 Task: Check the average views per listing of central air conditioning in the last 1 year.
Action: Mouse moved to (1087, 249)
Screenshot: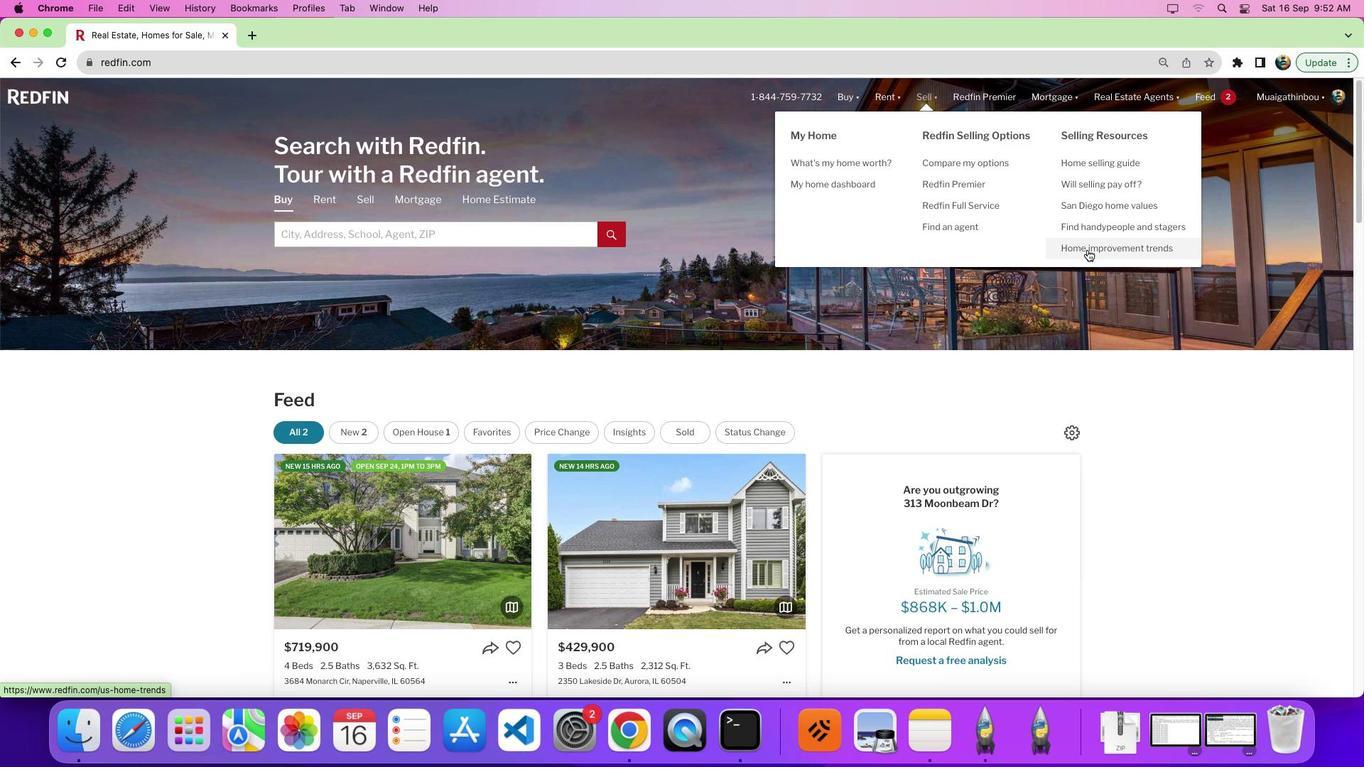 
Action: Mouse pressed left at (1087, 249)
Screenshot: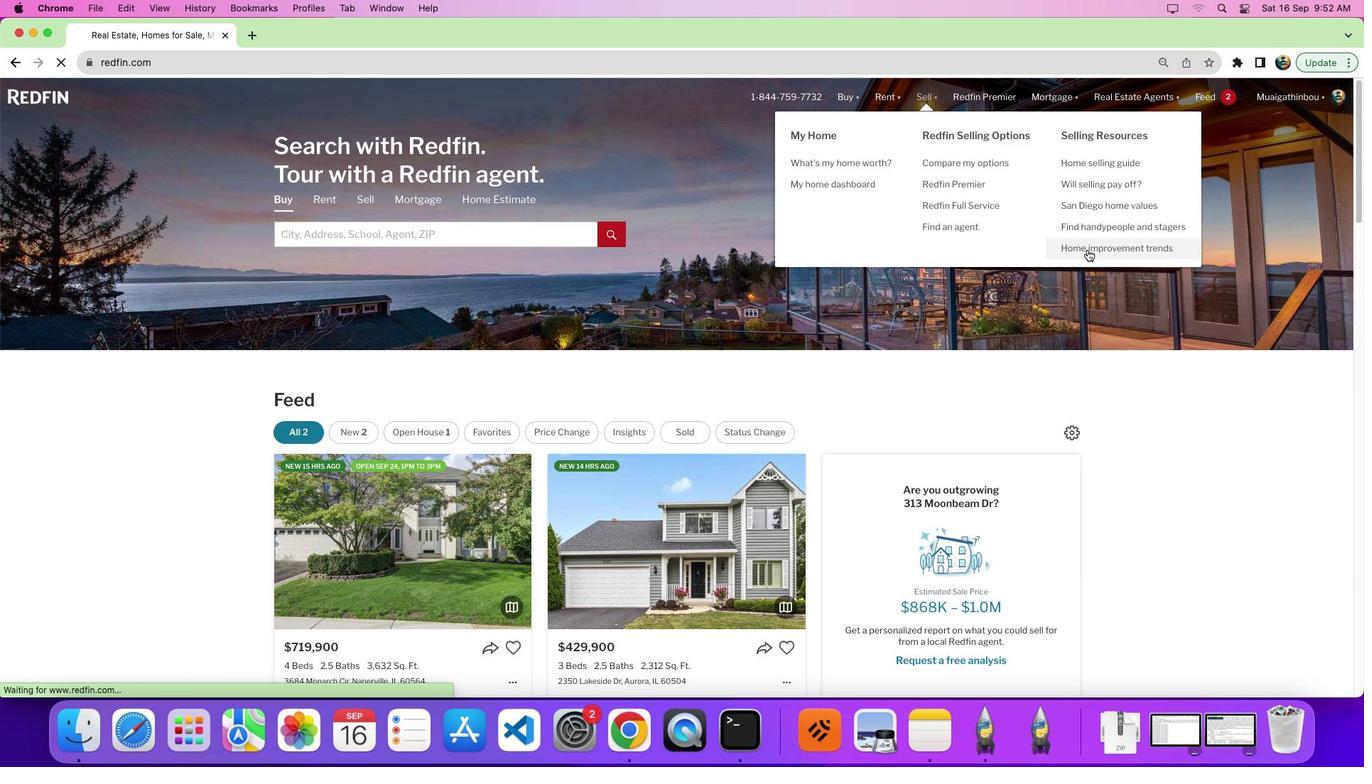 
Action: Mouse pressed left at (1087, 249)
Screenshot: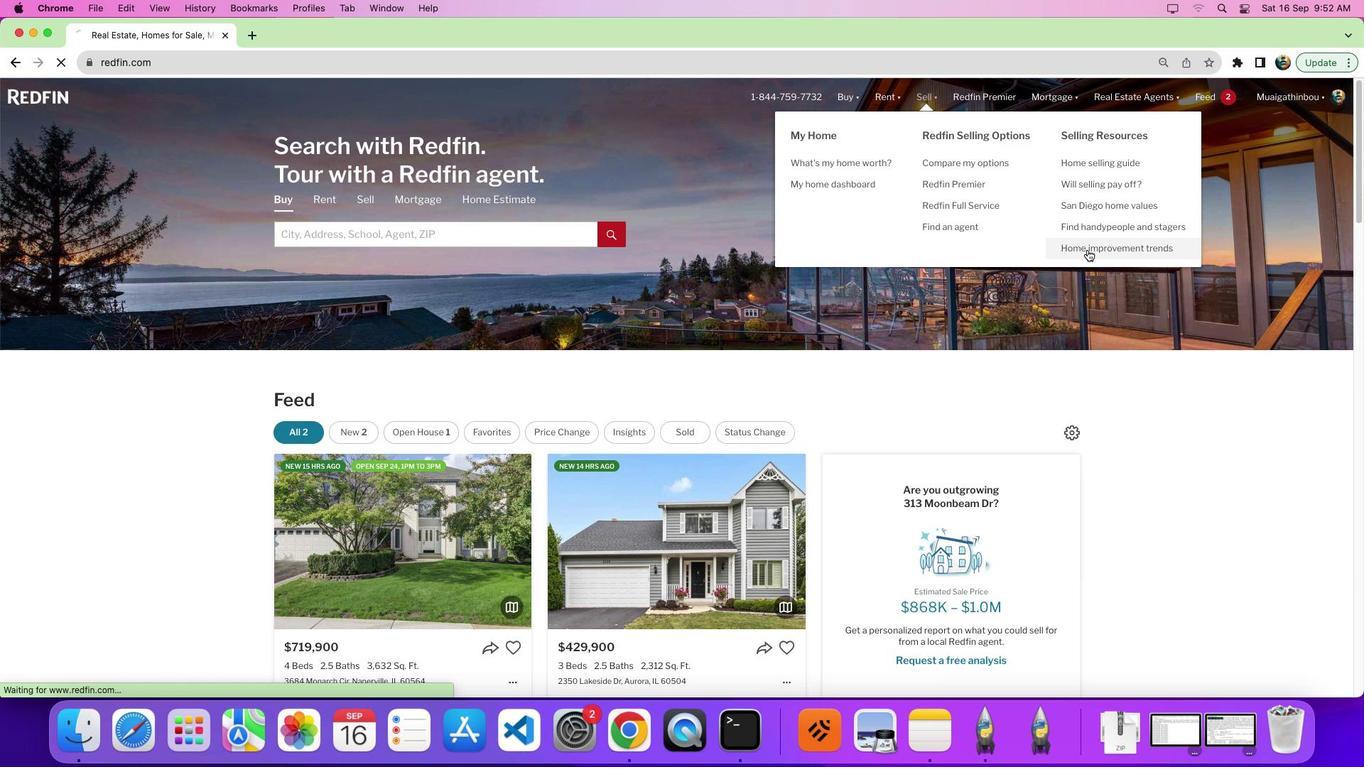 
Action: Mouse moved to (389, 272)
Screenshot: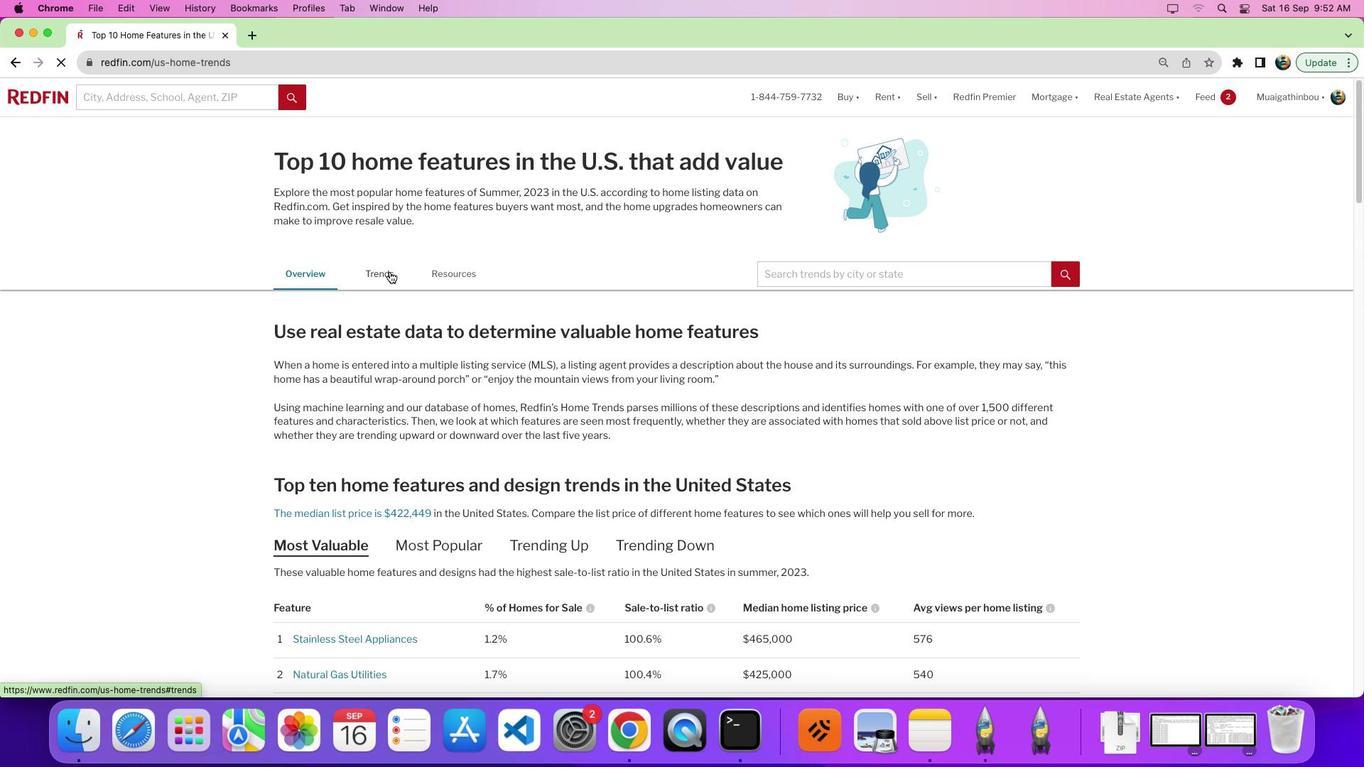 
Action: Mouse pressed left at (389, 272)
Screenshot: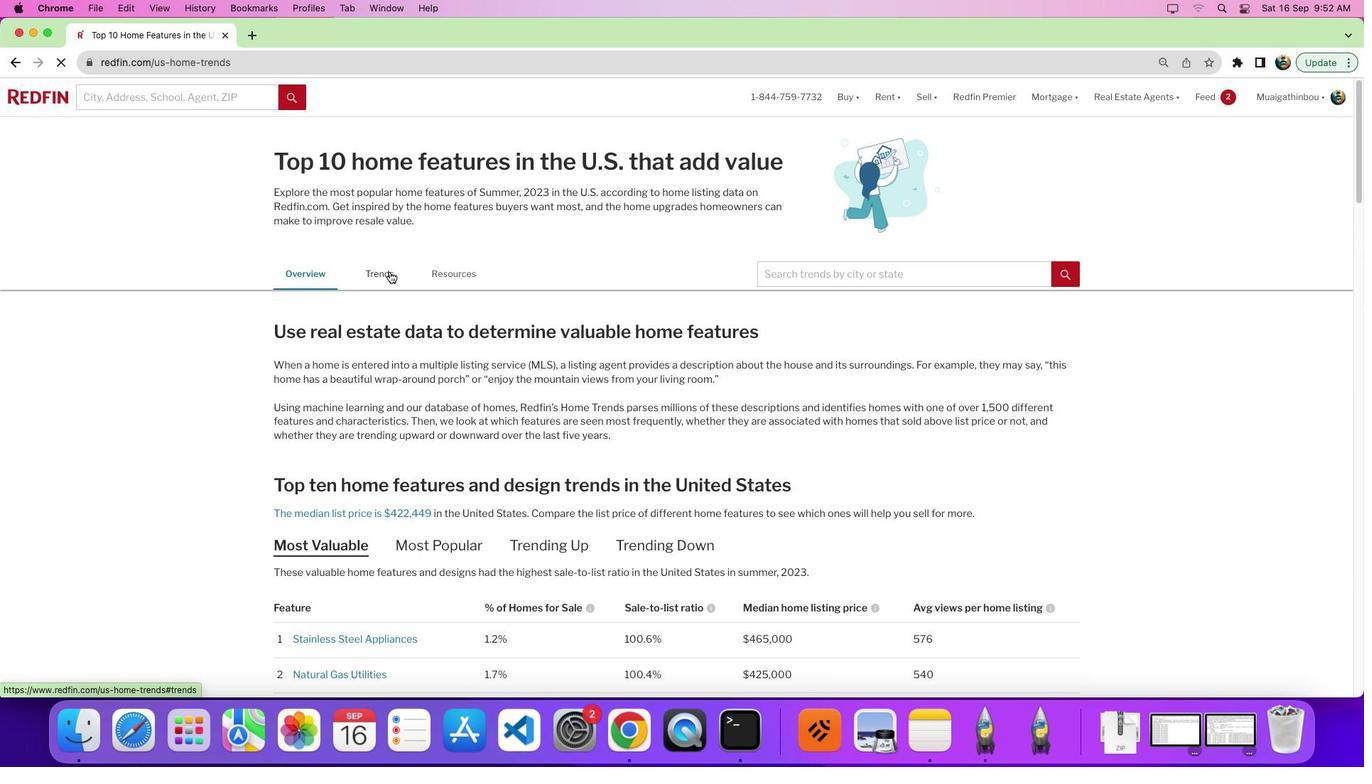 
Action: Mouse moved to (774, 381)
Screenshot: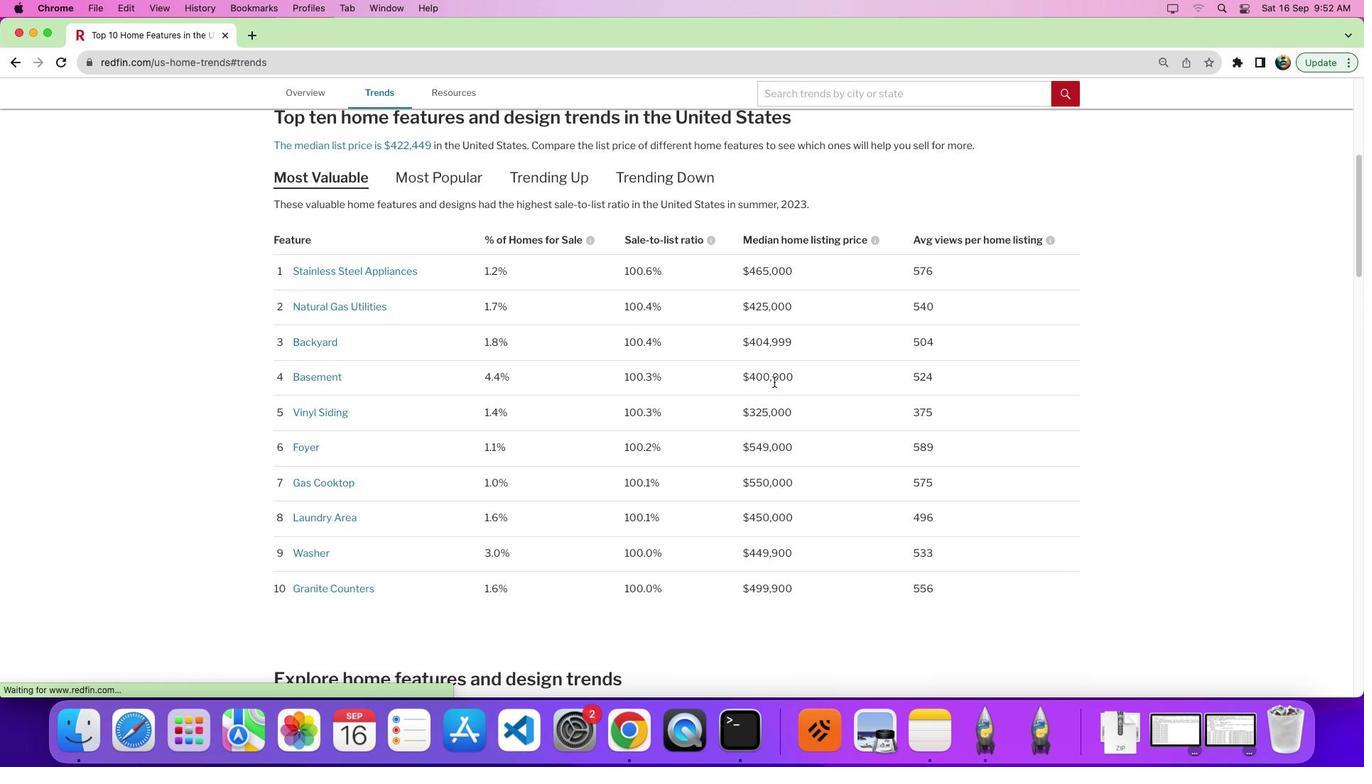 
Action: Mouse scrolled (774, 381) with delta (0, 0)
Screenshot: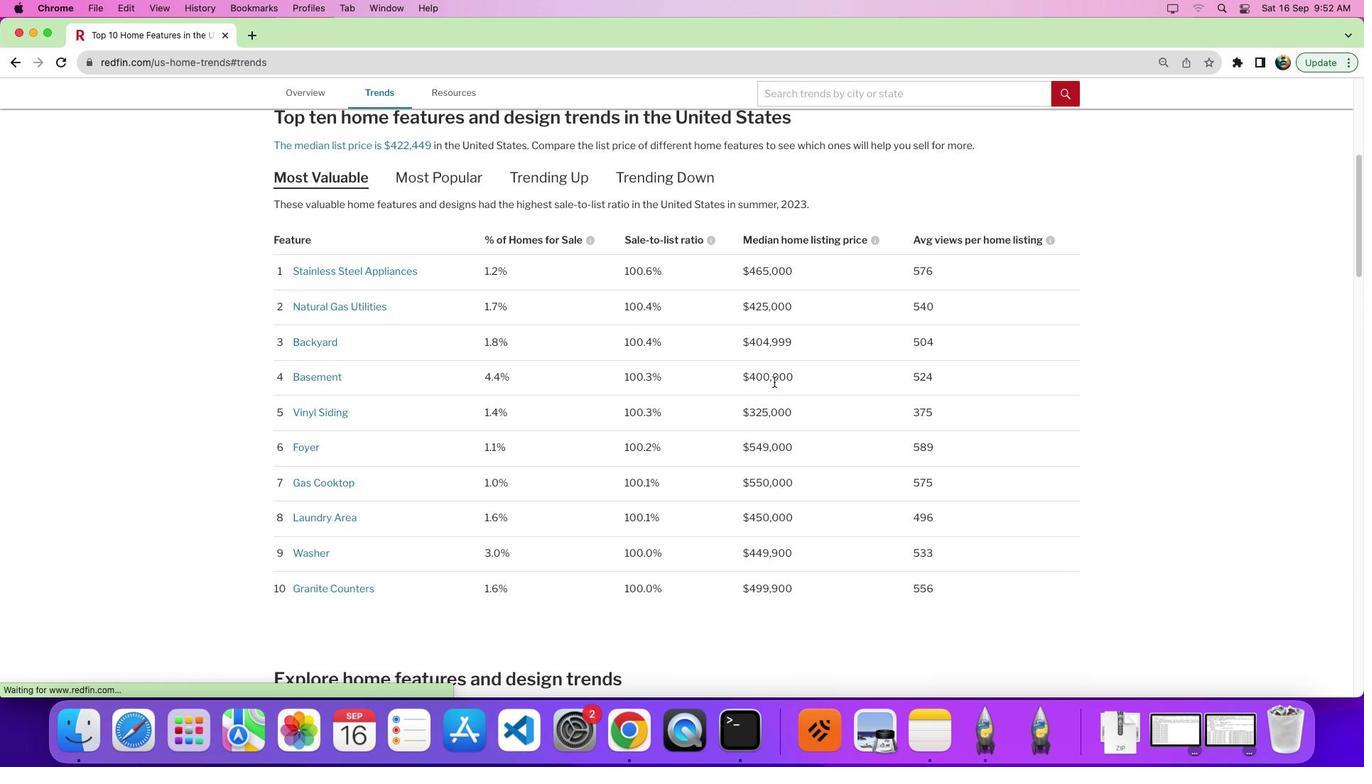 
Action: Mouse scrolled (774, 381) with delta (0, 0)
Screenshot: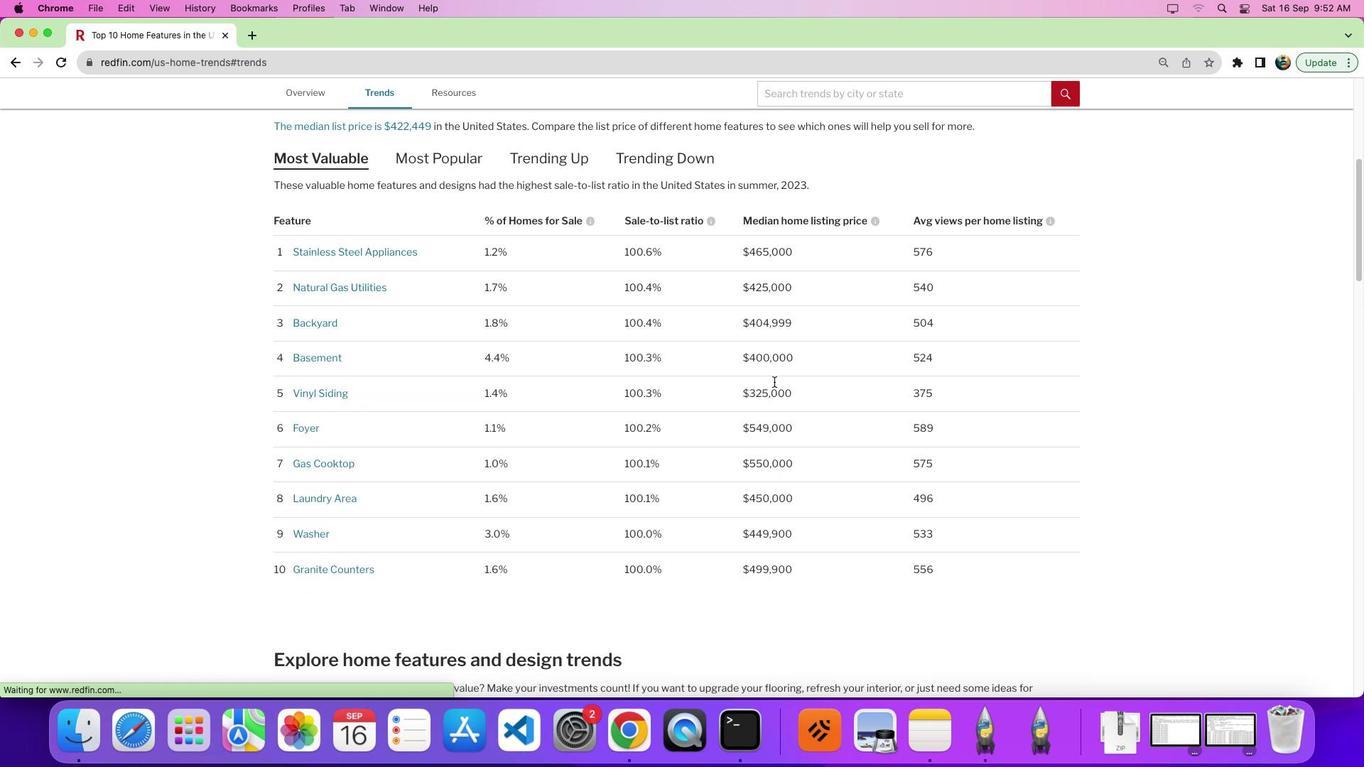 
Action: Mouse scrolled (774, 381) with delta (0, 0)
Screenshot: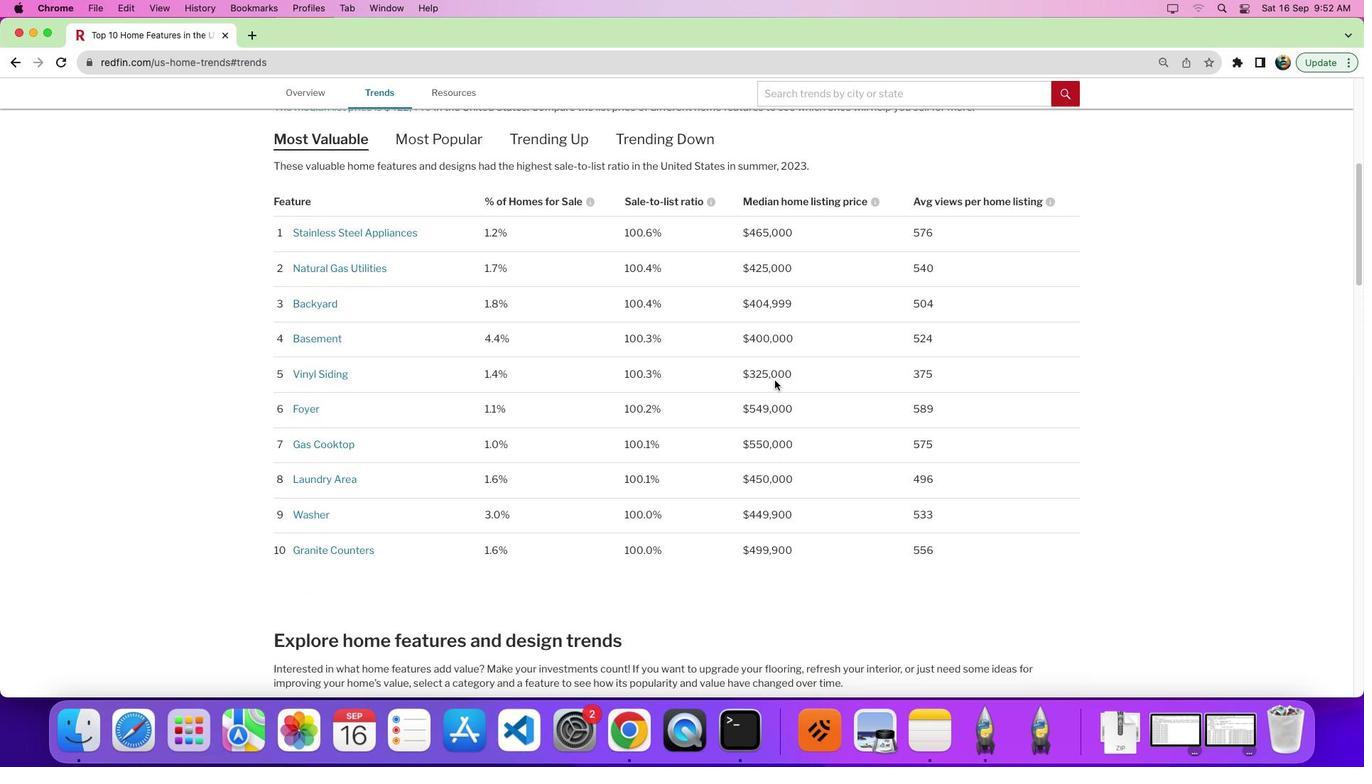 
Action: Mouse scrolled (774, 381) with delta (0, 0)
Screenshot: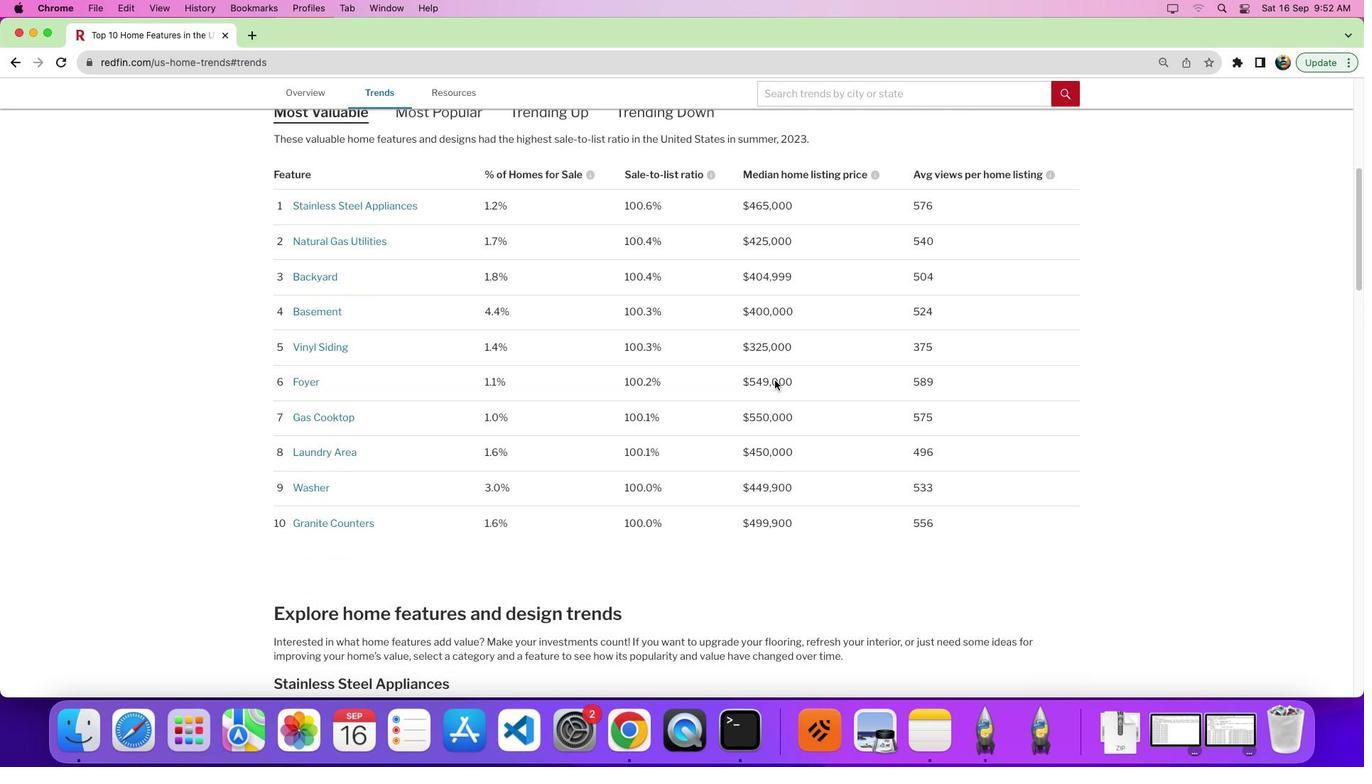 
Action: Mouse moved to (775, 380)
Screenshot: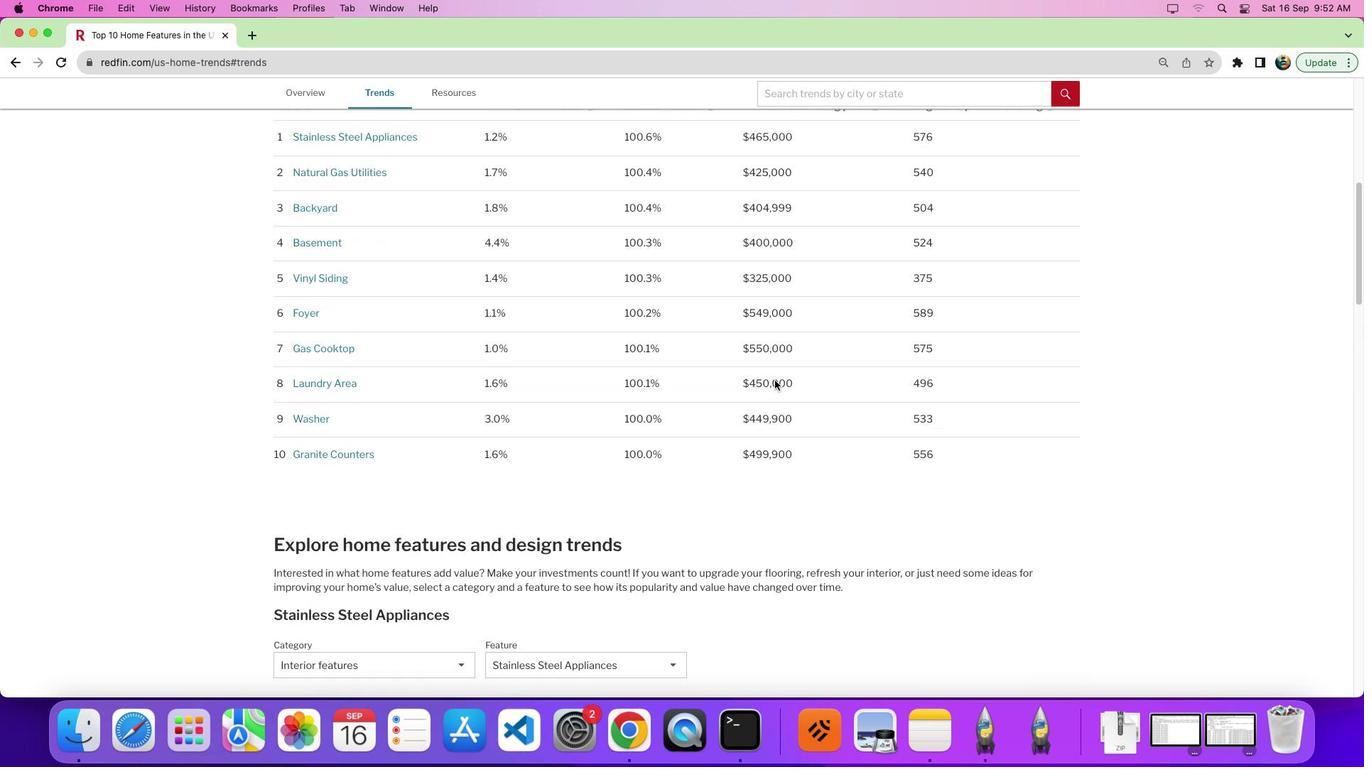 
Action: Mouse scrolled (775, 380) with delta (0, -2)
Screenshot: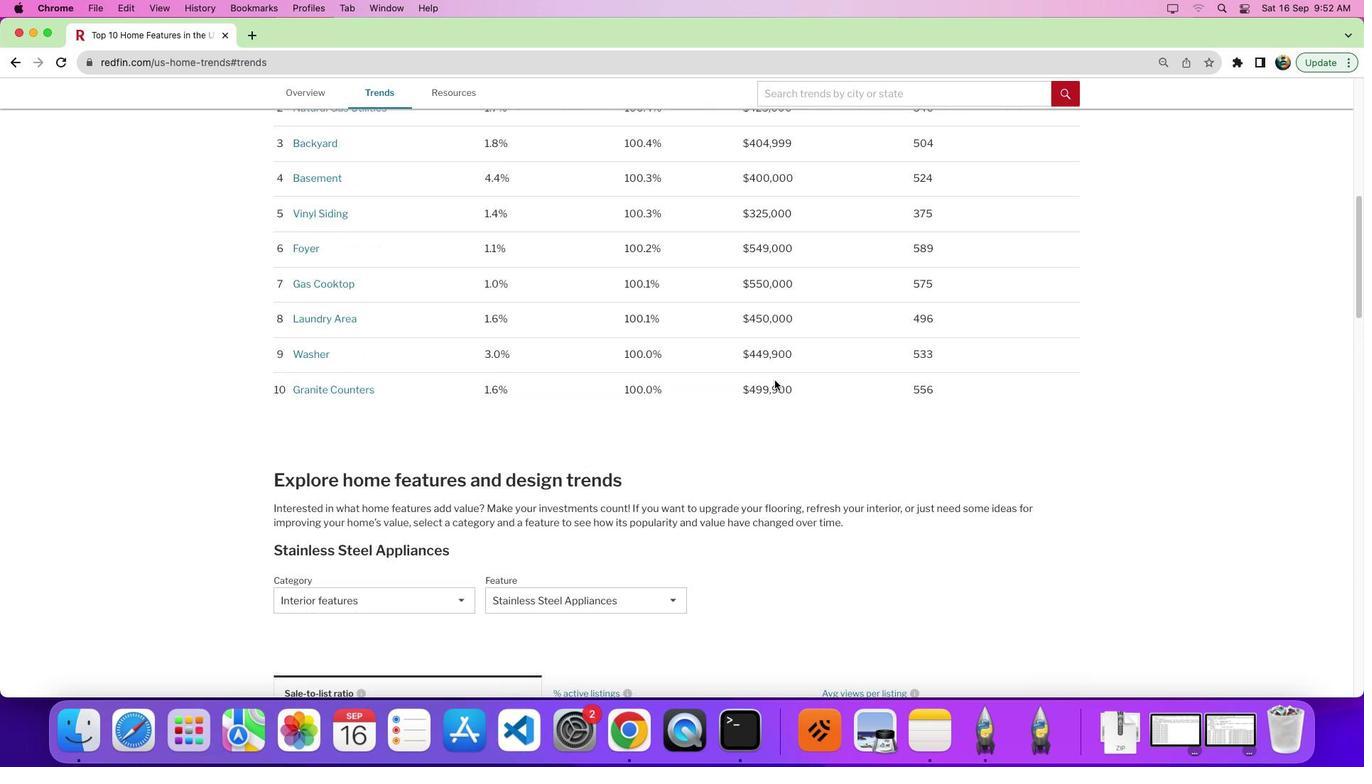 
Action: Mouse scrolled (775, 380) with delta (0, 0)
Screenshot: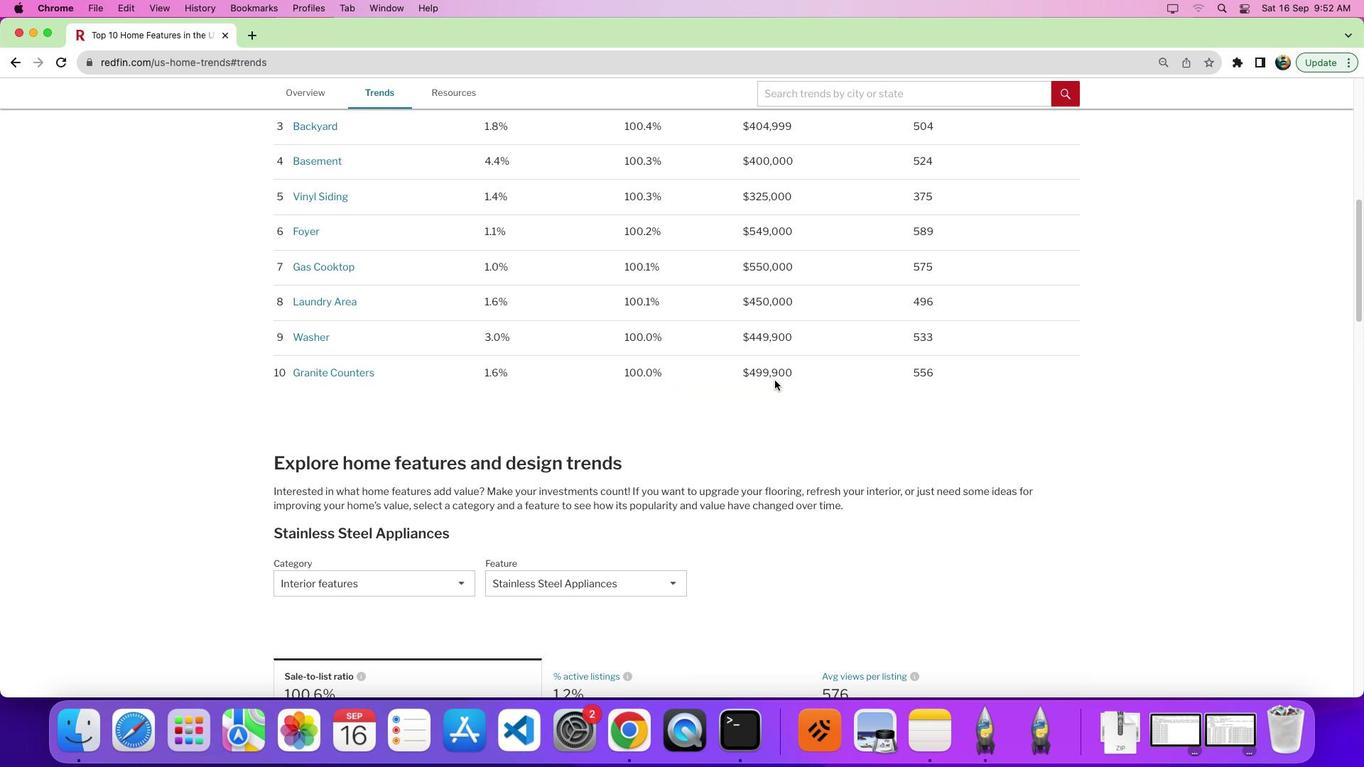 
Action: Mouse scrolled (775, 380) with delta (0, 0)
Screenshot: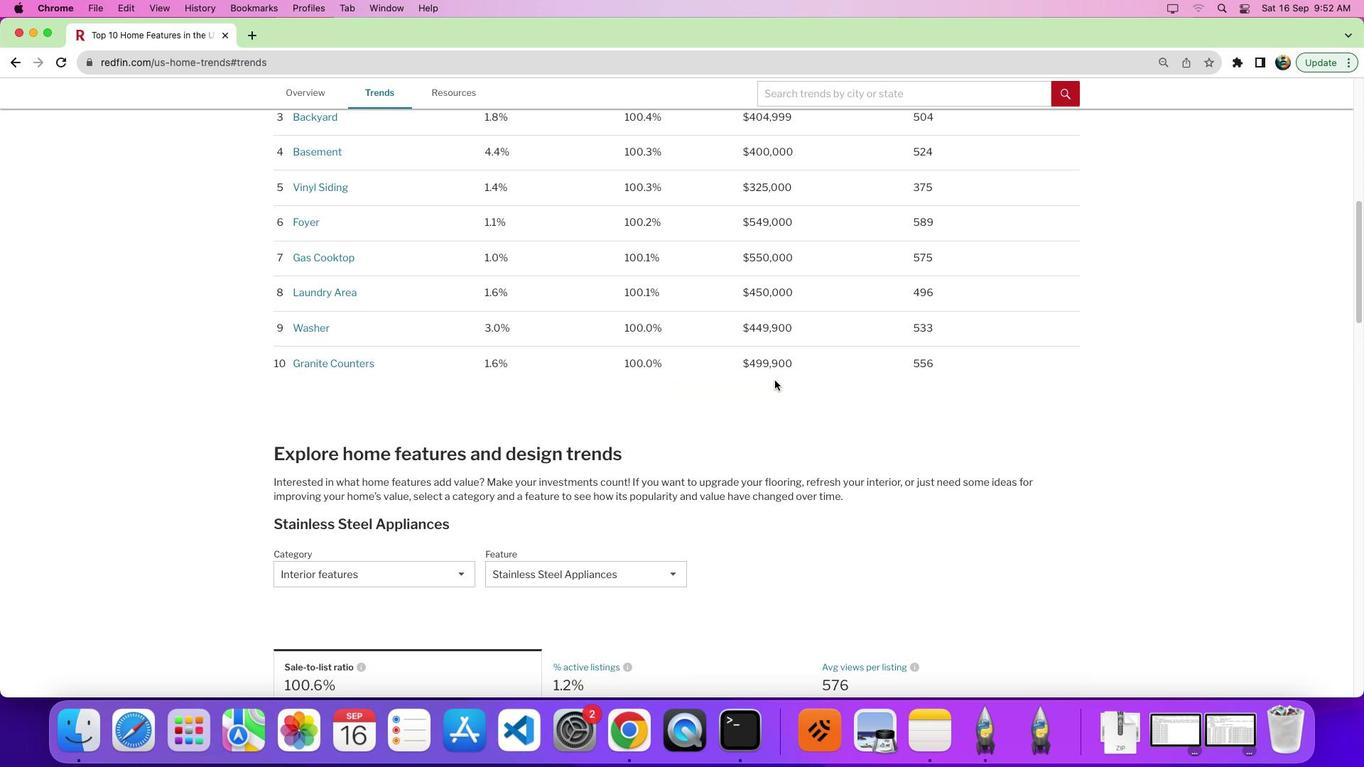 
Action: Mouse scrolled (775, 380) with delta (0, 0)
Screenshot: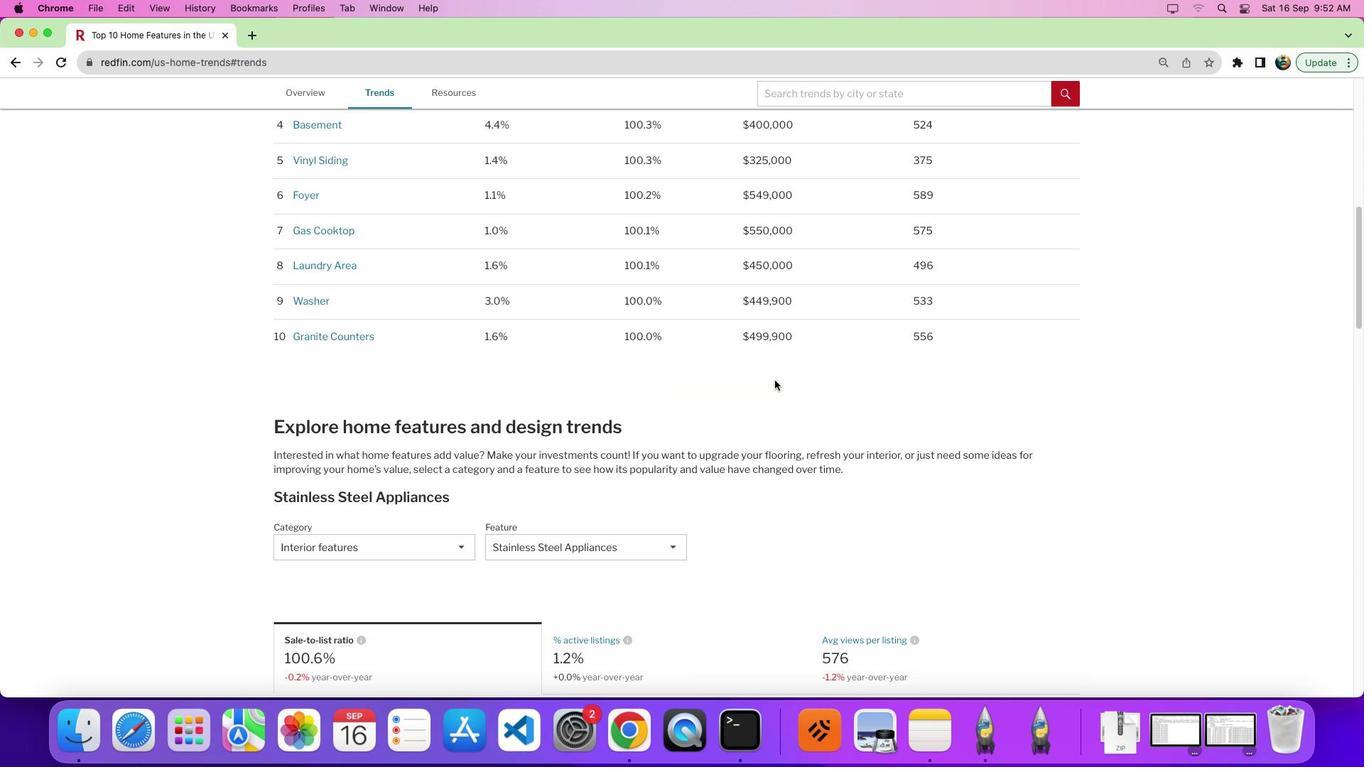 
Action: Mouse scrolled (775, 380) with delta (0, 0)
Screenshot: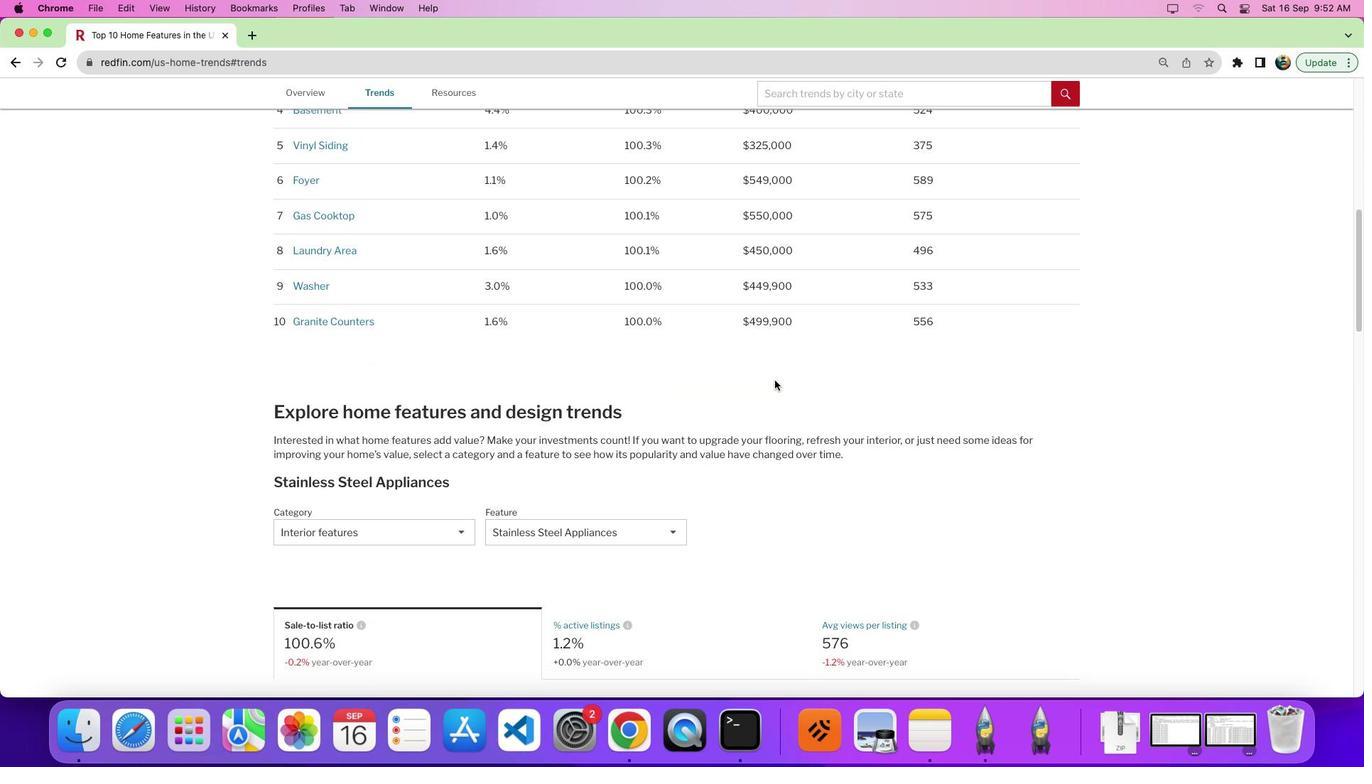 
Action: Mouse scrolled (775, 380) with delta (0, 0)
Screenshot: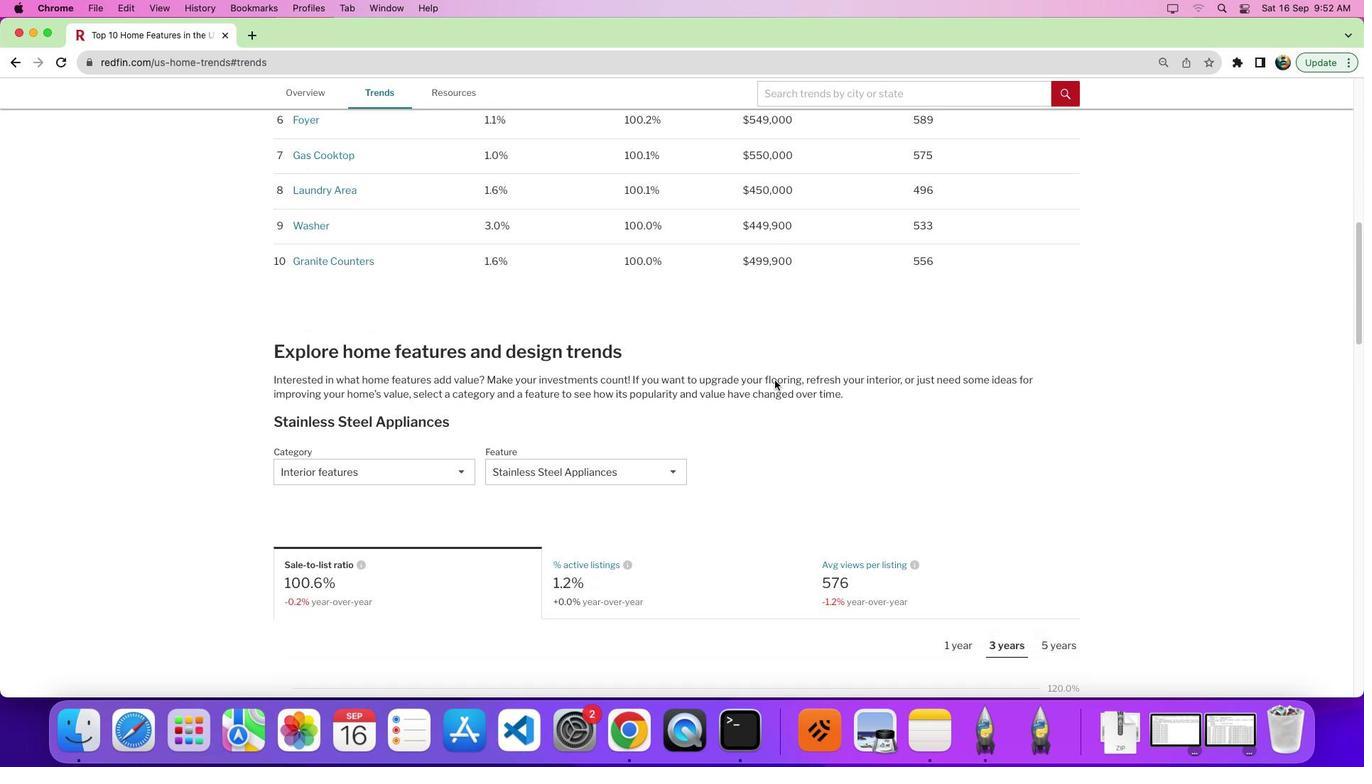 
Action: Mouse moved to (819, 468)
Screenshot: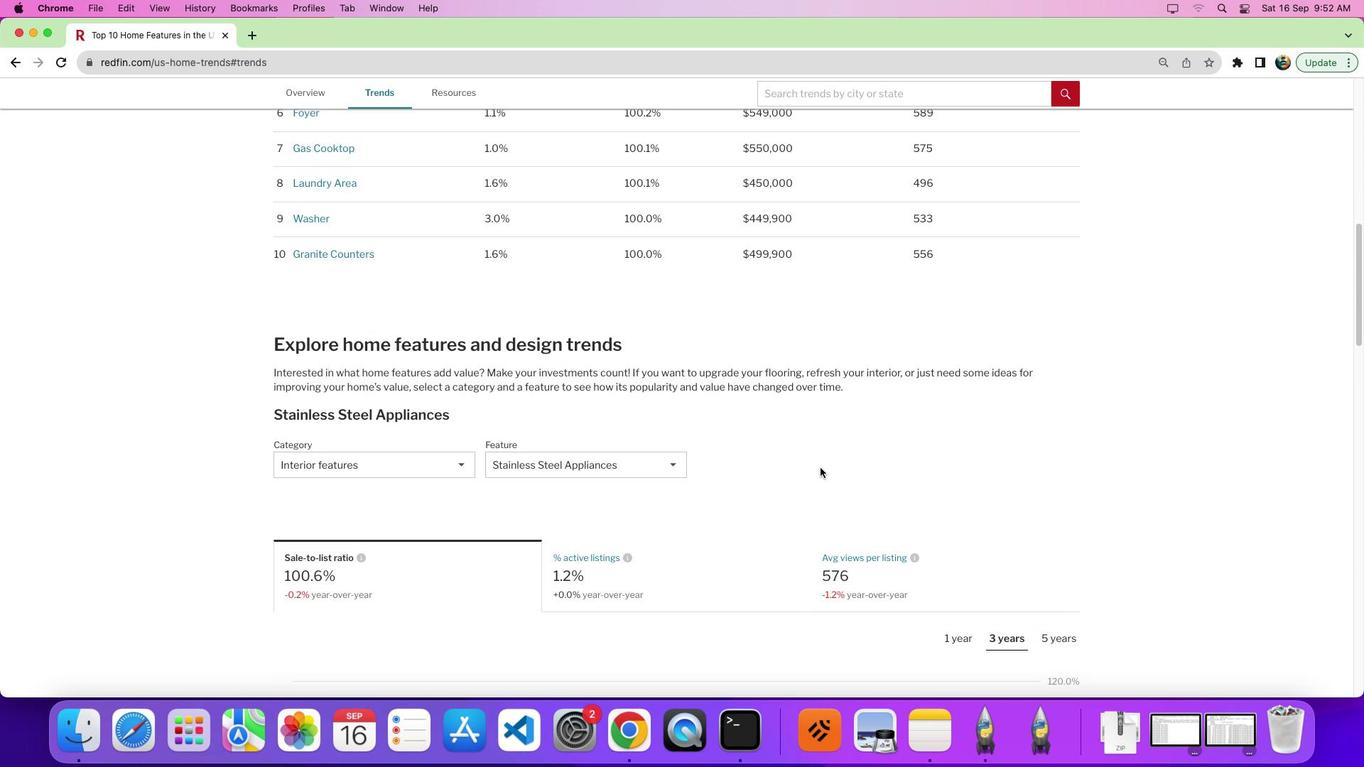 
Action: Mouse scrolled (819, 468) with delta (0, 0)
Screenshot: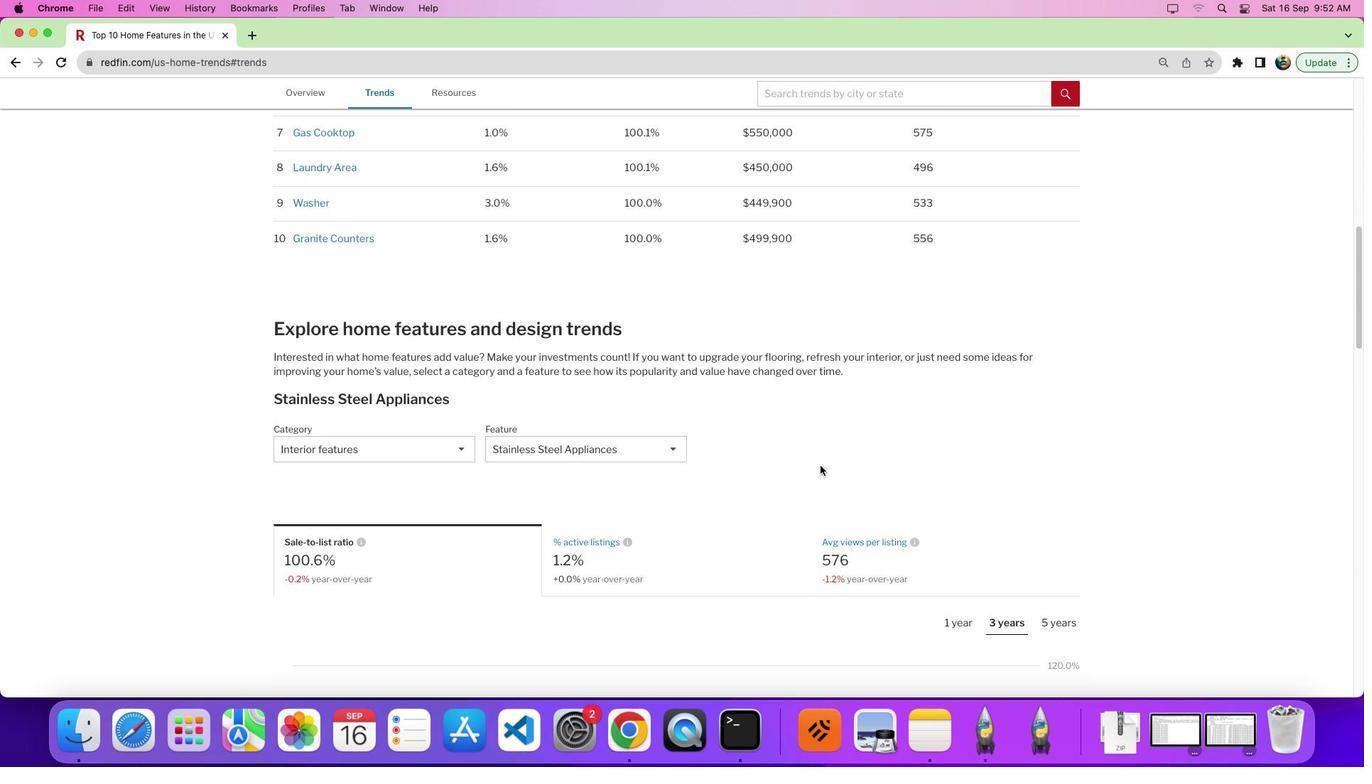 
Action: Mouse moved to (819, 468)
Screenshot: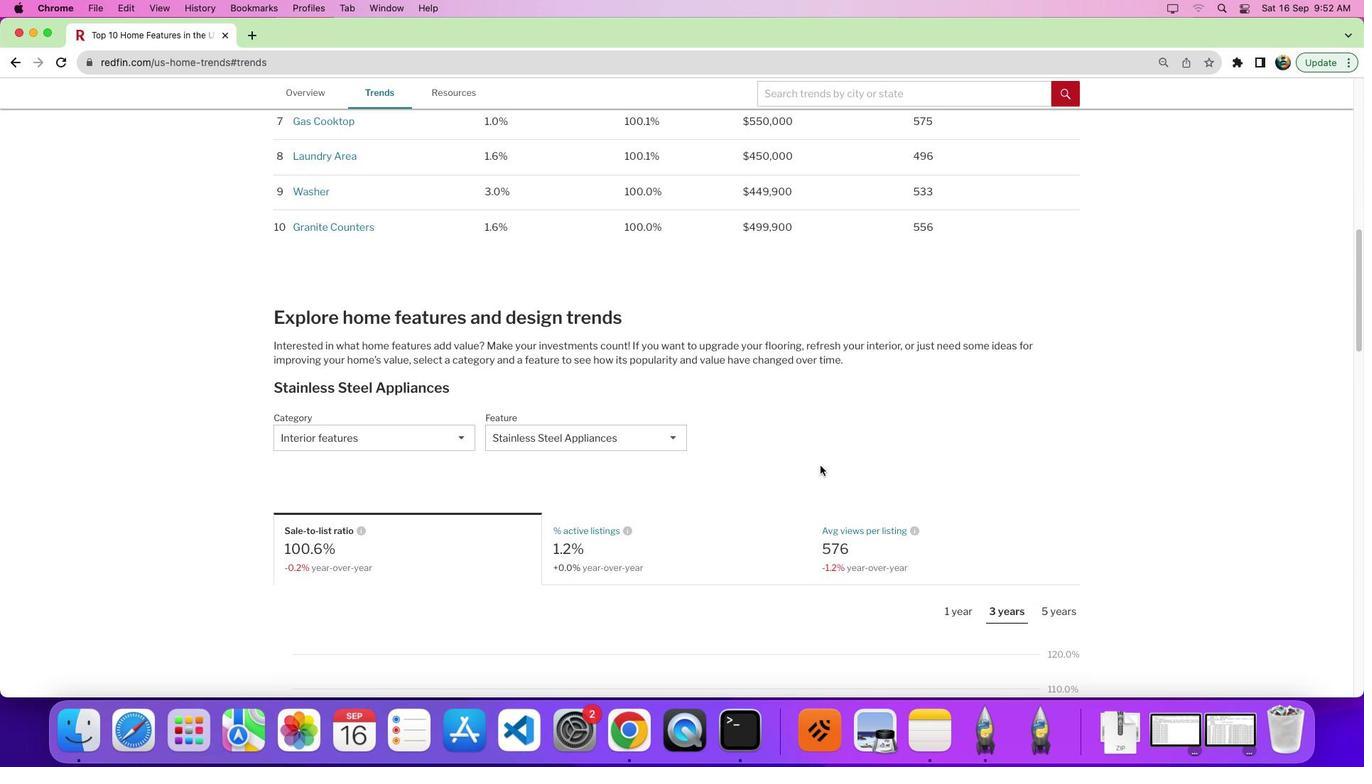 
Action: Mouse scrolled (819, 468) with delta (0, 0)
Screenshot: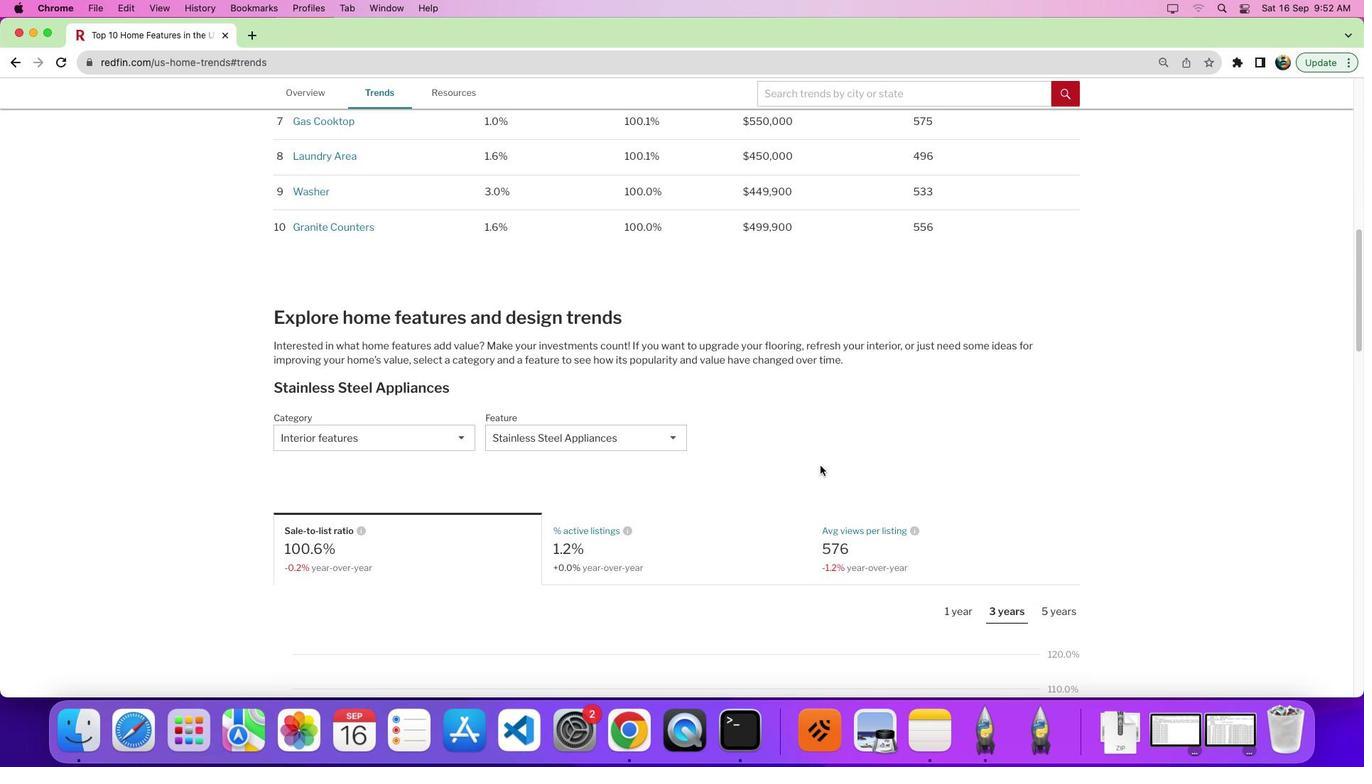
Action: Mouse moved to (819, 466)
Screenshot: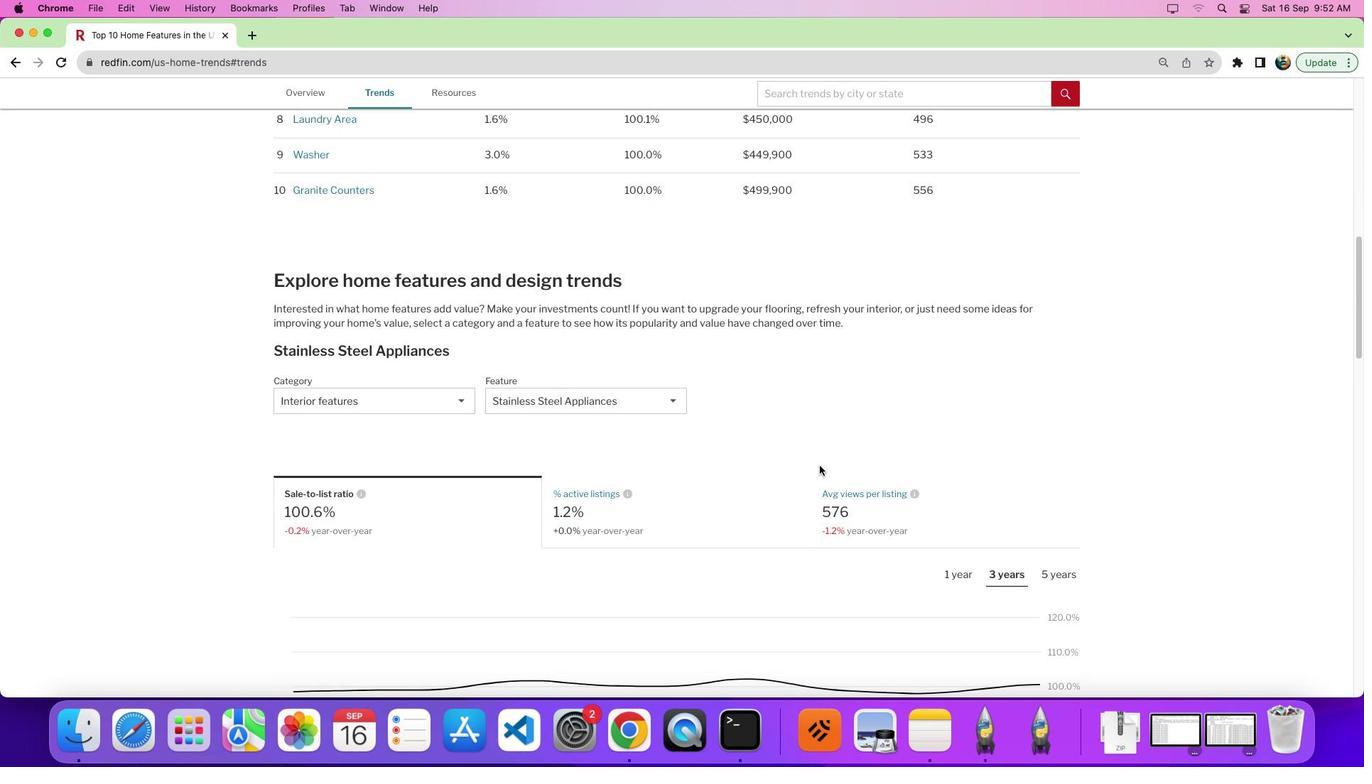 
Action: Mouse scrolled (819, 466) with delta (0, -1)
Screenshot: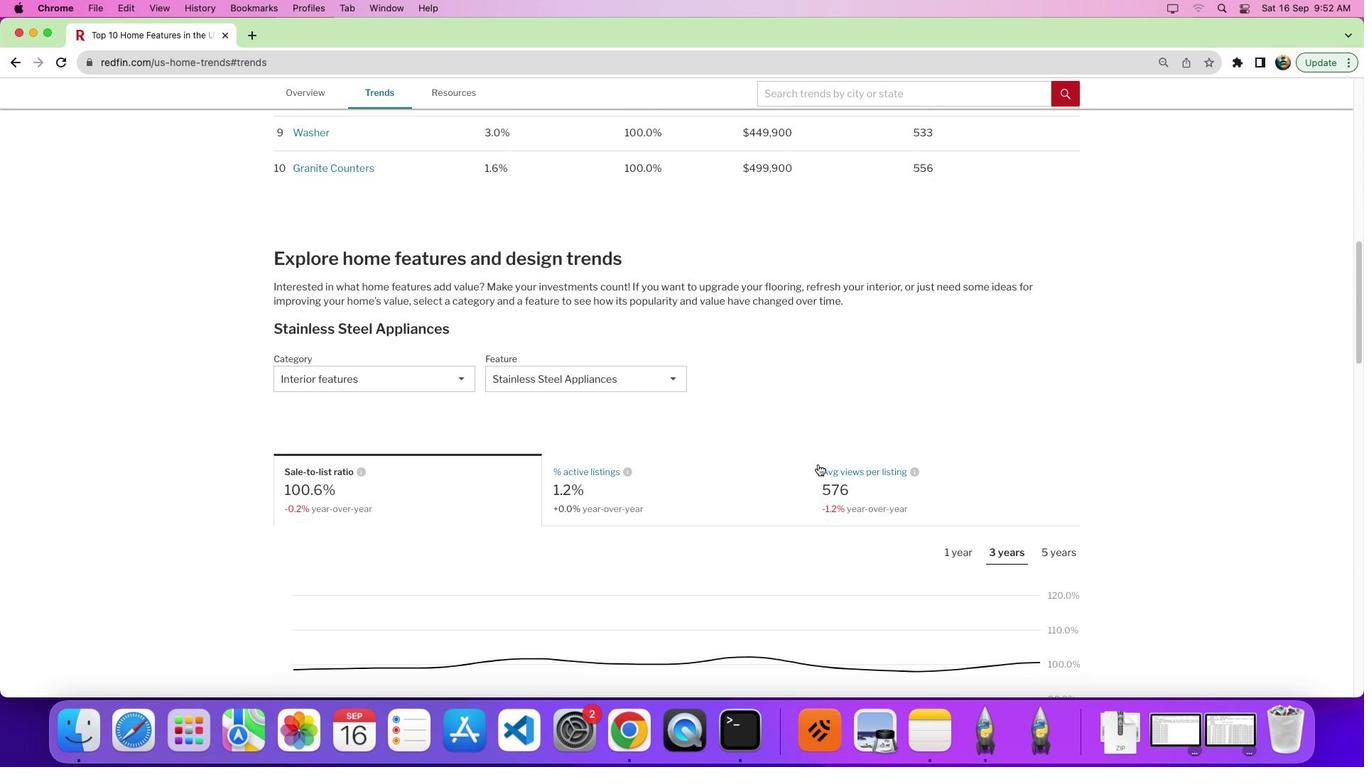 
Action: Mouse moved to (628, 347)
Screenshot: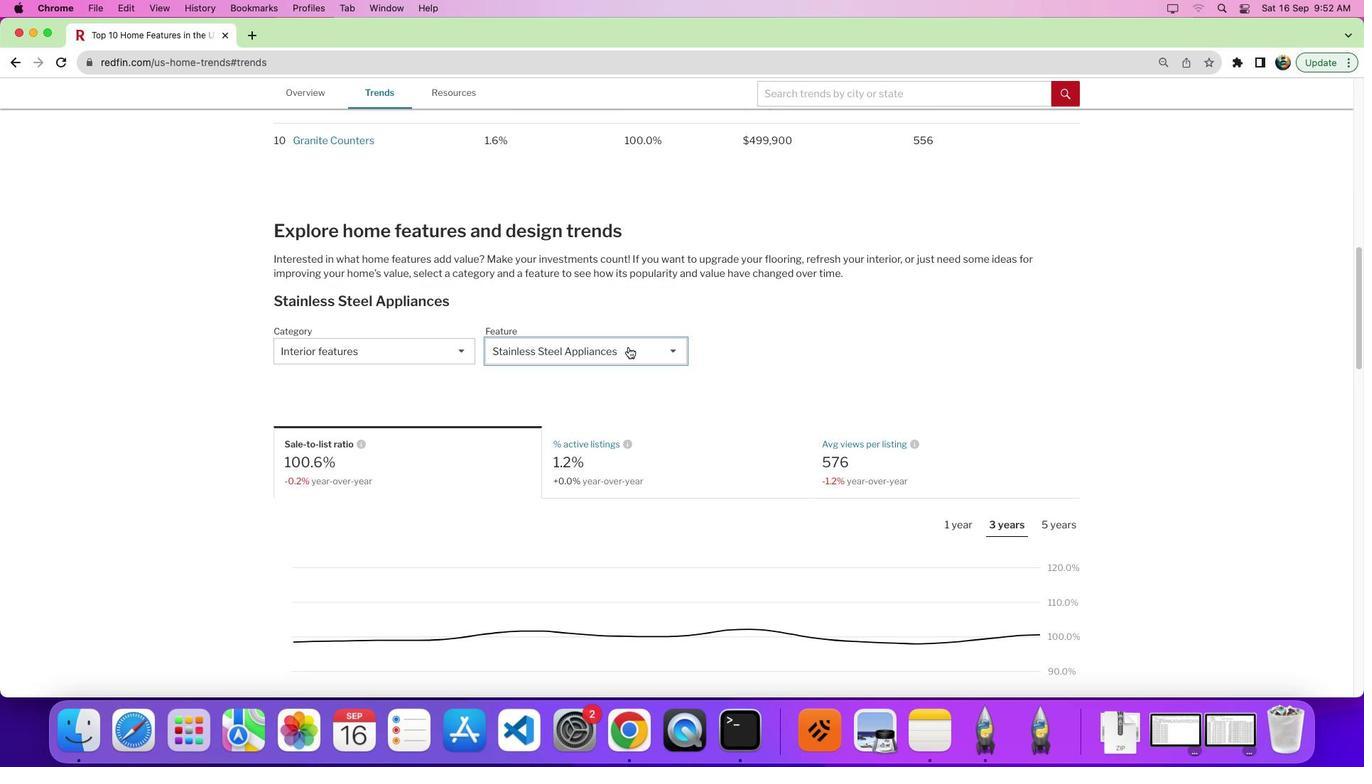 
Action: Mouse pressed left at (628, 347)
Screenshot: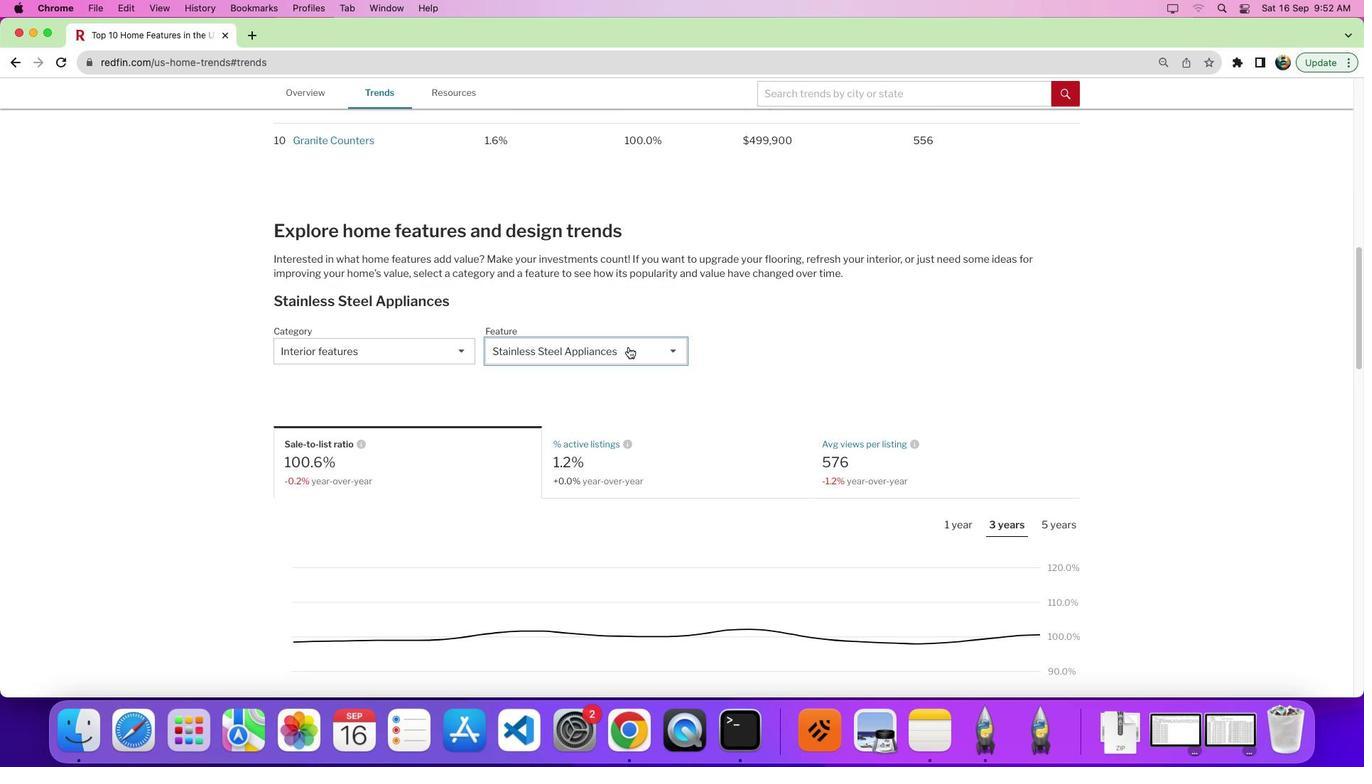 
Action: Mouse moved to (626, 405)
Screenshot: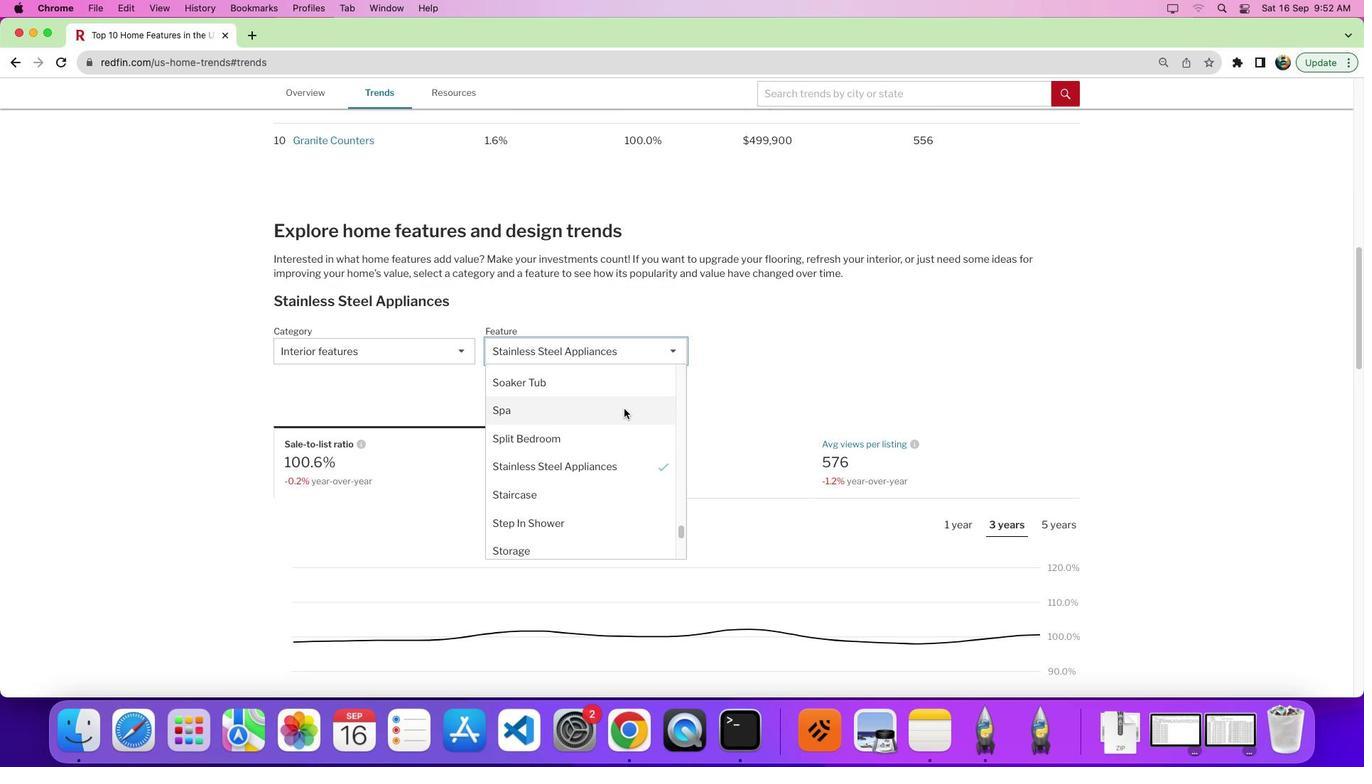 
Action: Mouse scrolled (626, 405) with delta (0, 0)
Screenshot: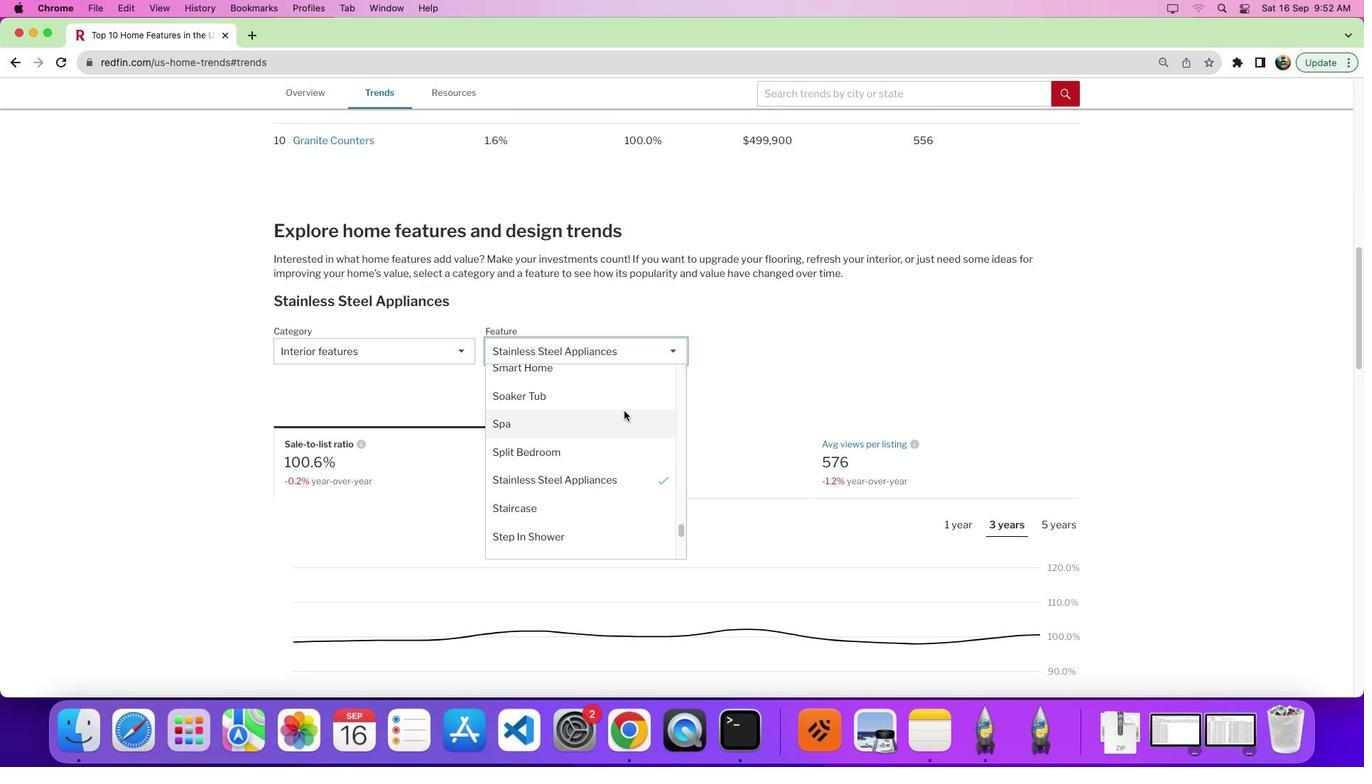
Action: Mouse moved to (624, 408)
Screenshot: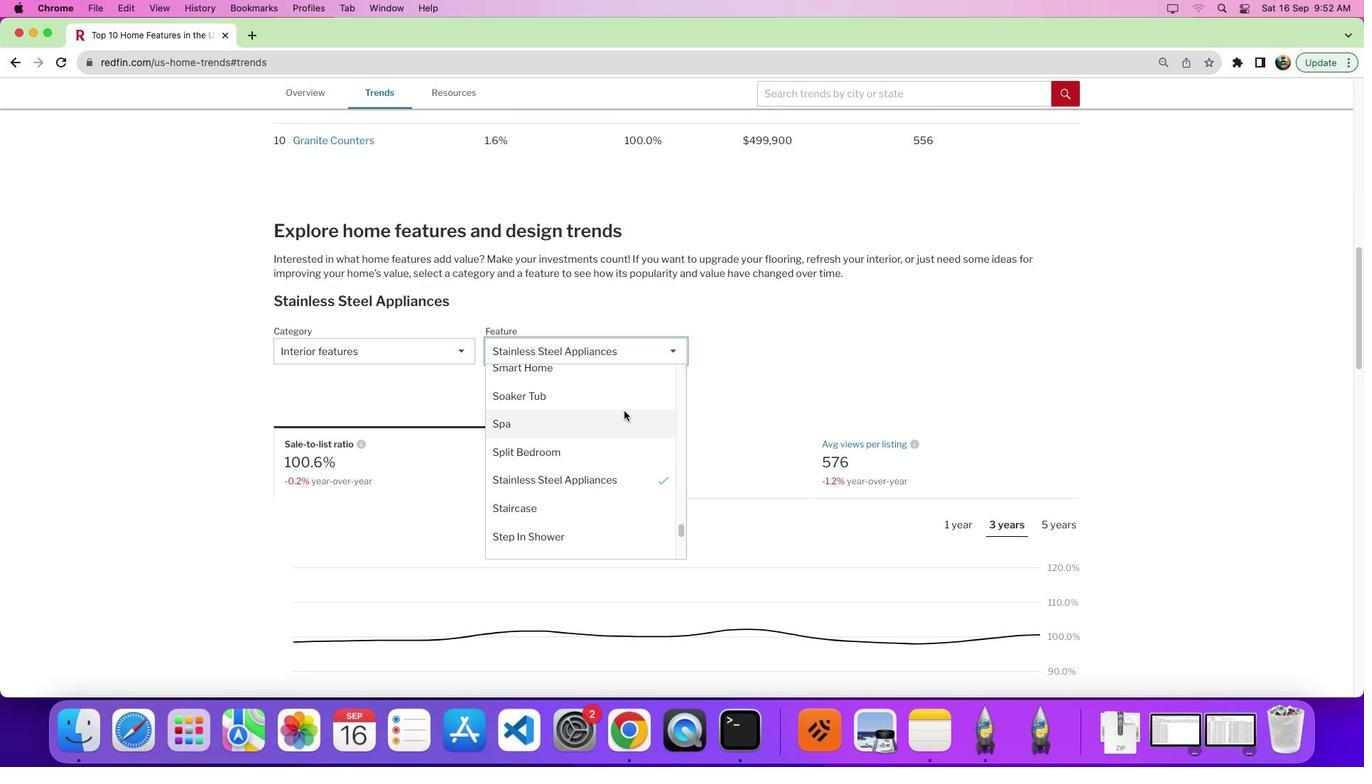 
Action: Mouse scrolled (624, 408) with delta (0, 0)
Screenshot: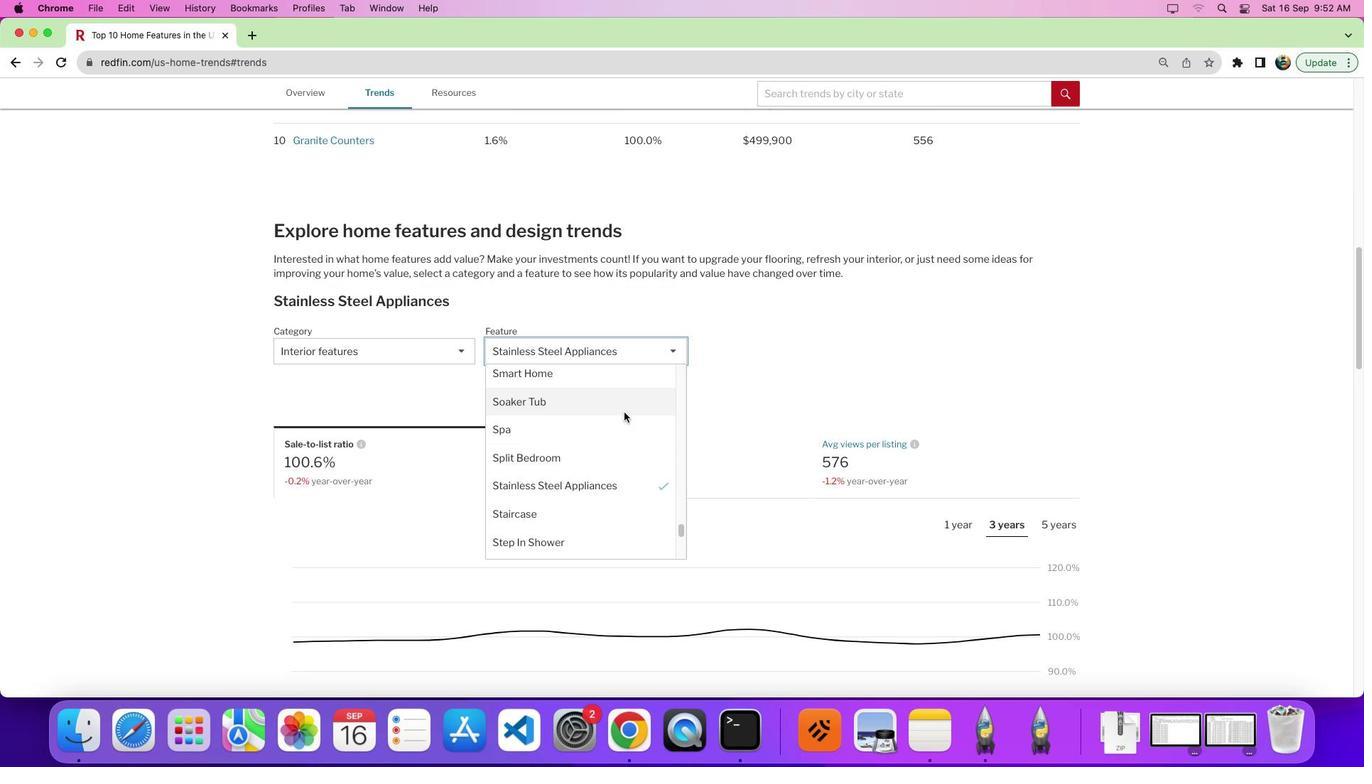 
Action: Mouse moved to (623, 413)
Screenshot: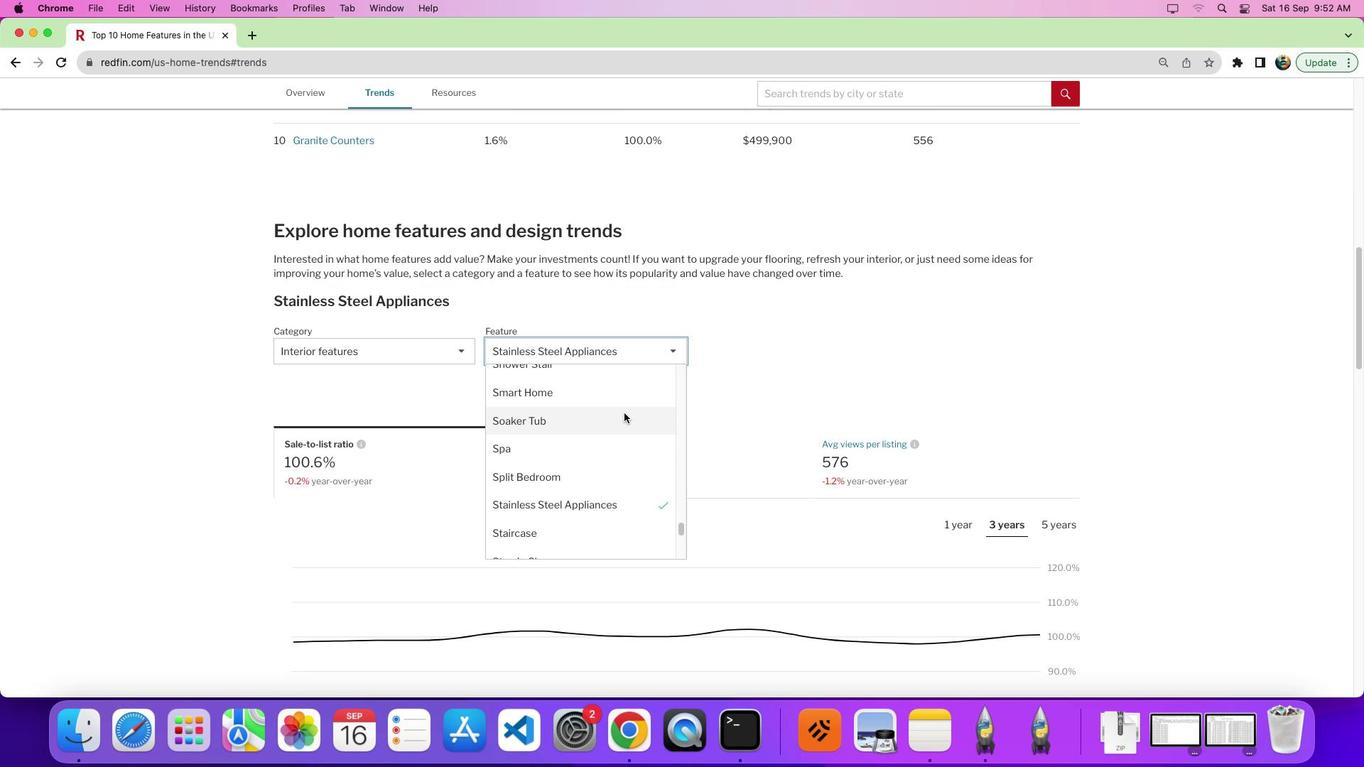 
Action: Mouse scrolled (623, 413) with delta (0, 0)
Screenshot: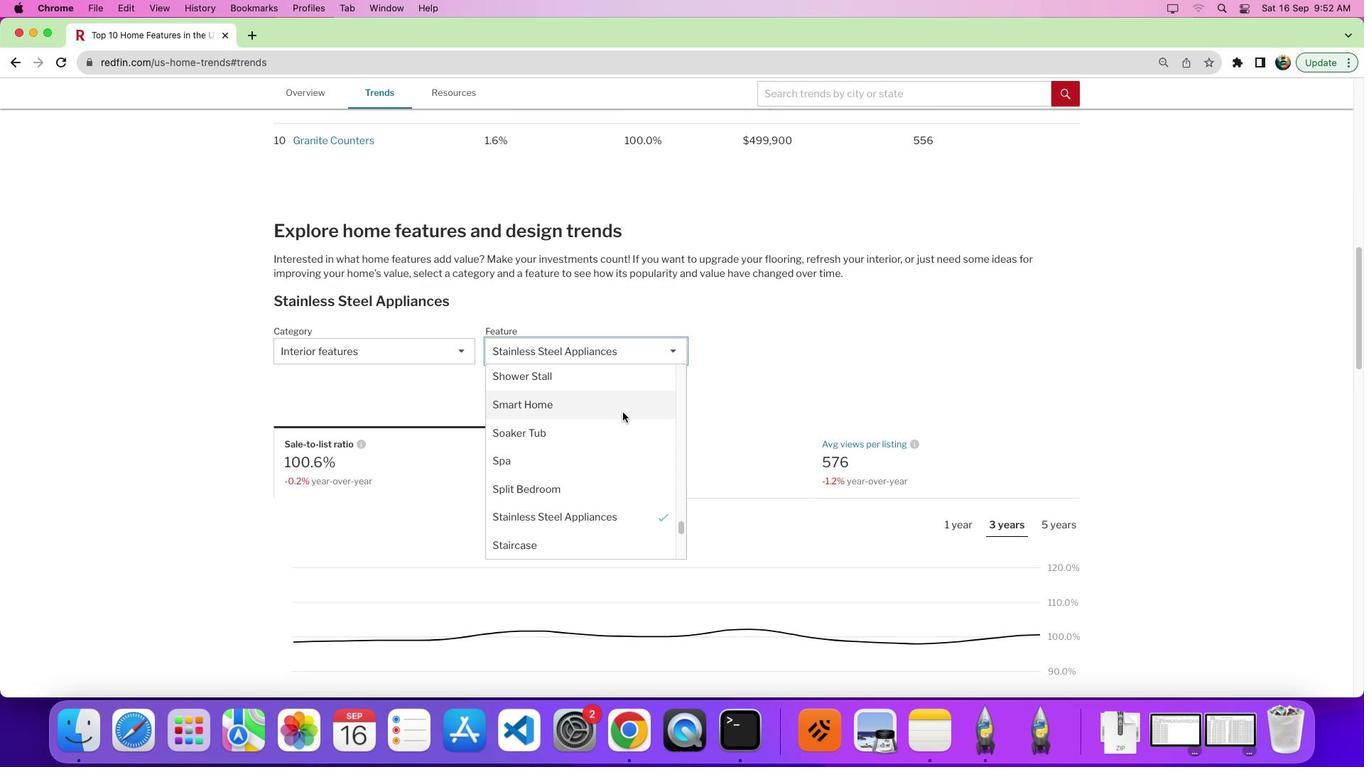 
Action: Mouse scrolled (623, 413) with delta (0, 0)
Screenshot: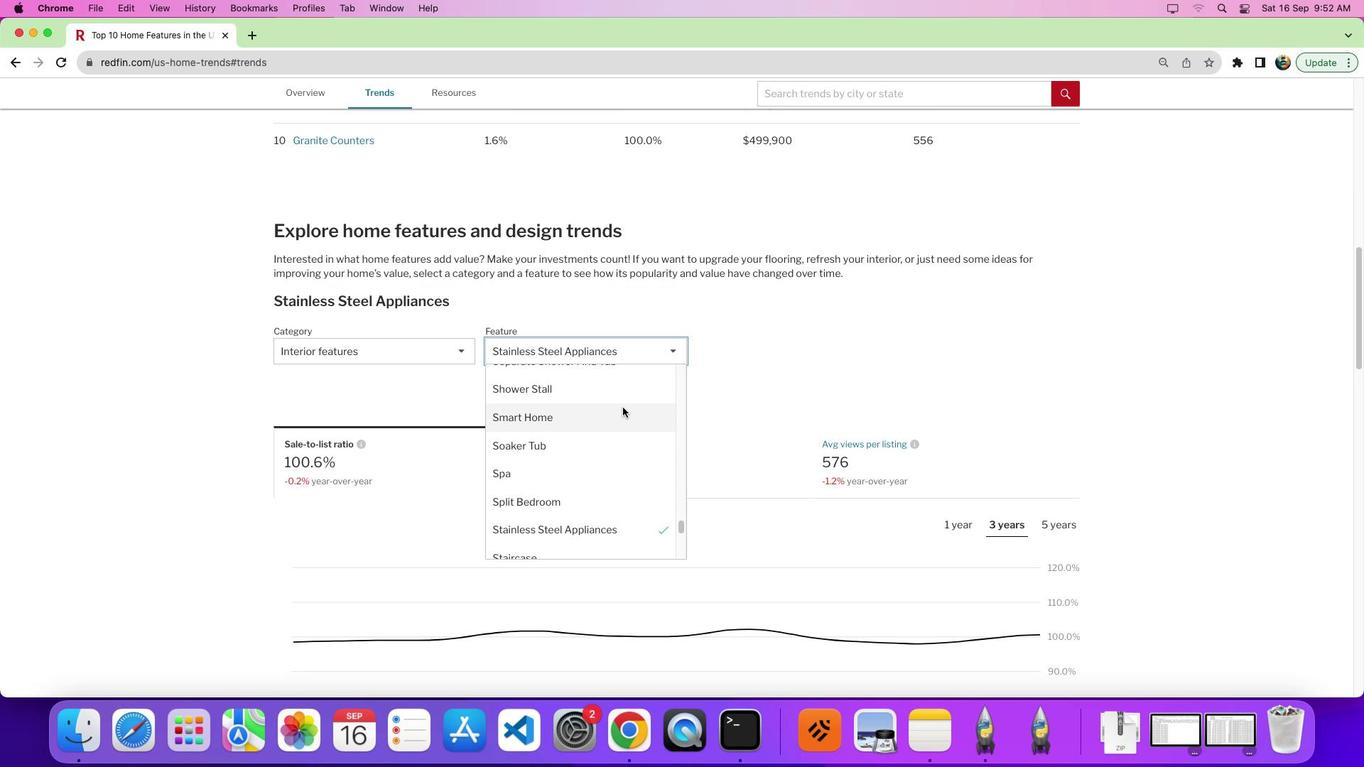 
Action: Mouse moved to (621, 401)
Screenshot: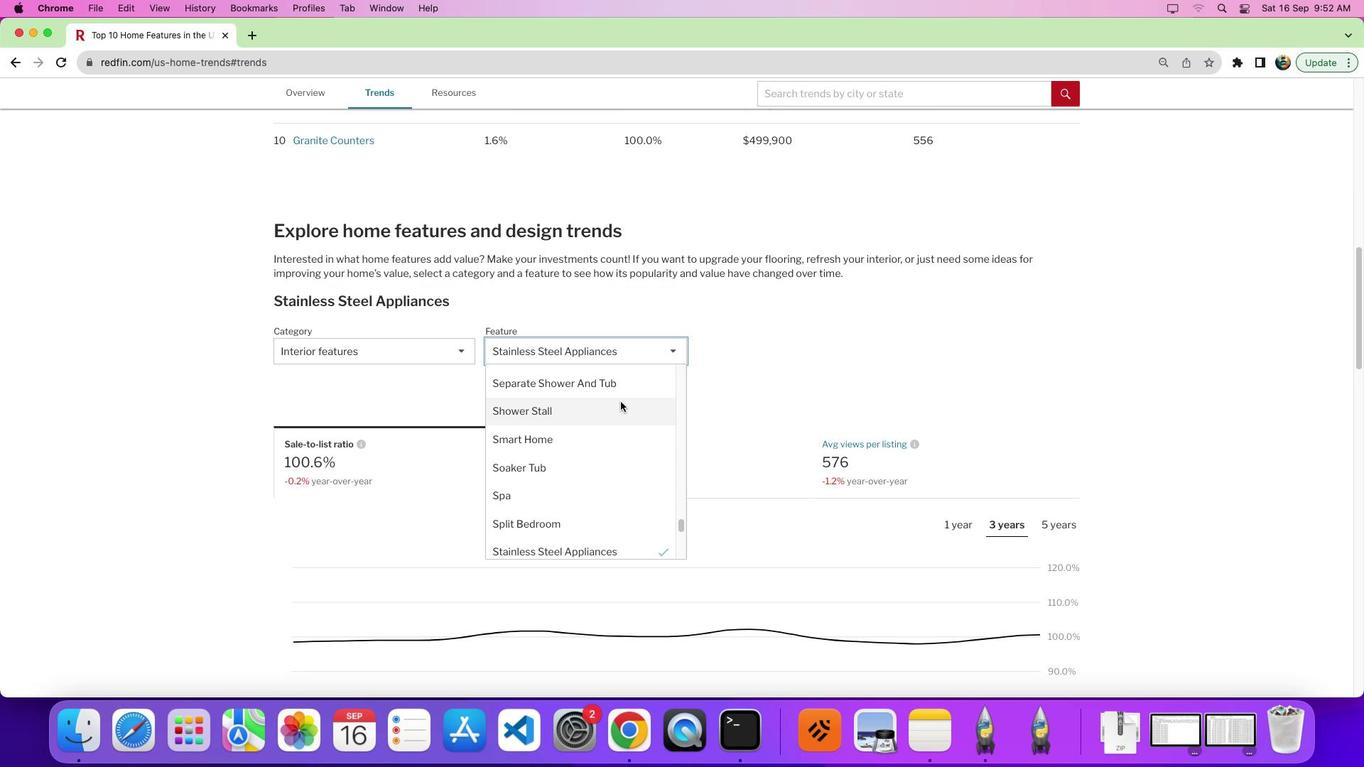 
Action: Mouse scrolled (621, 401) with delta (0, 0)
Screenshot: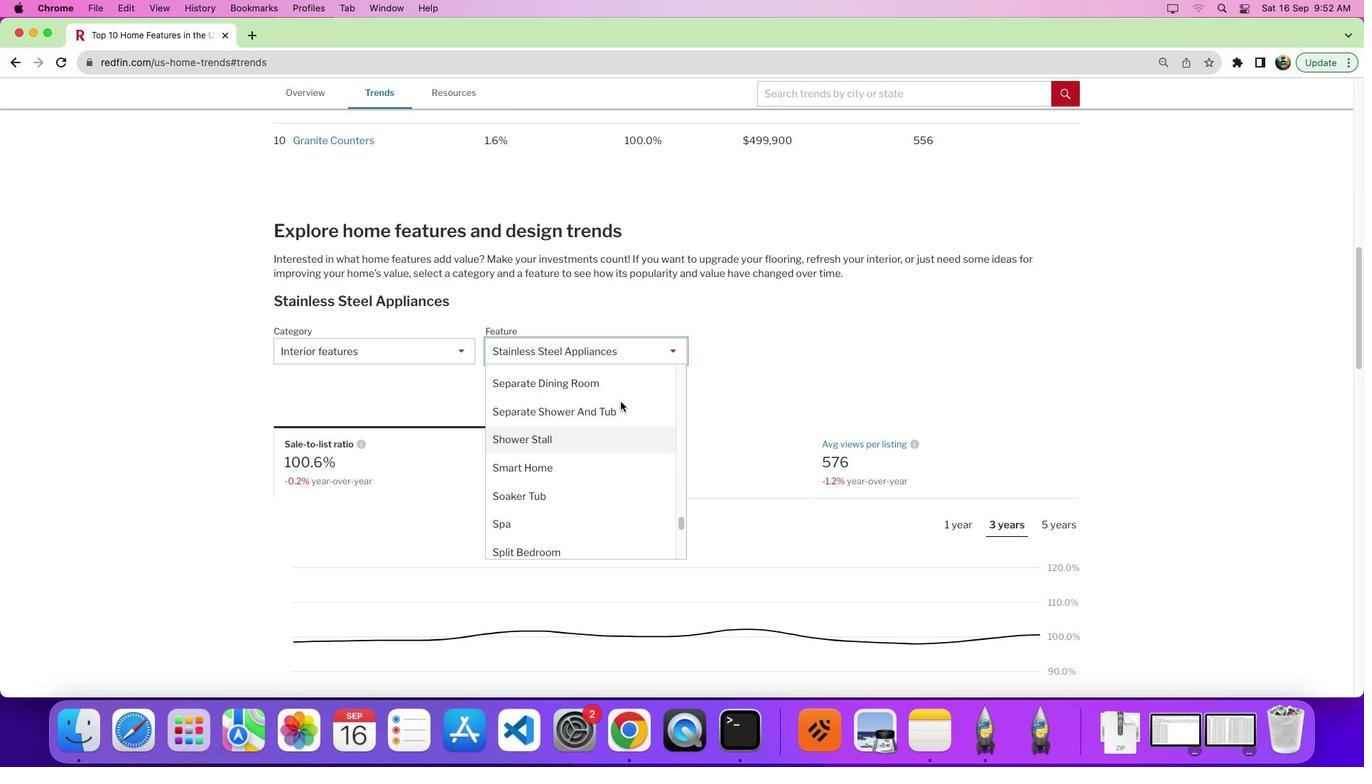 
Action: Mouse scrolled (621, 401) with delta (0, 0)
Screenshot: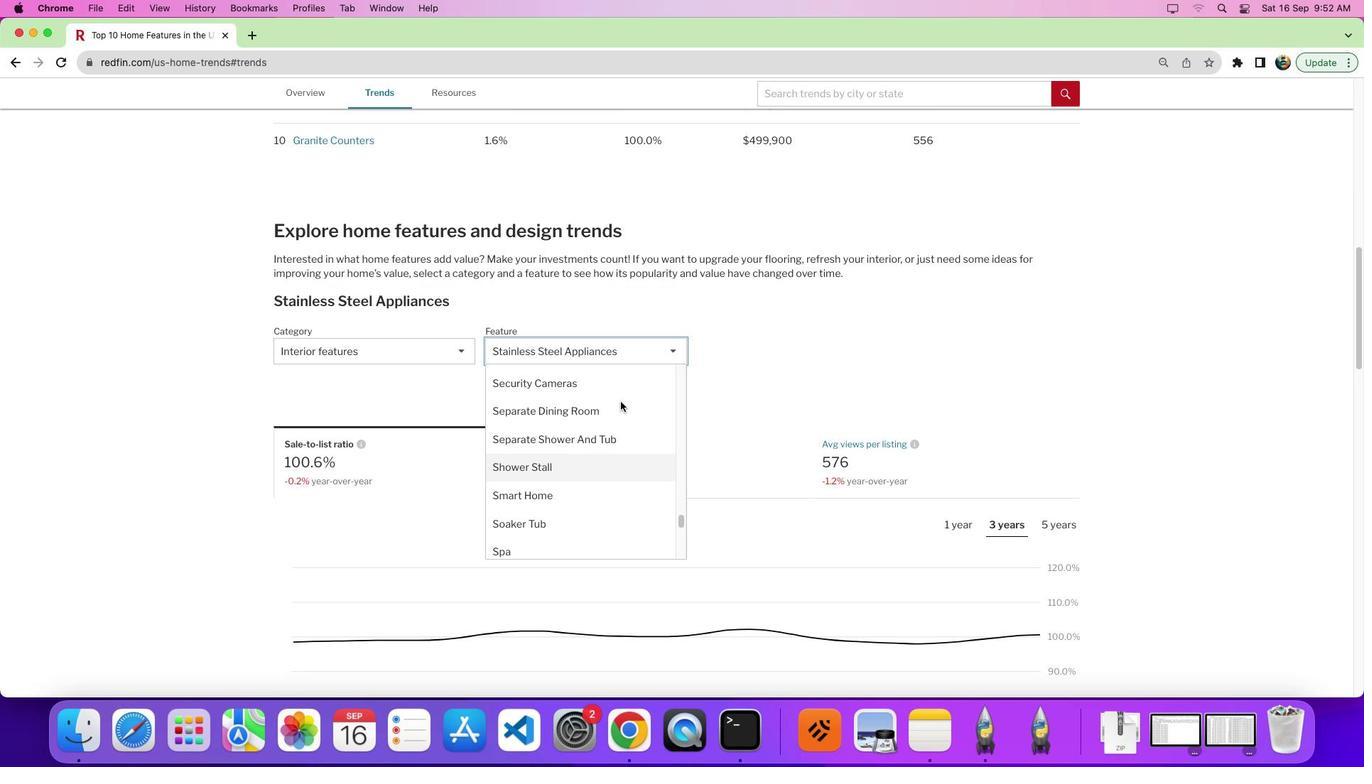 
Action: Mouse scrolled (621, 401) with delta (0, 4)
Screenshot: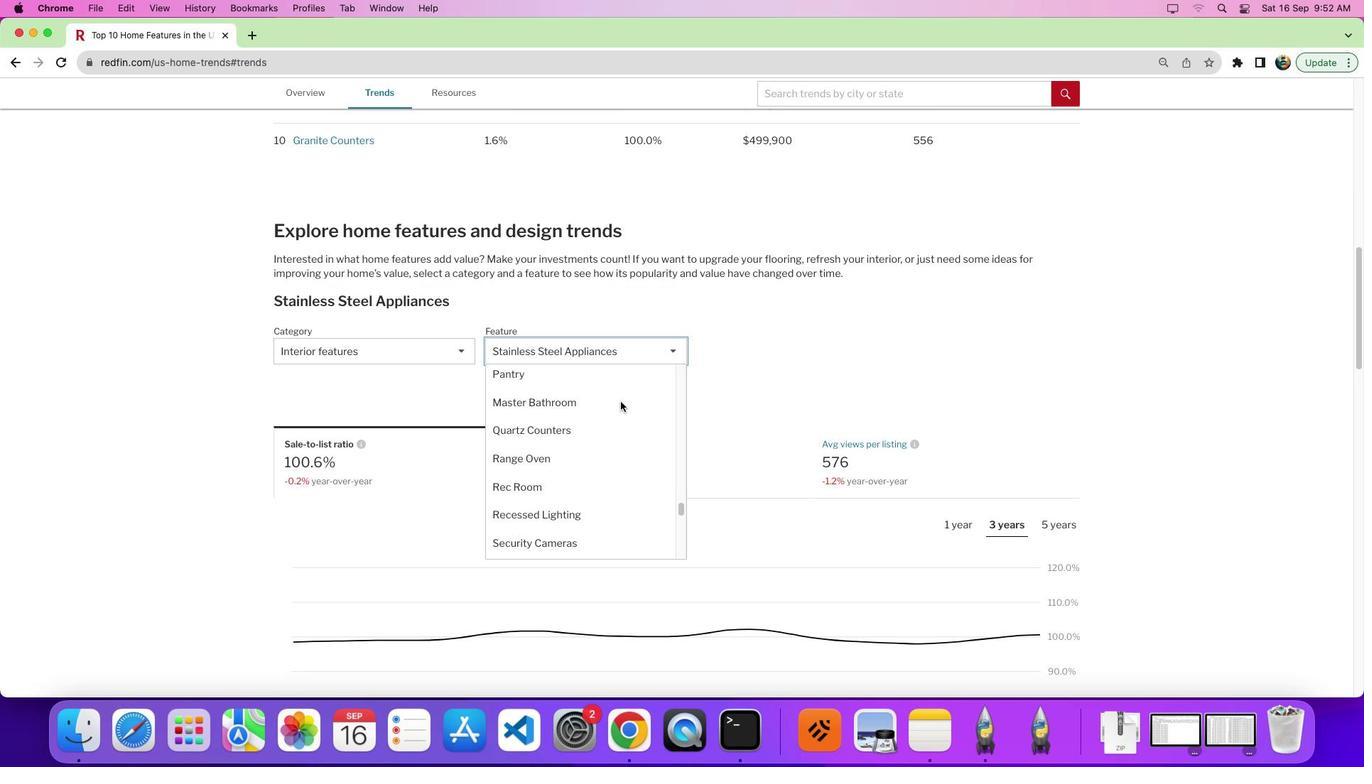 
Action: Mouse moved to (621, 400)
Screenshot: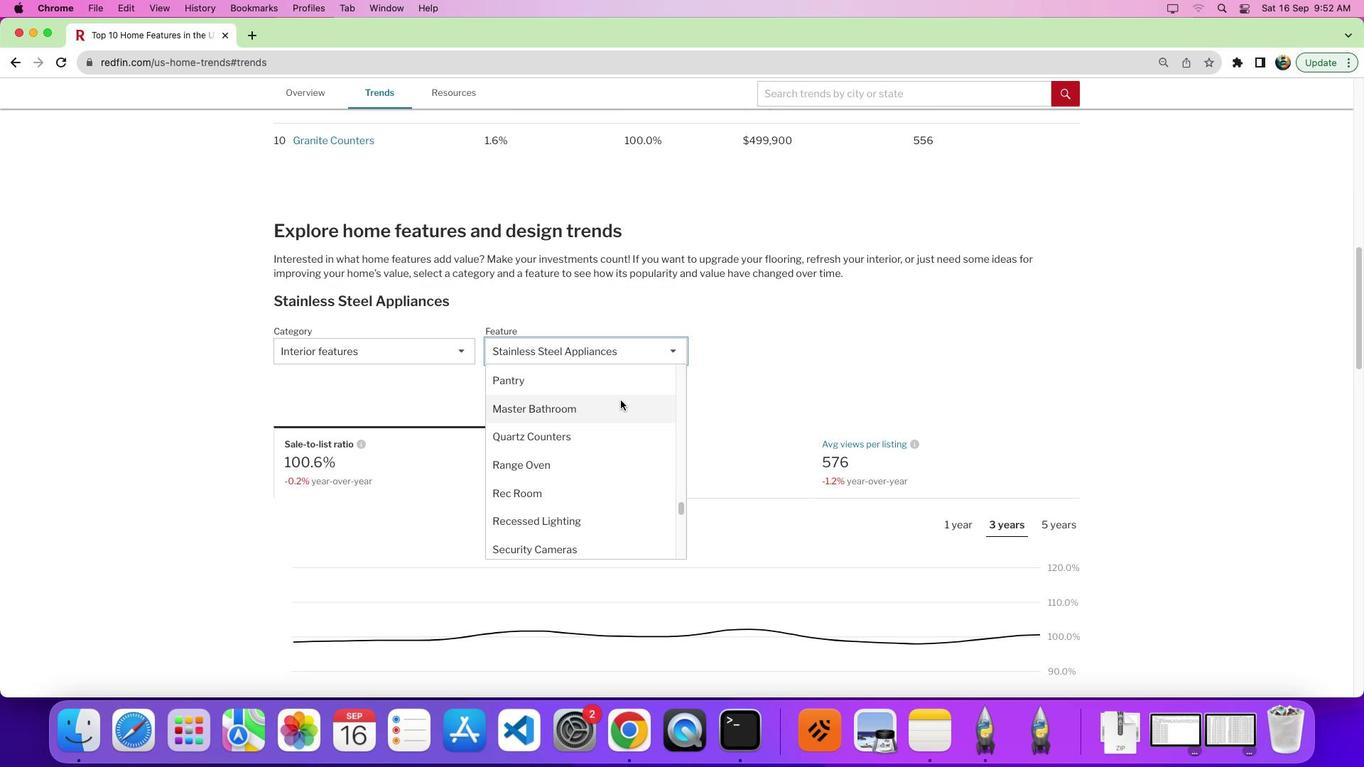 
Action: Mouse scrolled (621, 400) with delta (0, 0)
Screenshot: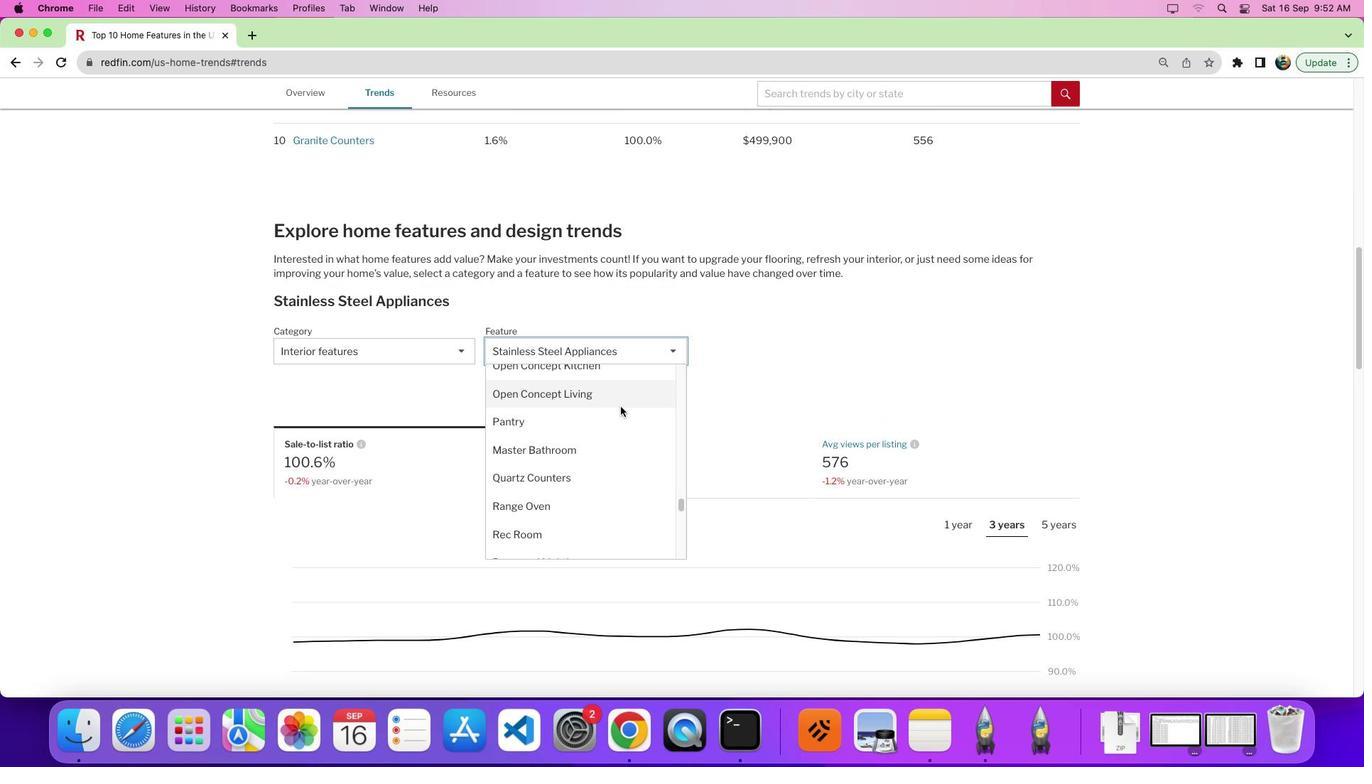 
Action: Mouse scrolled (621, 400) with delta (0, 0)
Screenshot: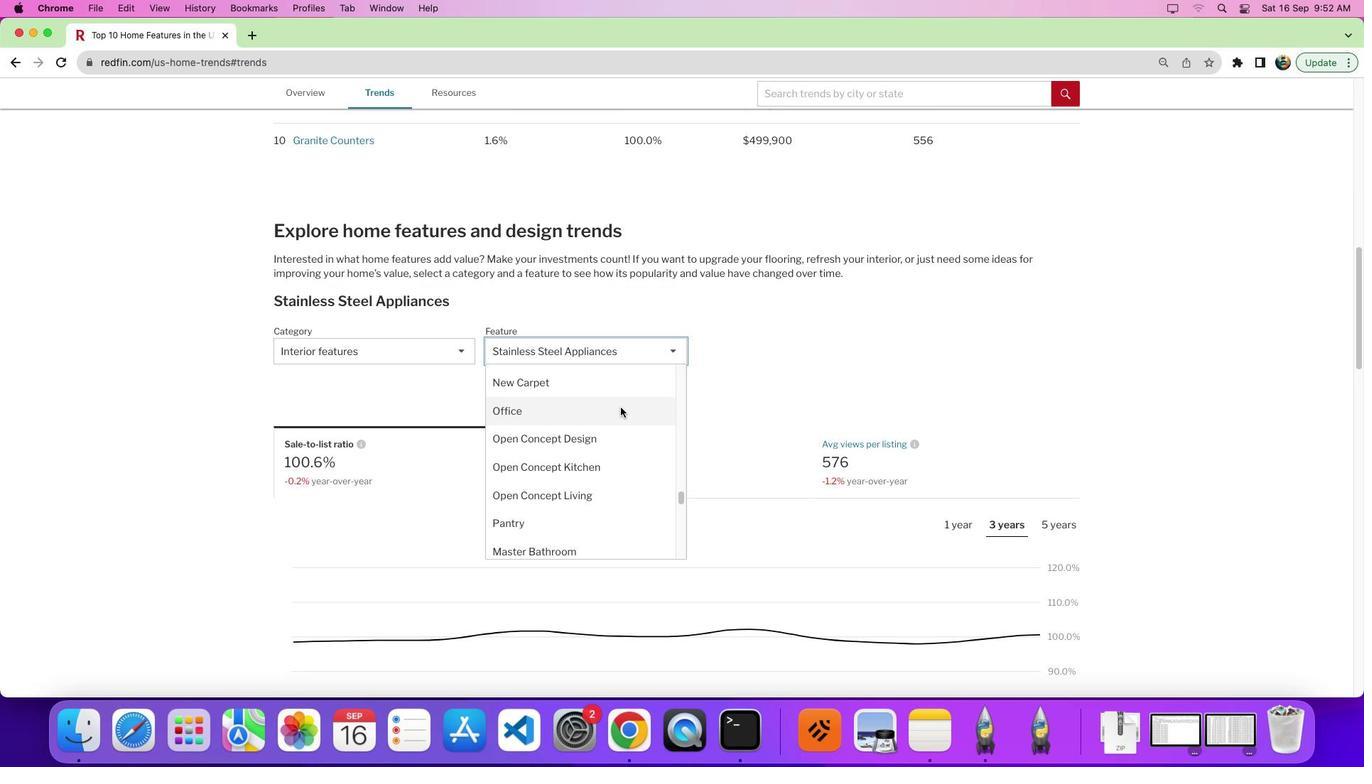 
Action: Mouse scrolled (621, 400) with delta (0, 4)
Screenshot: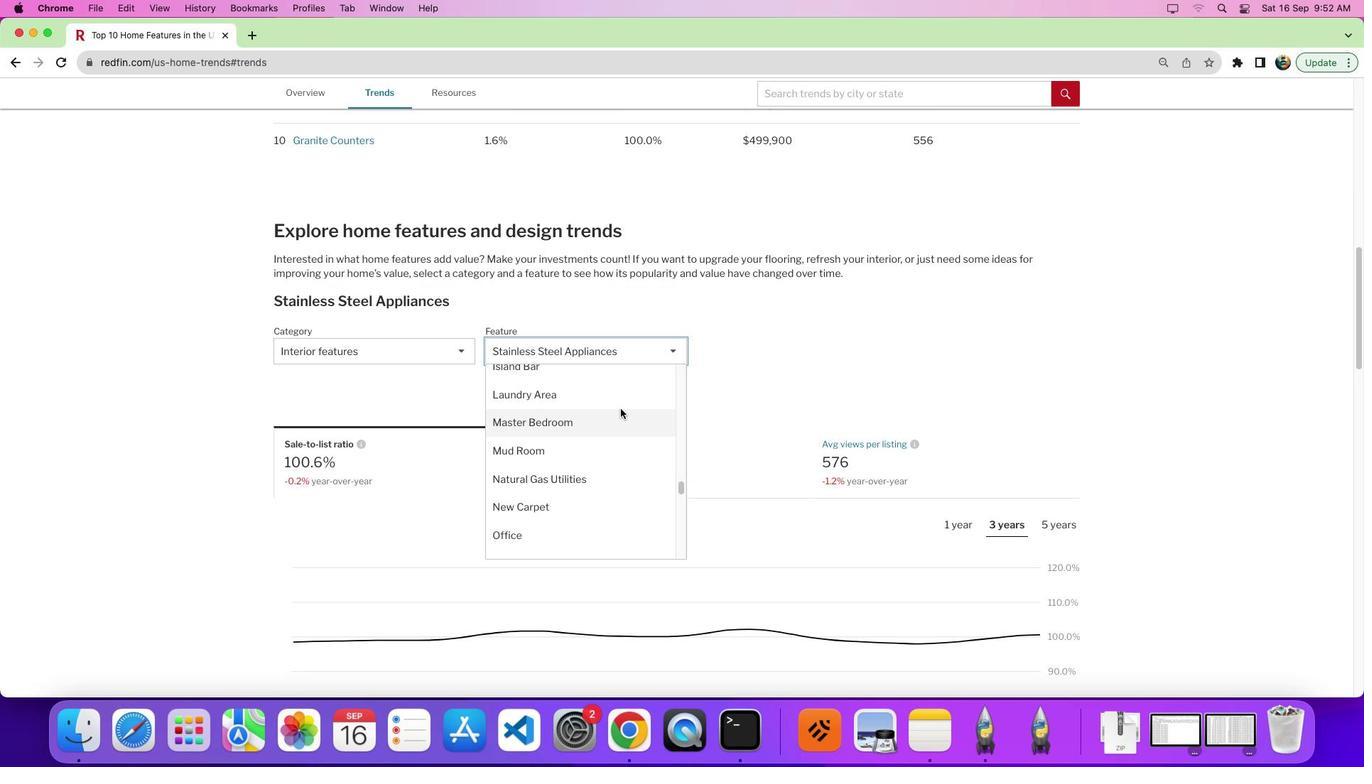 
Action: Mouse moved to (621, 410)
Screenshot: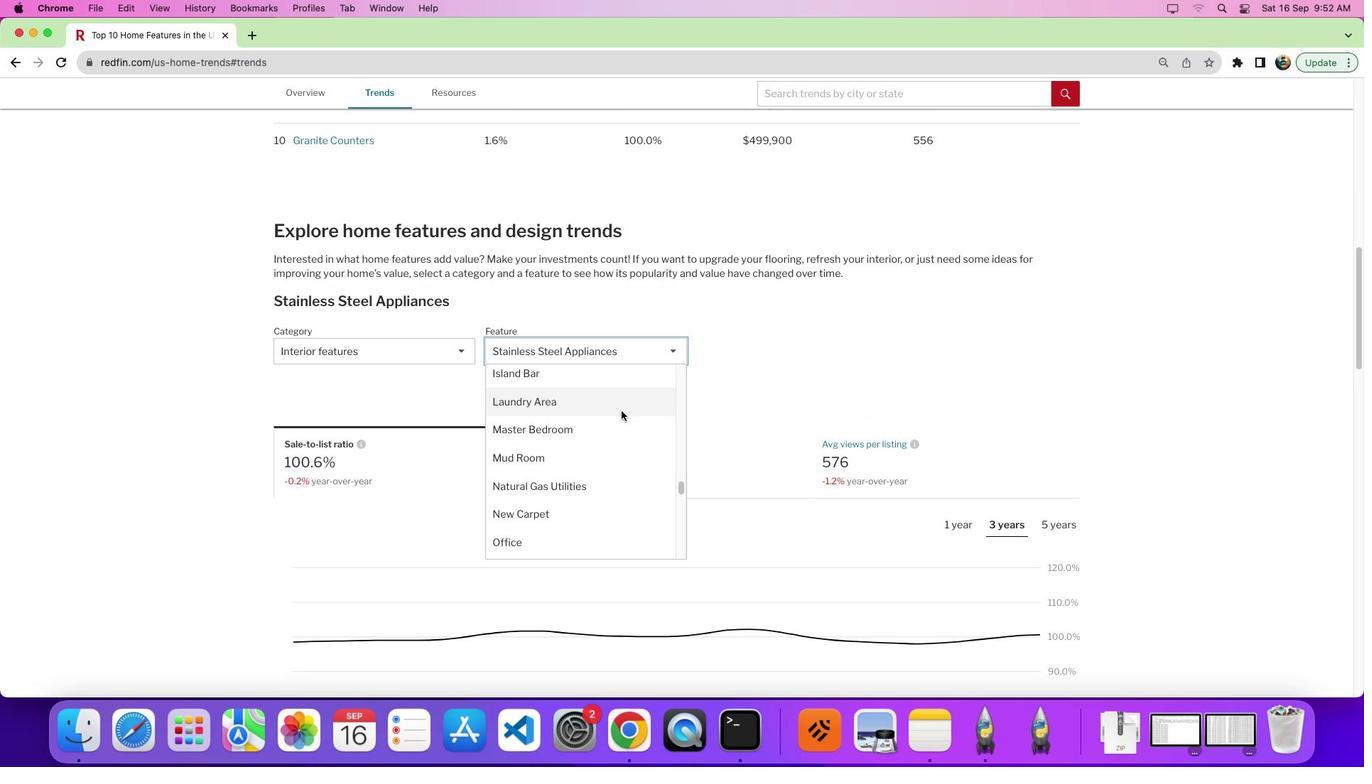 
Action: Mouse scrolled (621, 410) with delta (0, 0)
Screenshot: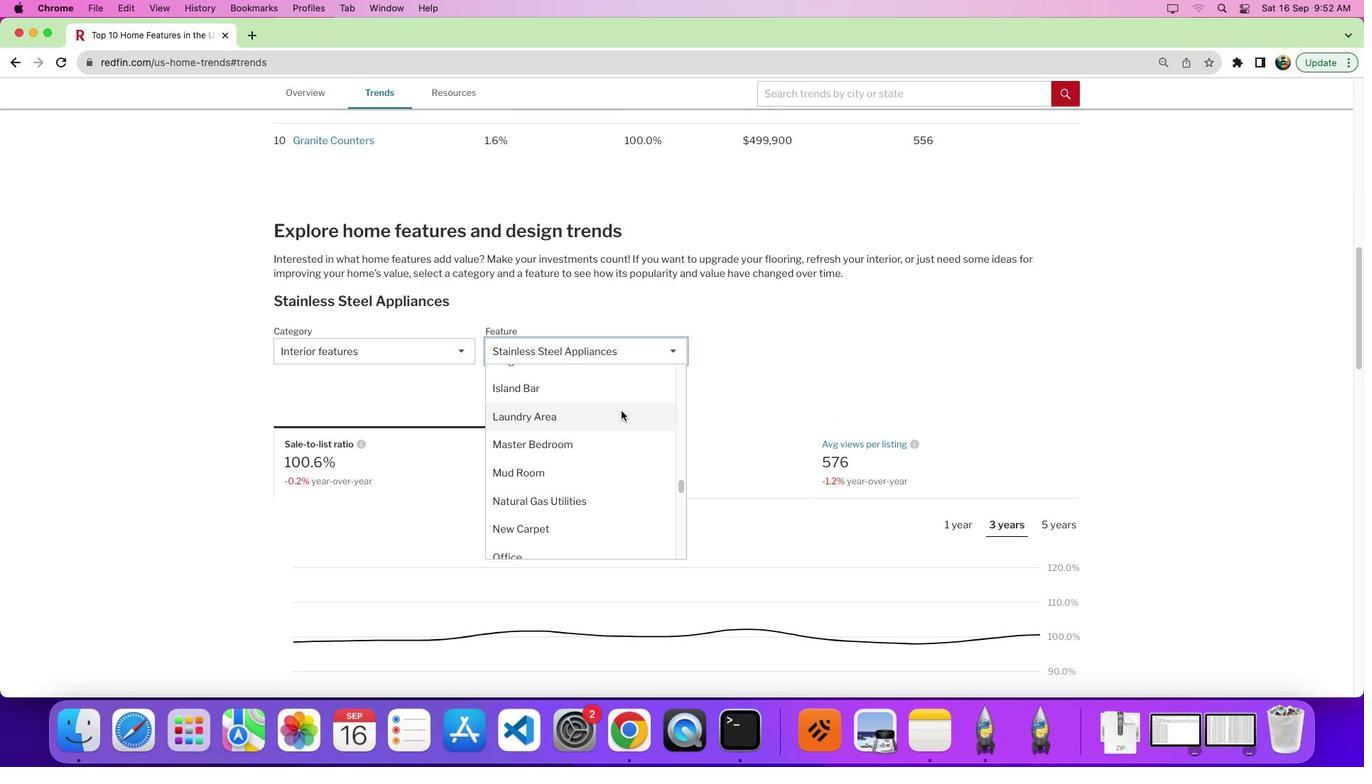 
Action: Mouse scrolled (621, 410) with delta (0, 0)
Screenshot: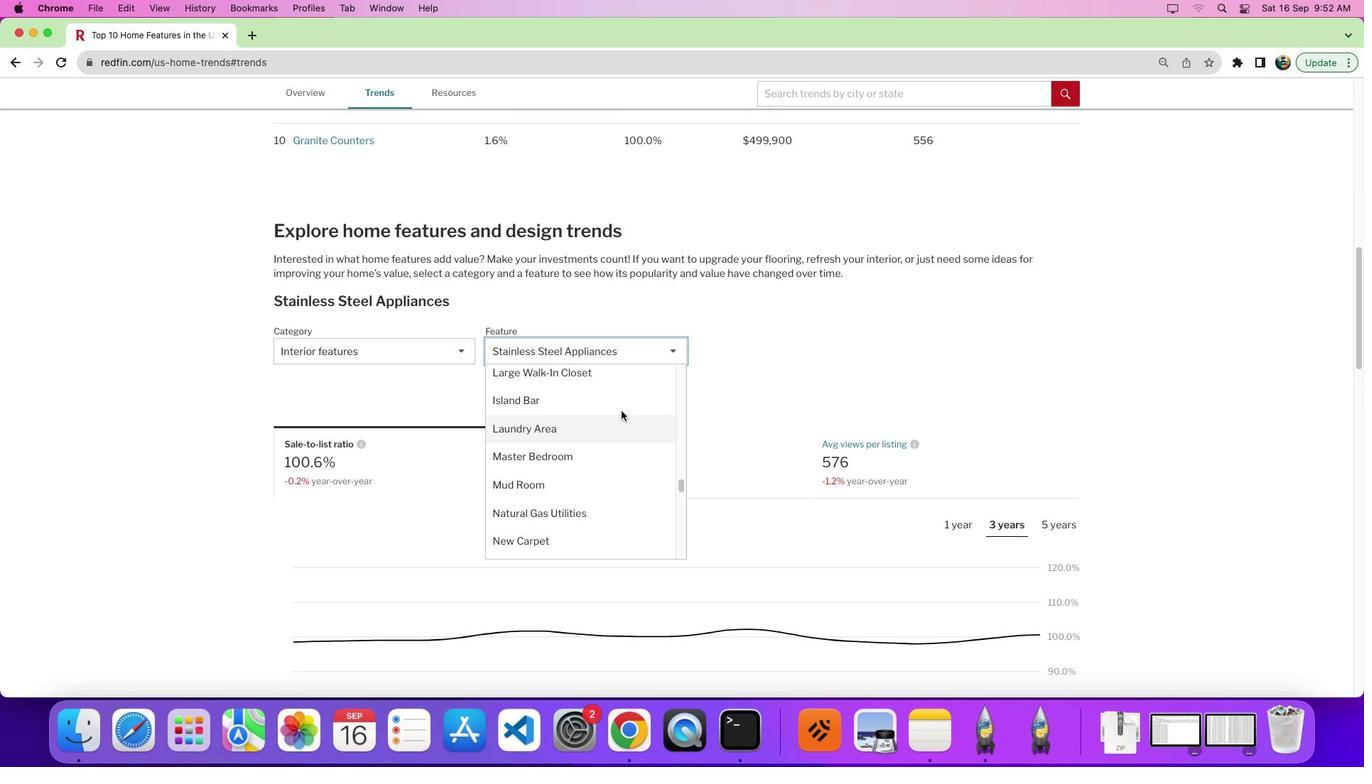 
Action: Mouse moved to (621, 411)
Screenshot: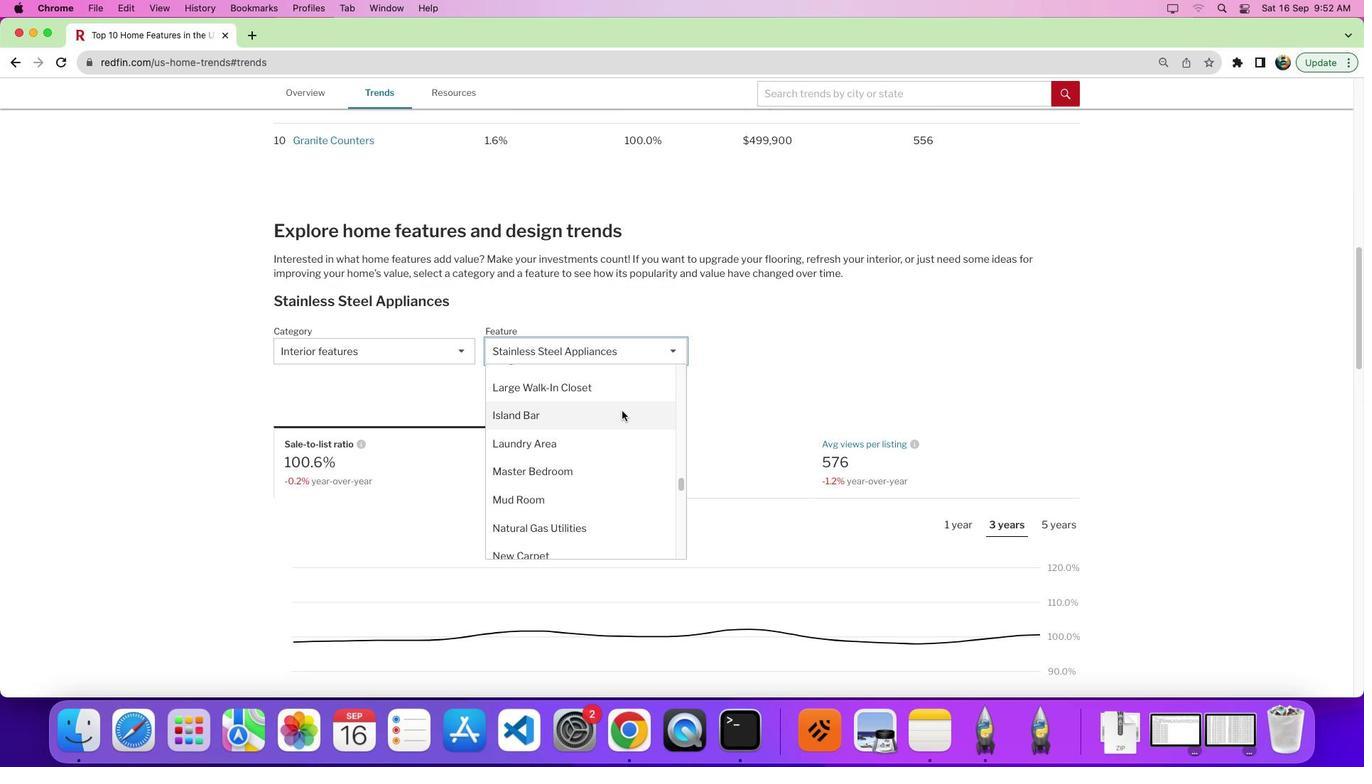 
Action: Mouse scrolled (621, 411) with delta (0, 0)
Screenshot: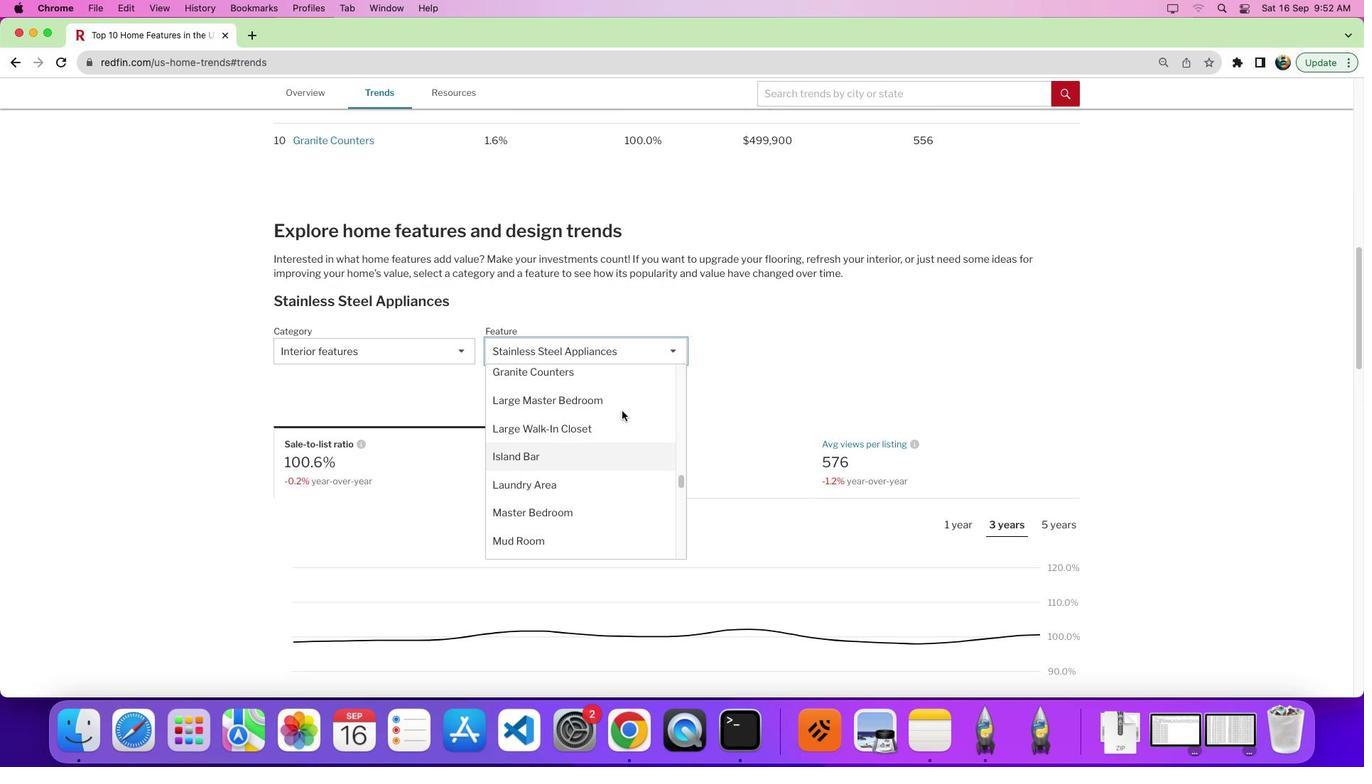 
Action: Mouse scrolled (621, 411) with delta (0, 0)
Screenshot: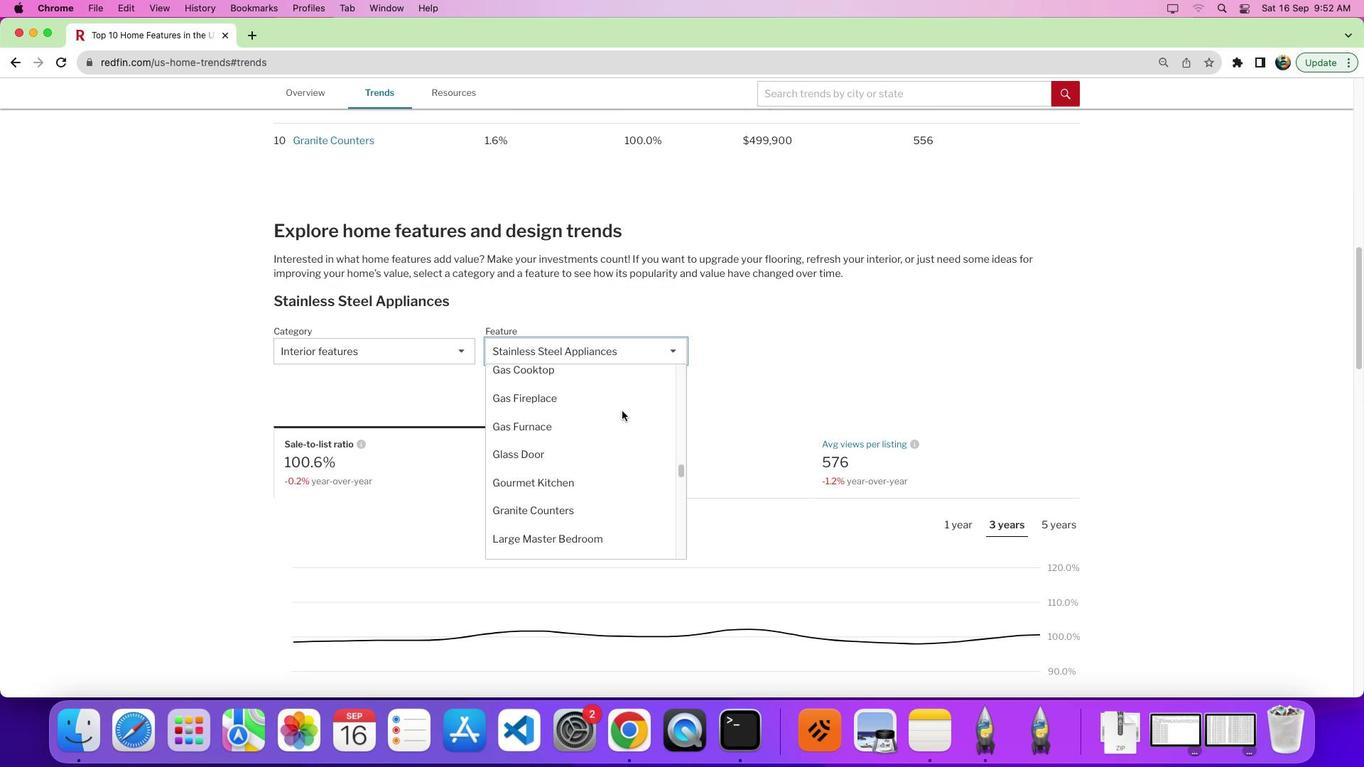 
Action: Mouse scrolled (621, 411) with delta (0, 4)
Screenshot: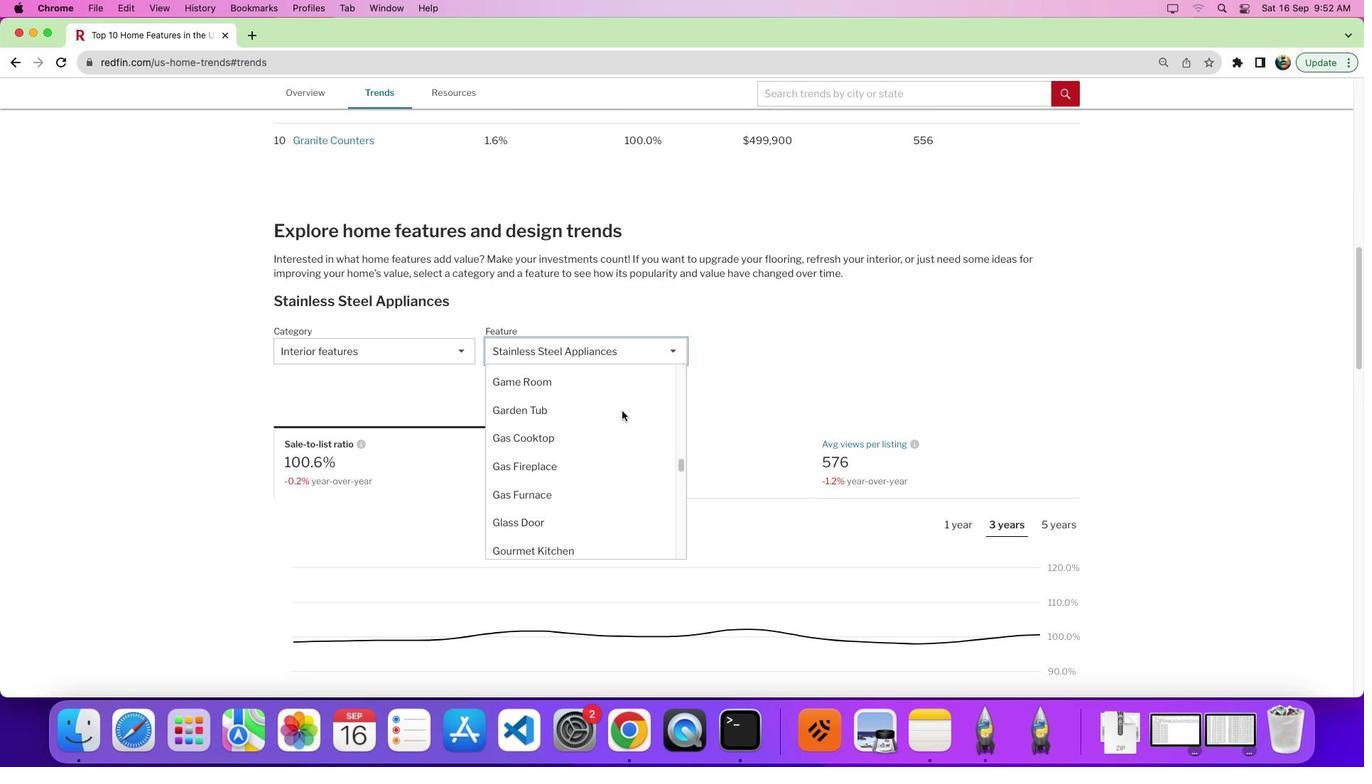 
Action: Mouse moved to (623, 414)
Screenshot: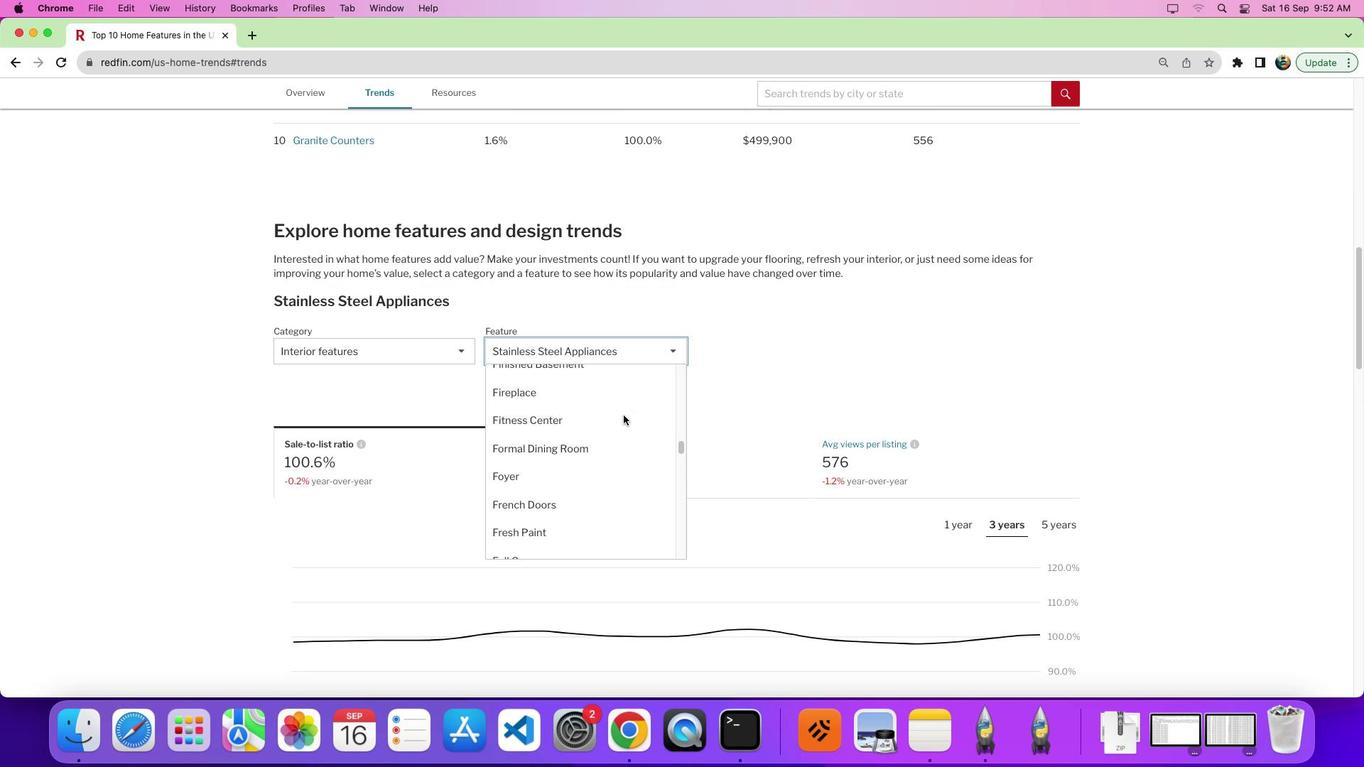 
Action: Mouse scrolled (623, 414) with delta (0, 0)
Screenshot: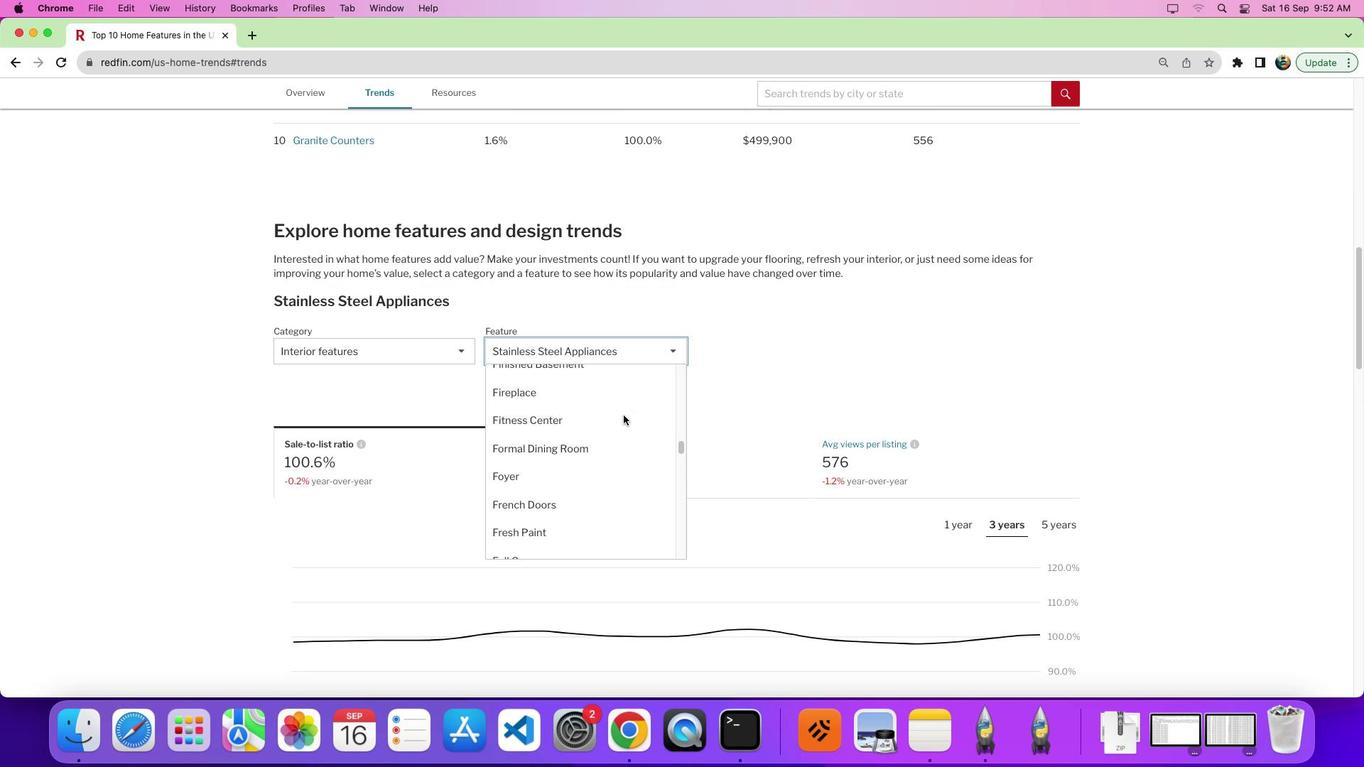 
Action: Mouse moved to (623, 414)
Screenshot: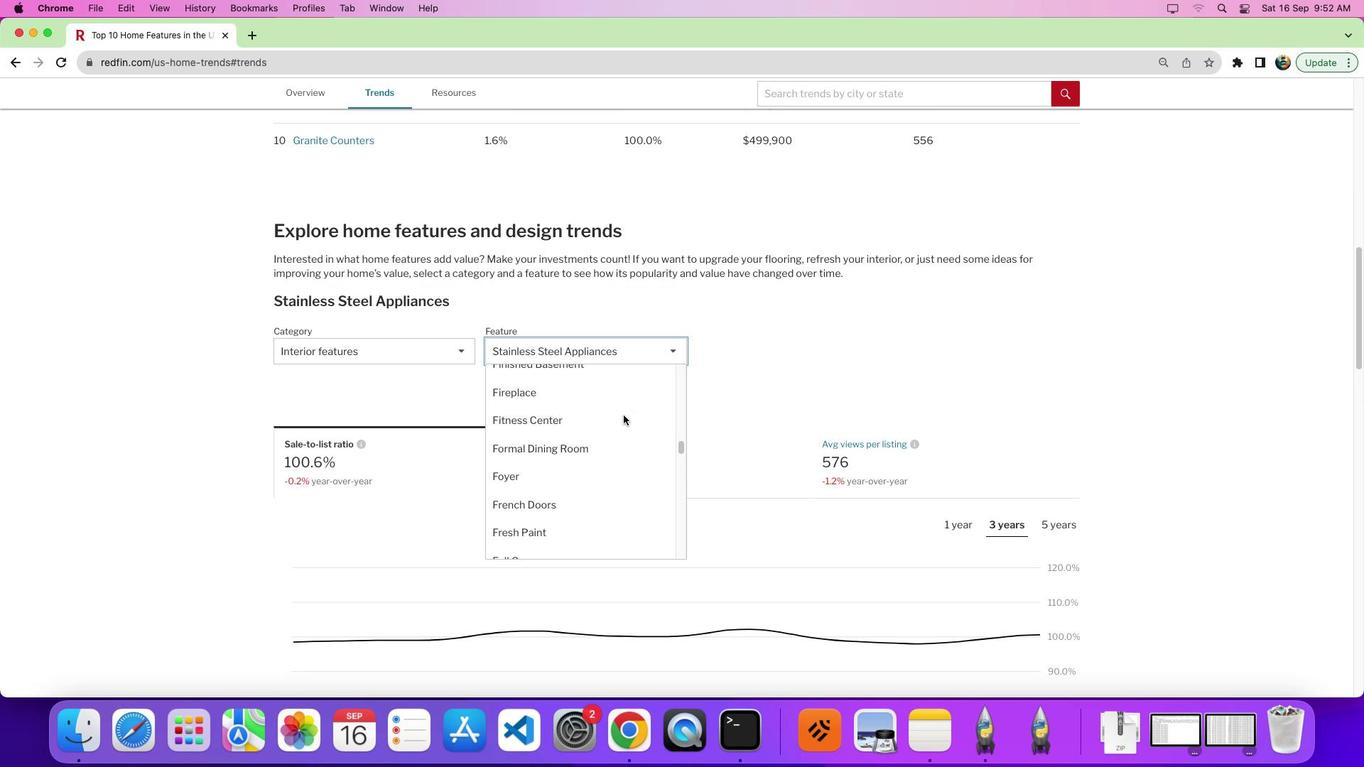 
Action: Mouse scrolled (623, 414) with delta (0, 0)
Screenshot: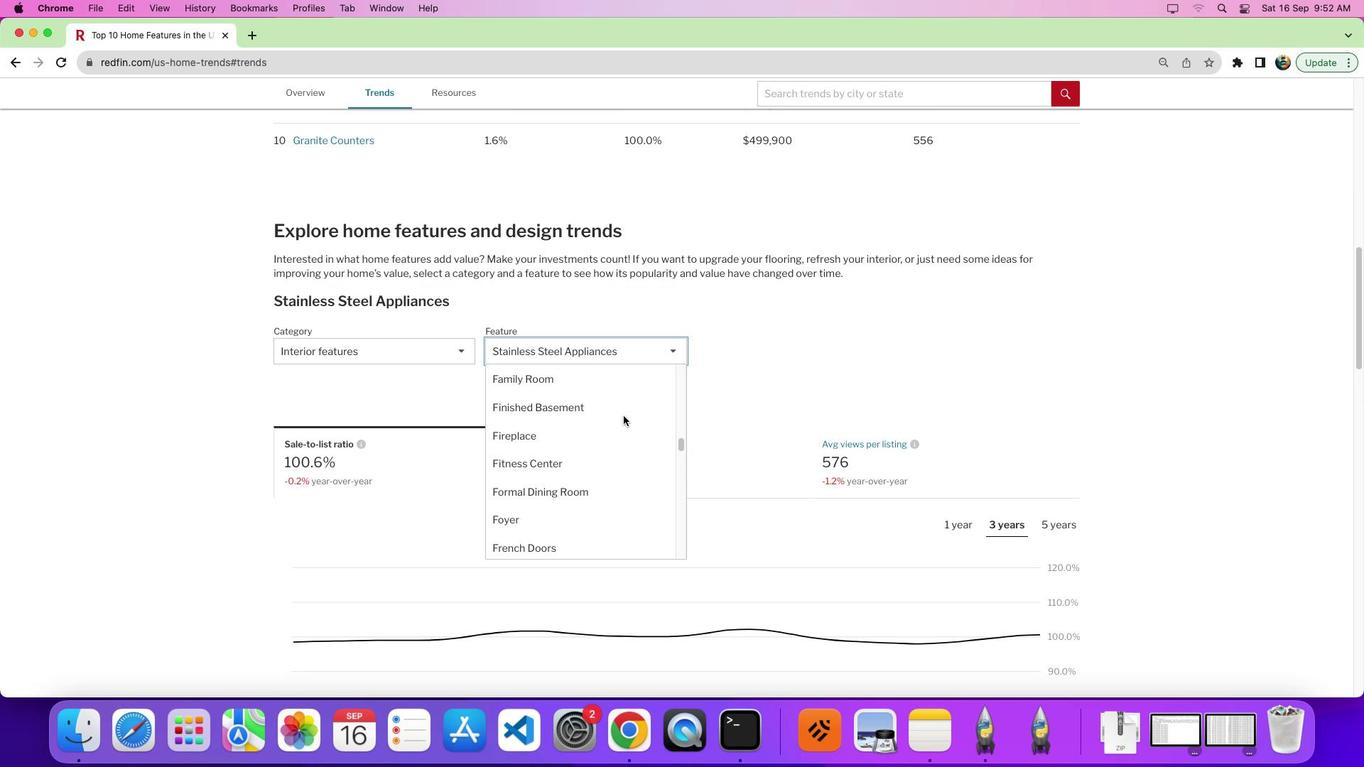 
Action: Mouse moved to (623, 414)
Screenshot: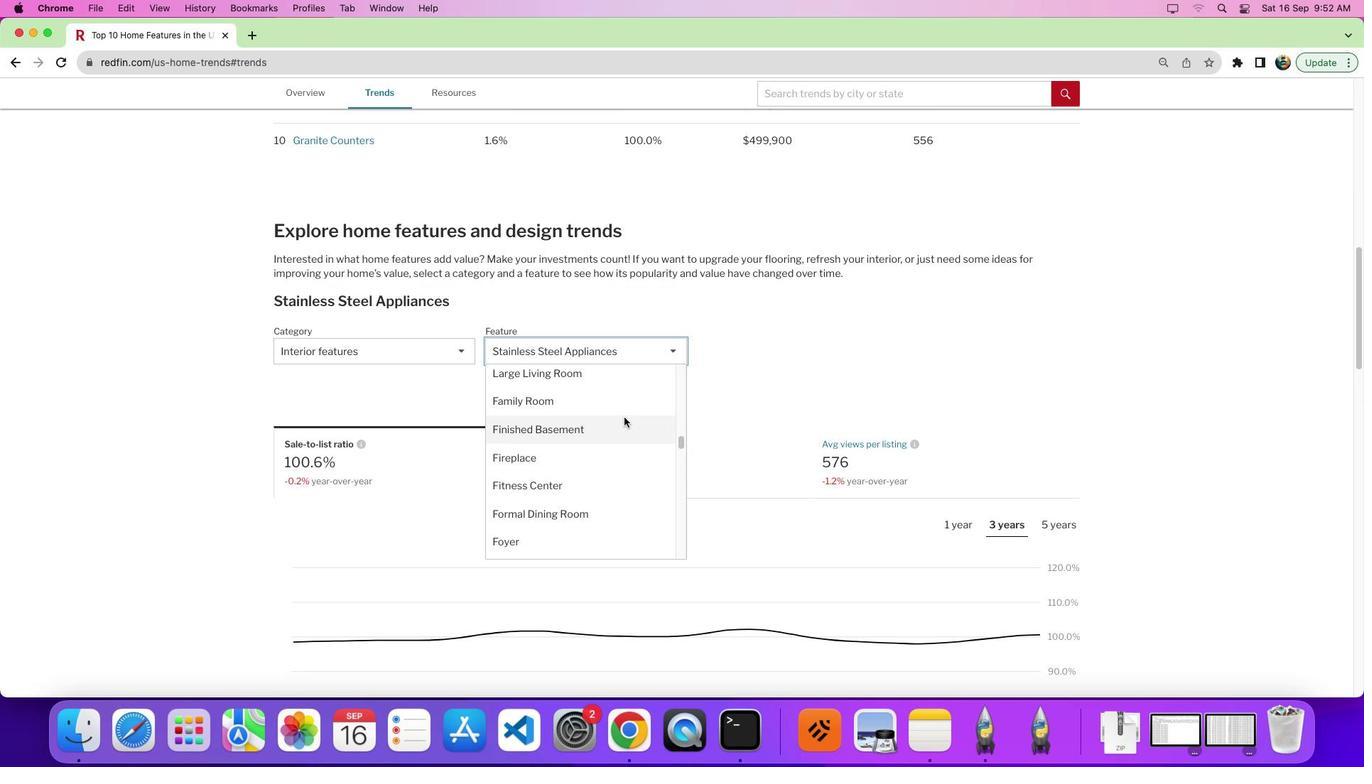 
Action: Mouse scrolled (623, 414) with delta (0, 5)
Screenshot: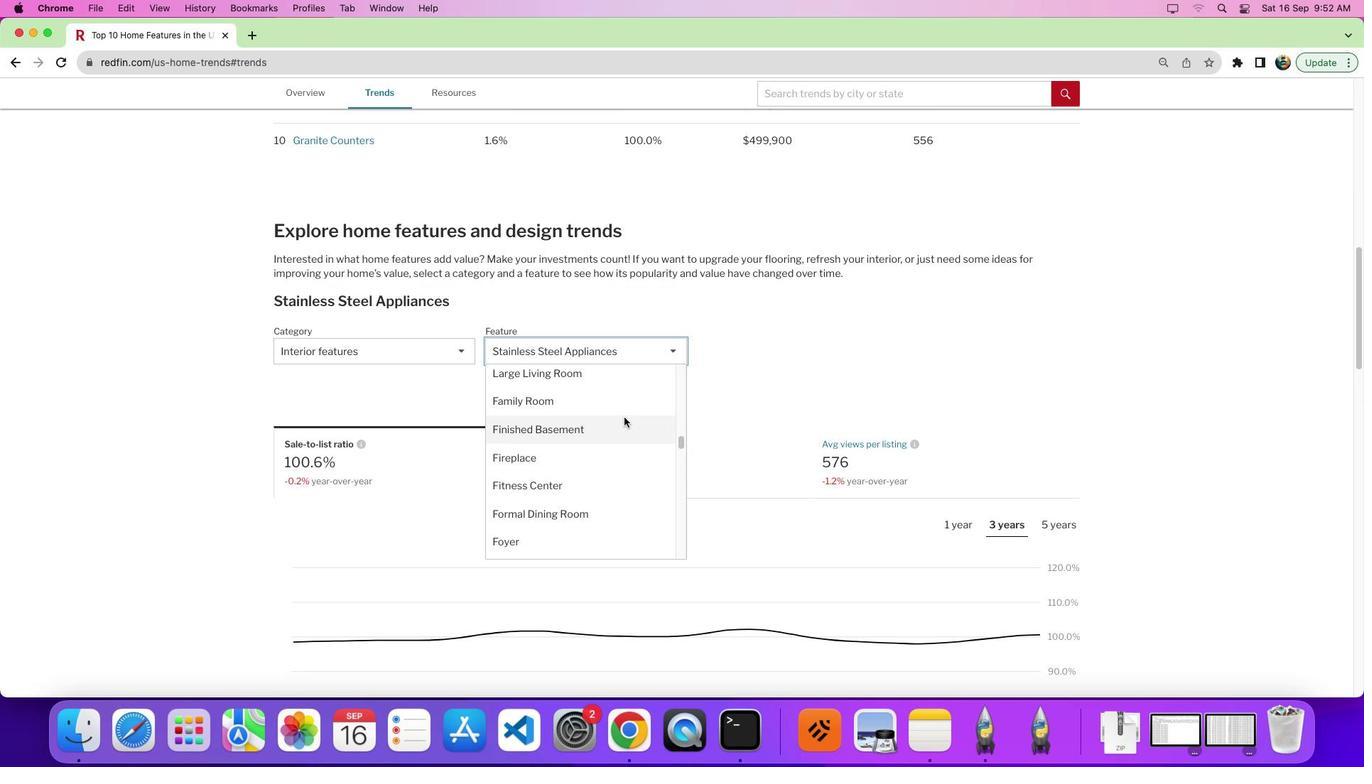 
Action: Mouse moved to (625, 416)
Screenshot: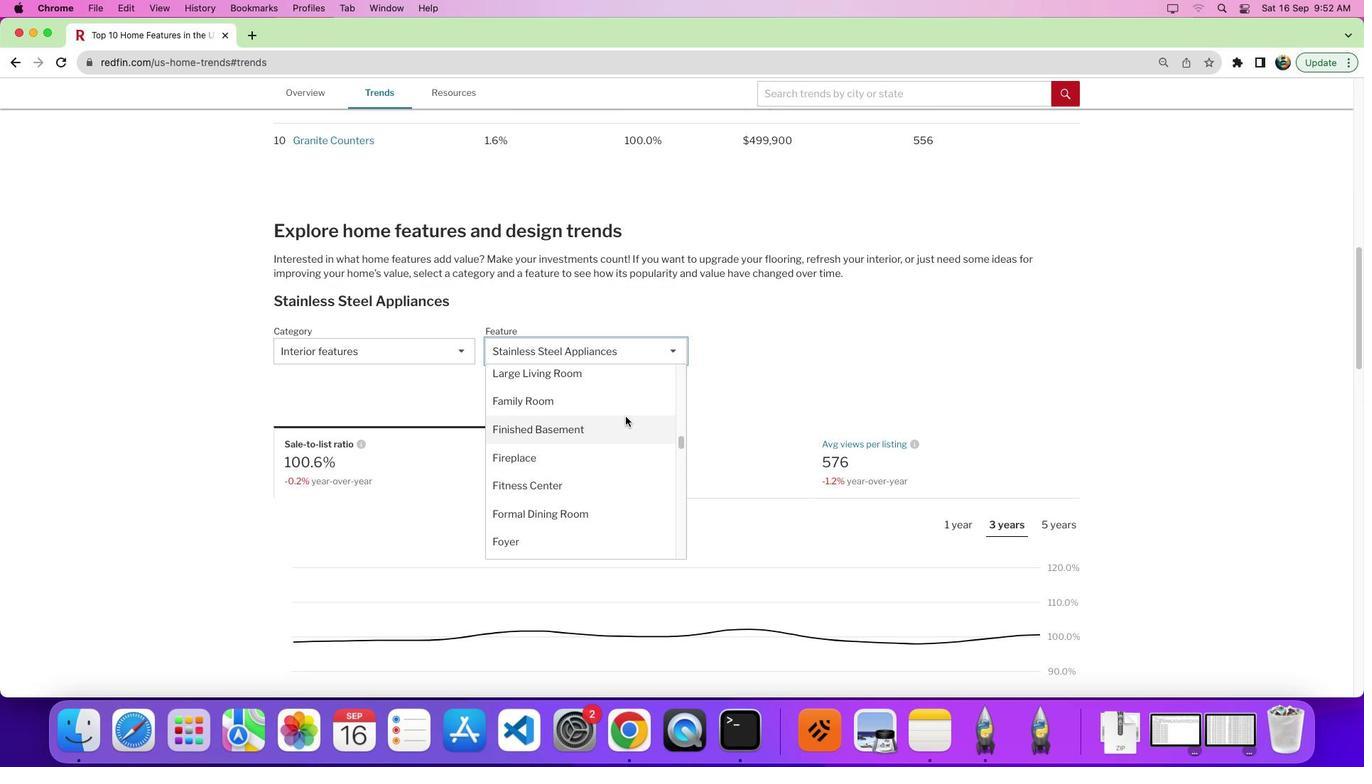 
Action: Mouse scrolled (625, 416) with delta (0, 0)
Screenshot: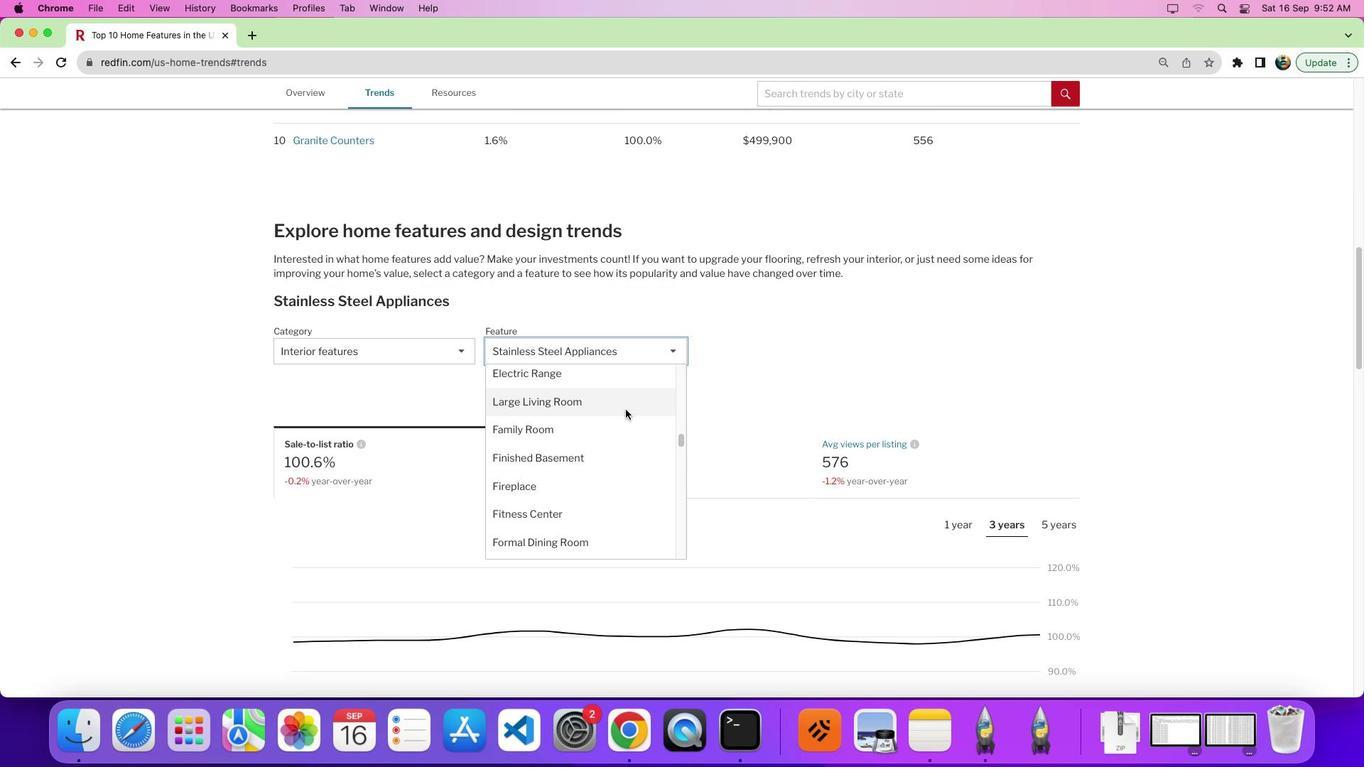 
Action: Mouse scrolled (625, 416) with delta (0, 0)
Screenshot: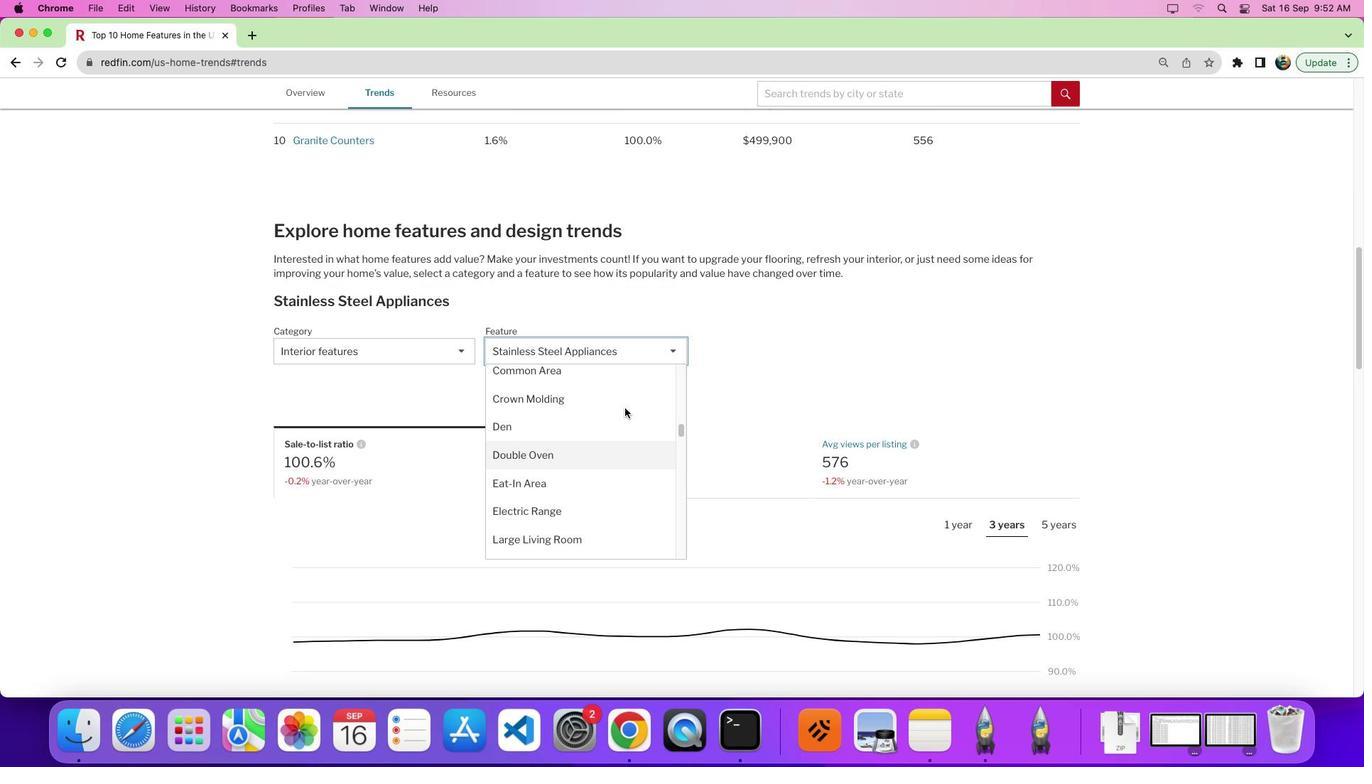 
Action: Mouse moved to (625, 411)
Screenshot: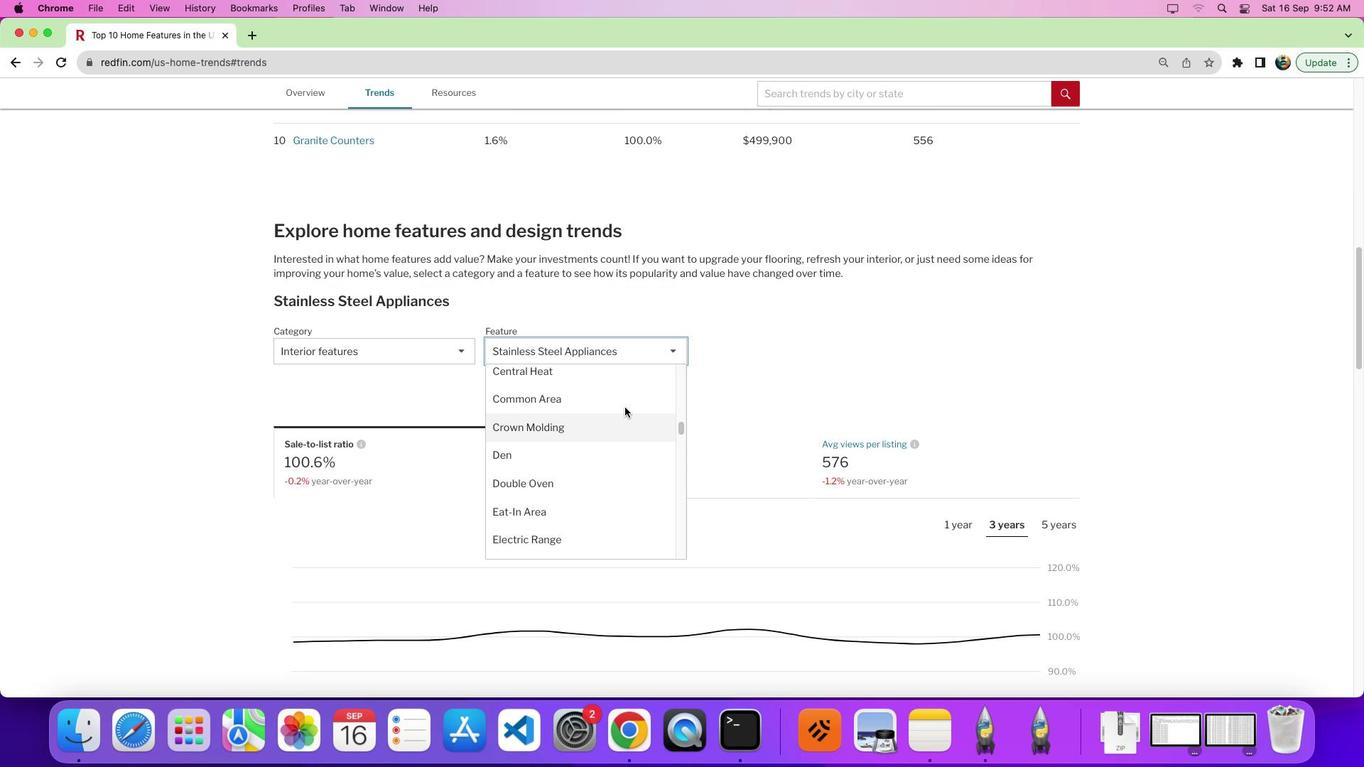 
Action: Mouse scrolled (625, 411) with delta (0, 4)
Screenshot: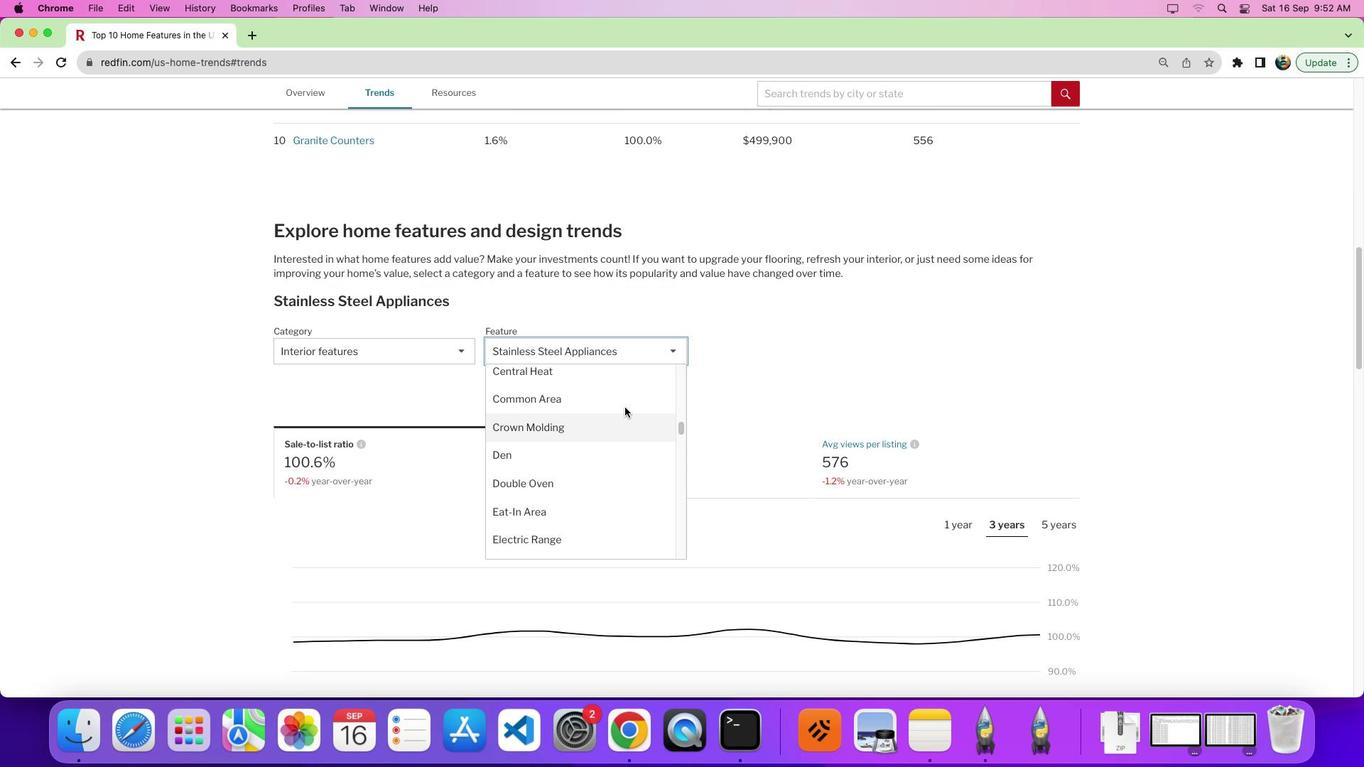 
Action: Mouse moved to (626, 411)
Screenshot: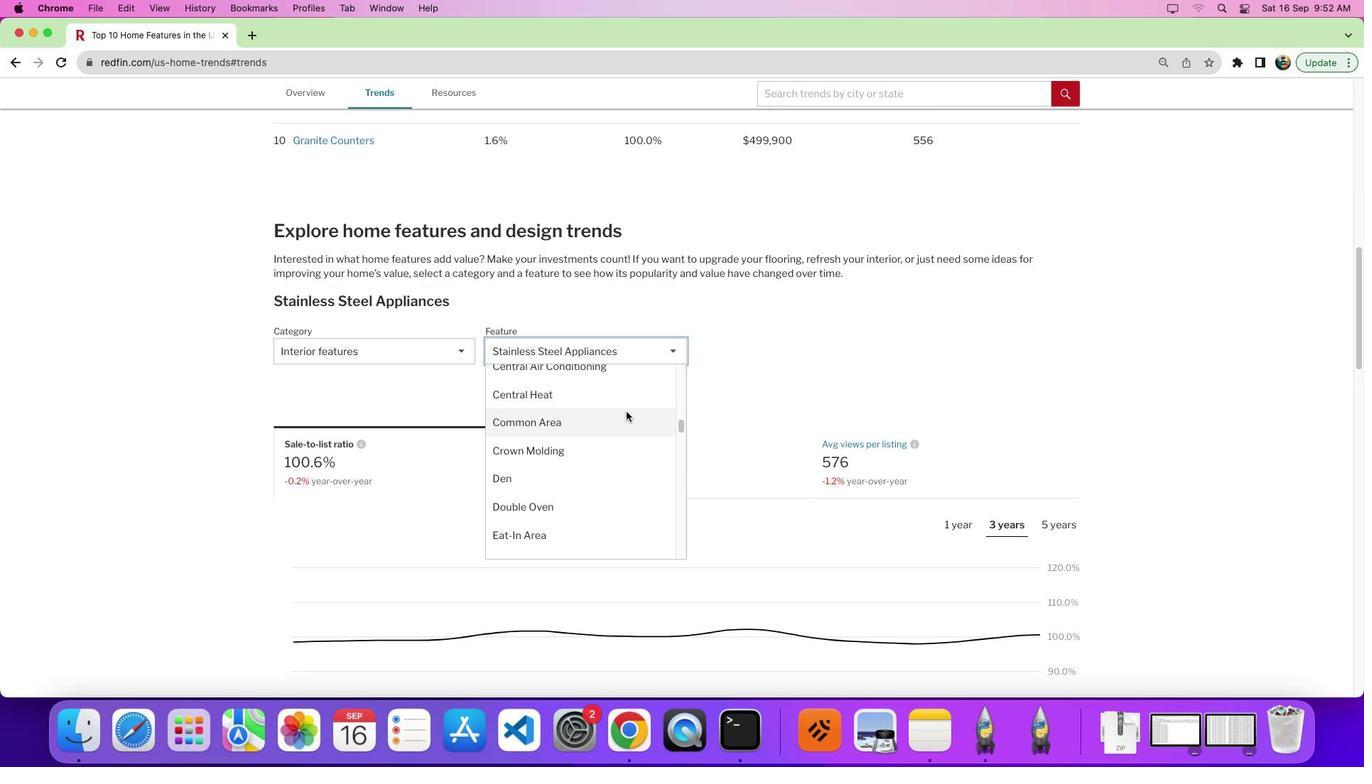 
Action: Mouse scrolled (626, 411) with delta (0, 0)
Screenshot: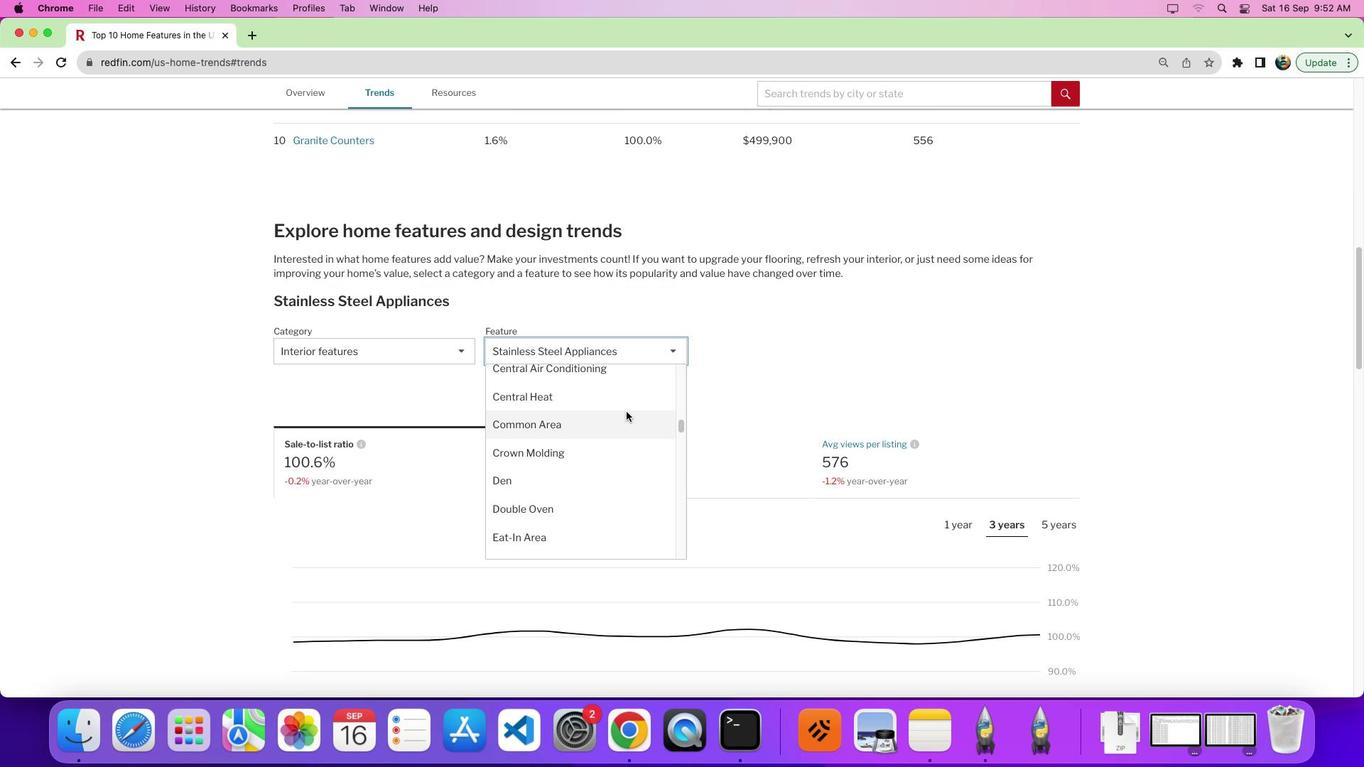 
Action: Mouse moved to (626, 381)
Screenshot: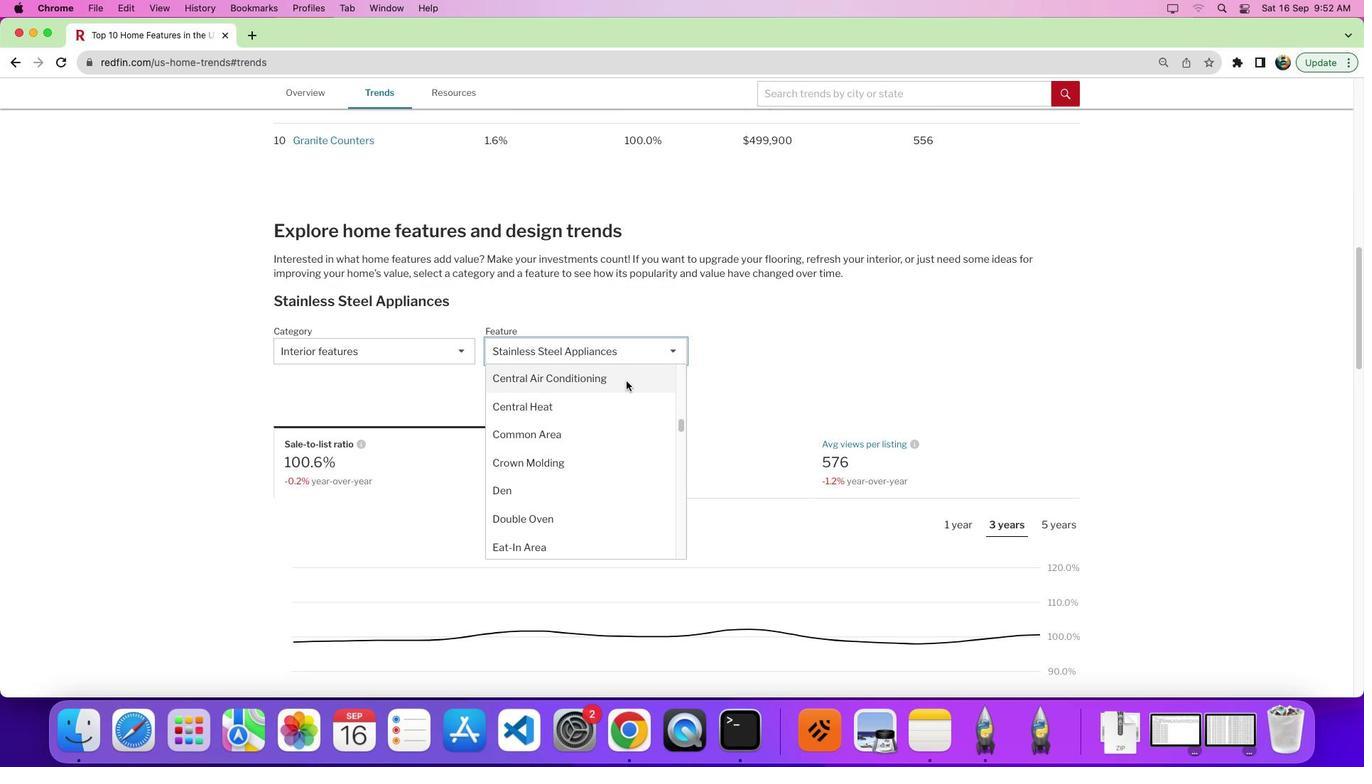 
Action: Mouse pressed left at (626, 381)
Screenshot: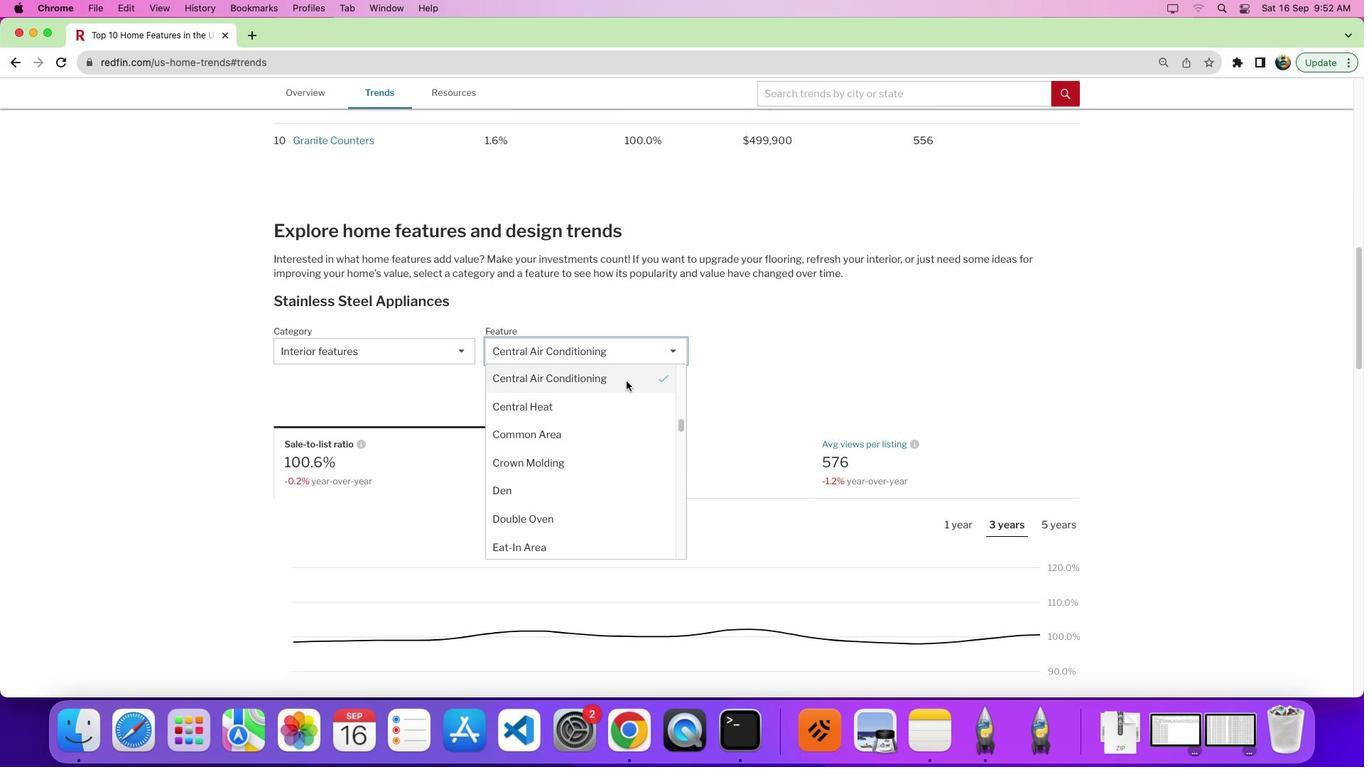 
Action: Mouse moved to (852, 455)
Screenshot: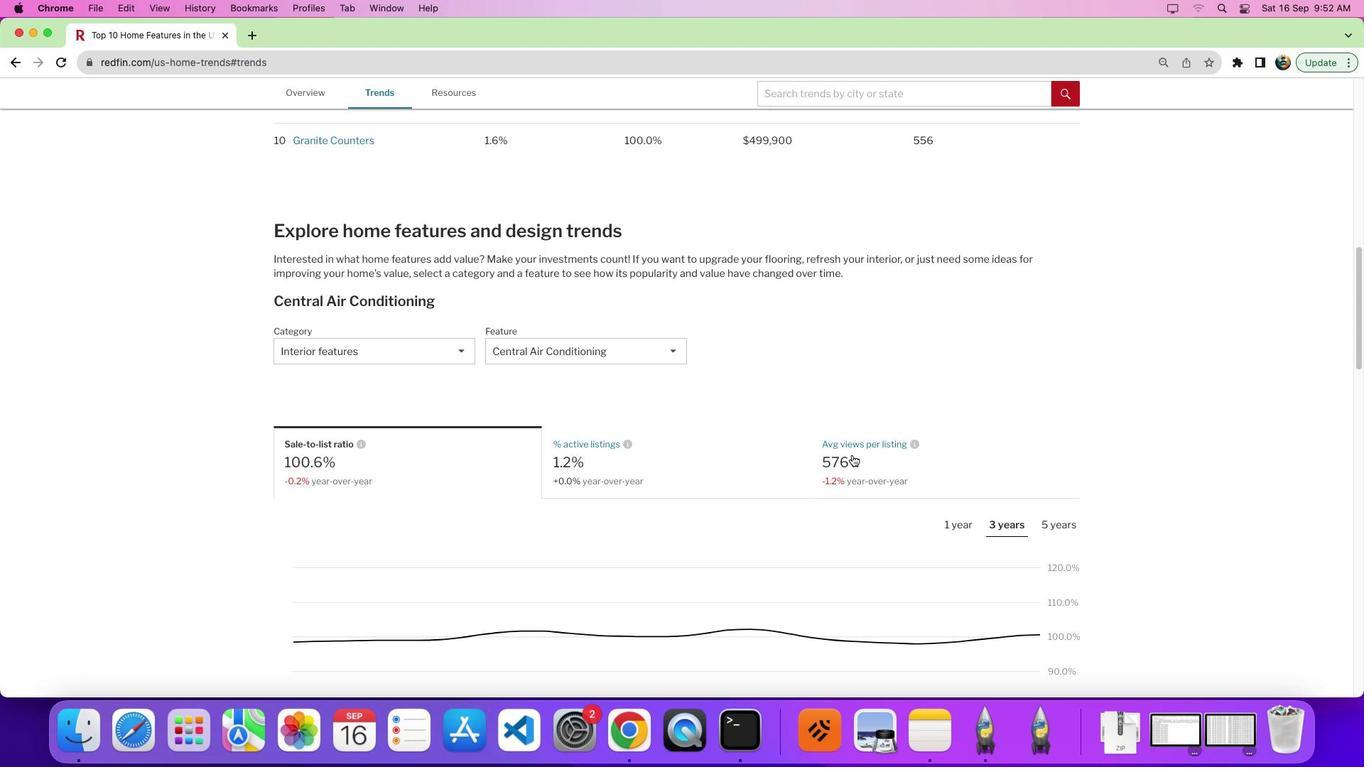 
Action: Mouse pressed left at (852, 455)
Screenshot: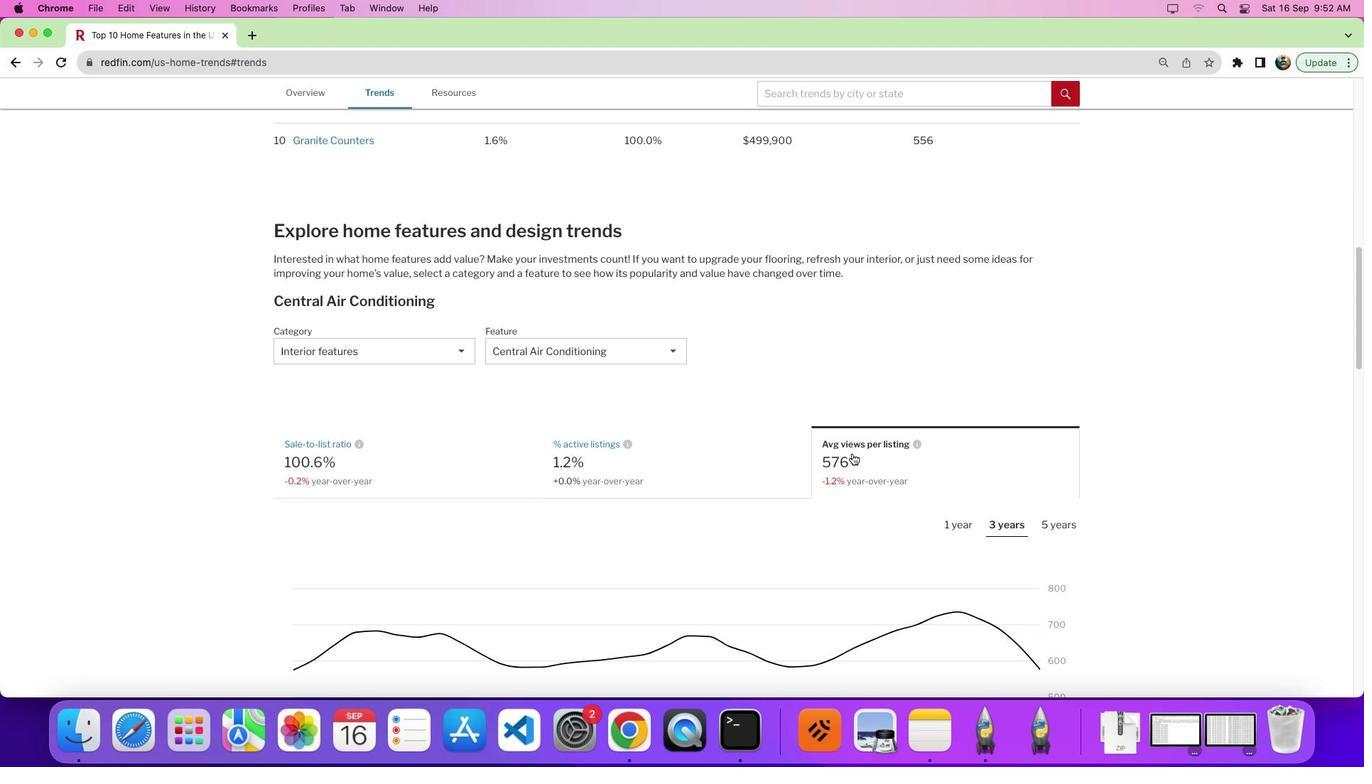 
Action: Mouse moved to (942, 522)
Screenshot: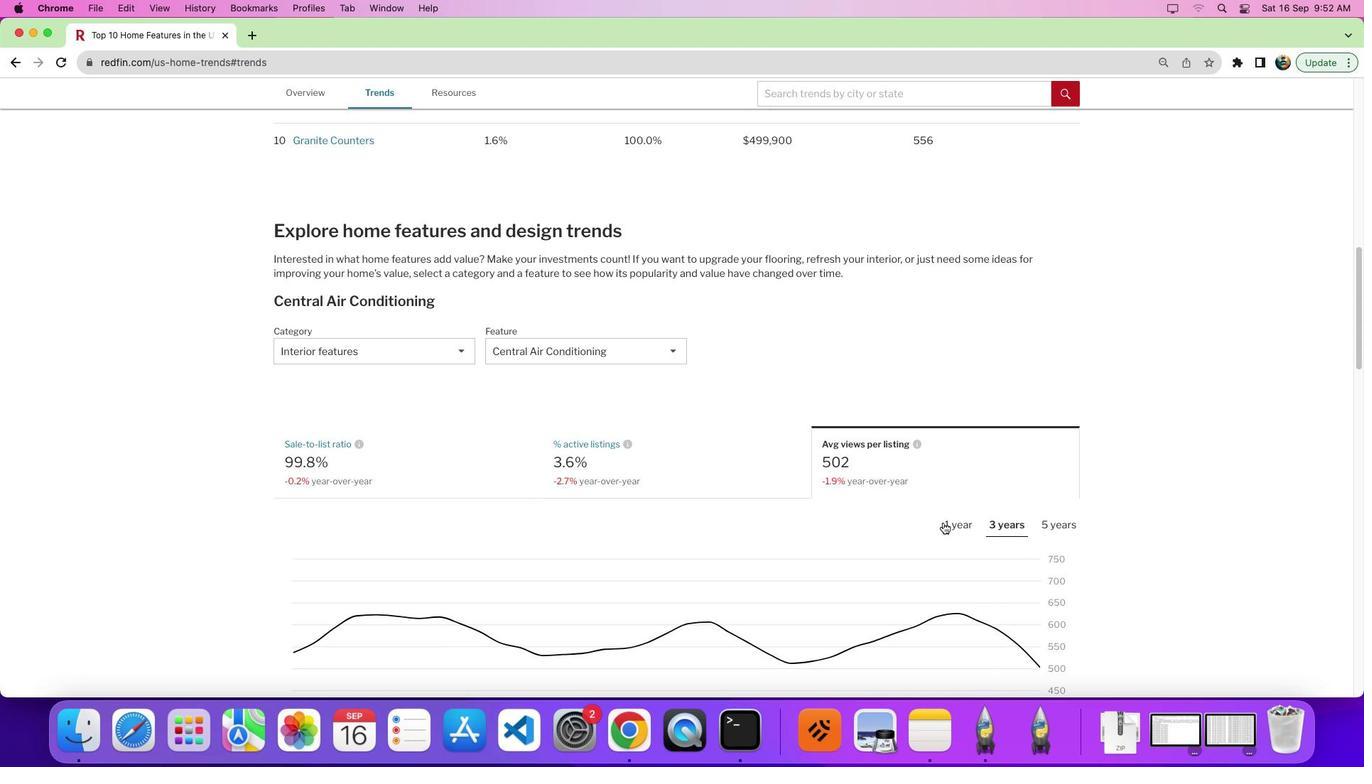 
Action: Mouse pressed left at (942, 522)
Screenshot: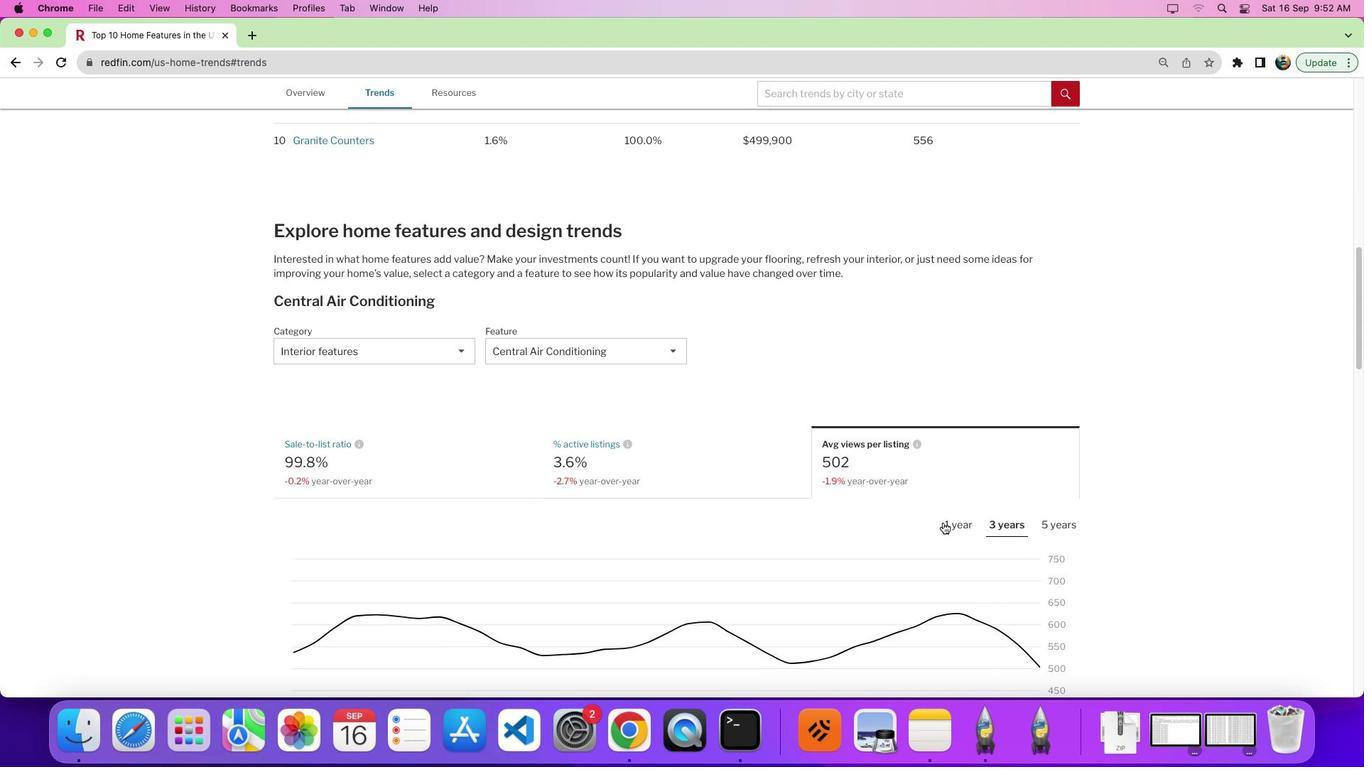 
Action: Mouse moved to (959, 524)
Screenshot: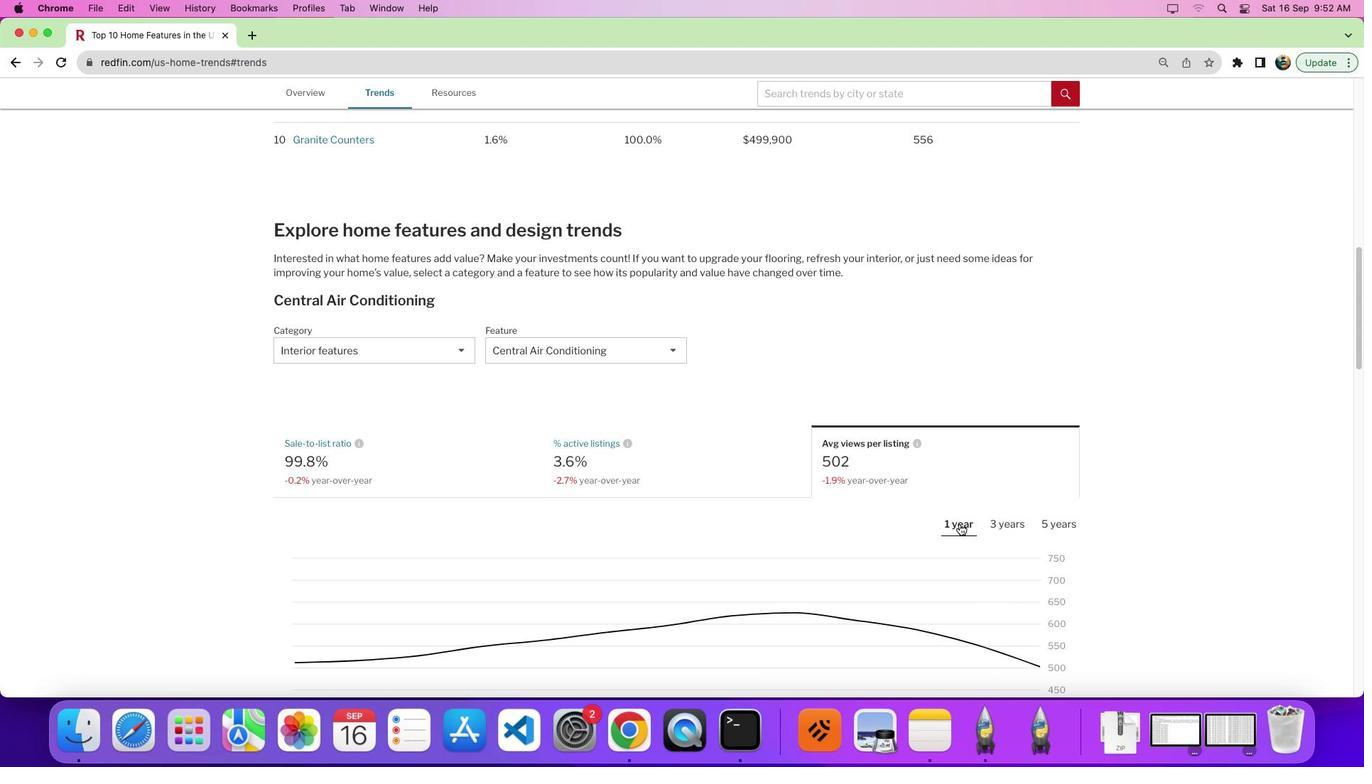 
Action: Mouse scrolled (959, 524) with delta (0, 0)
Screenshot: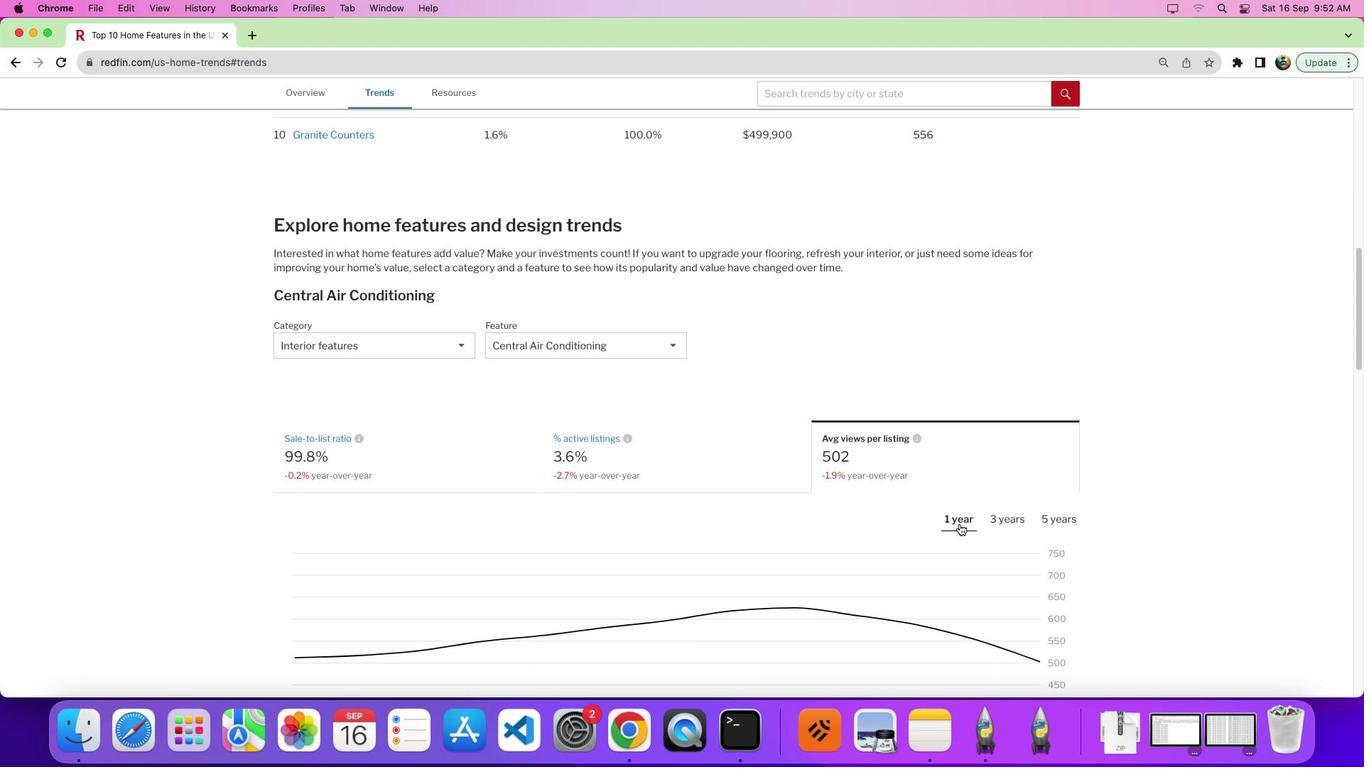 
Action: Mouse scrolled (959, 524) with delta (0, 0)
Screenshot: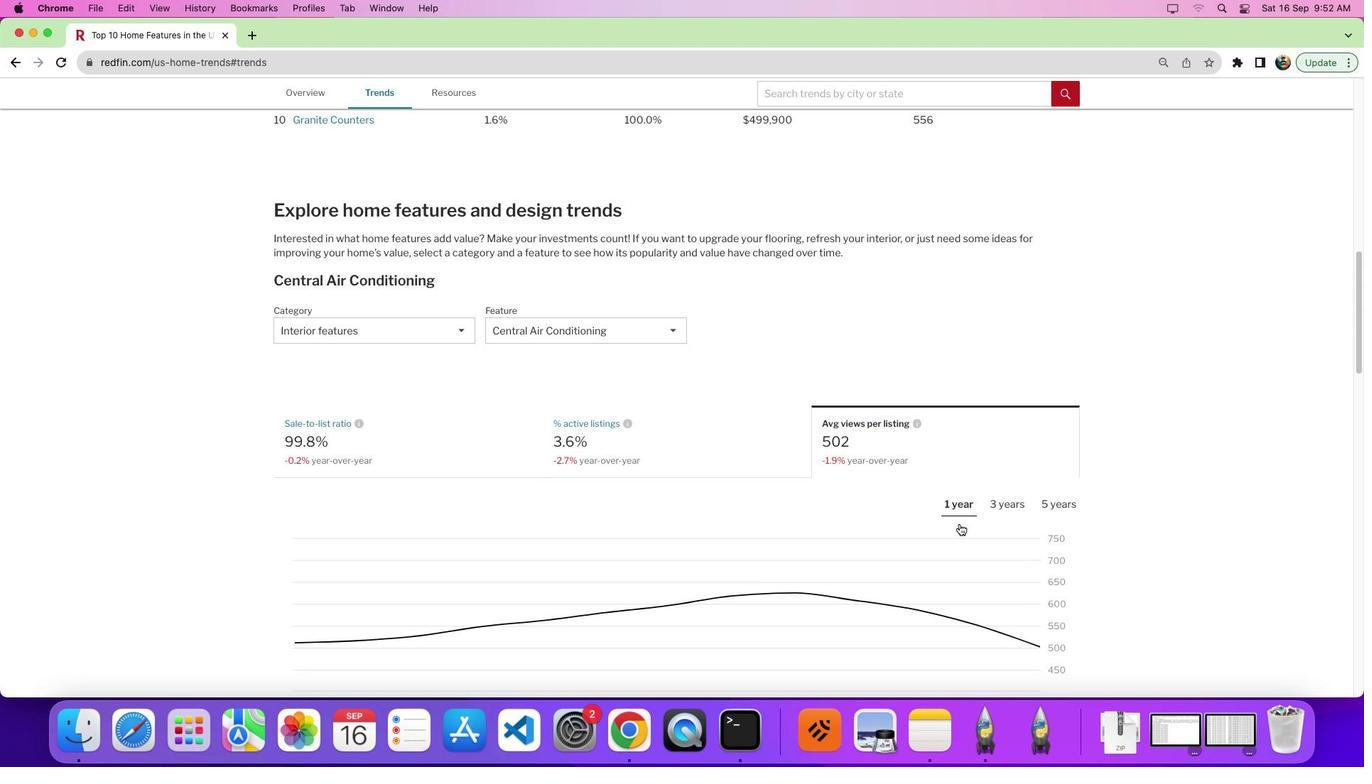 
Action: Mouse scrolled (959, 524) with delta (0, 0)
Screenshot: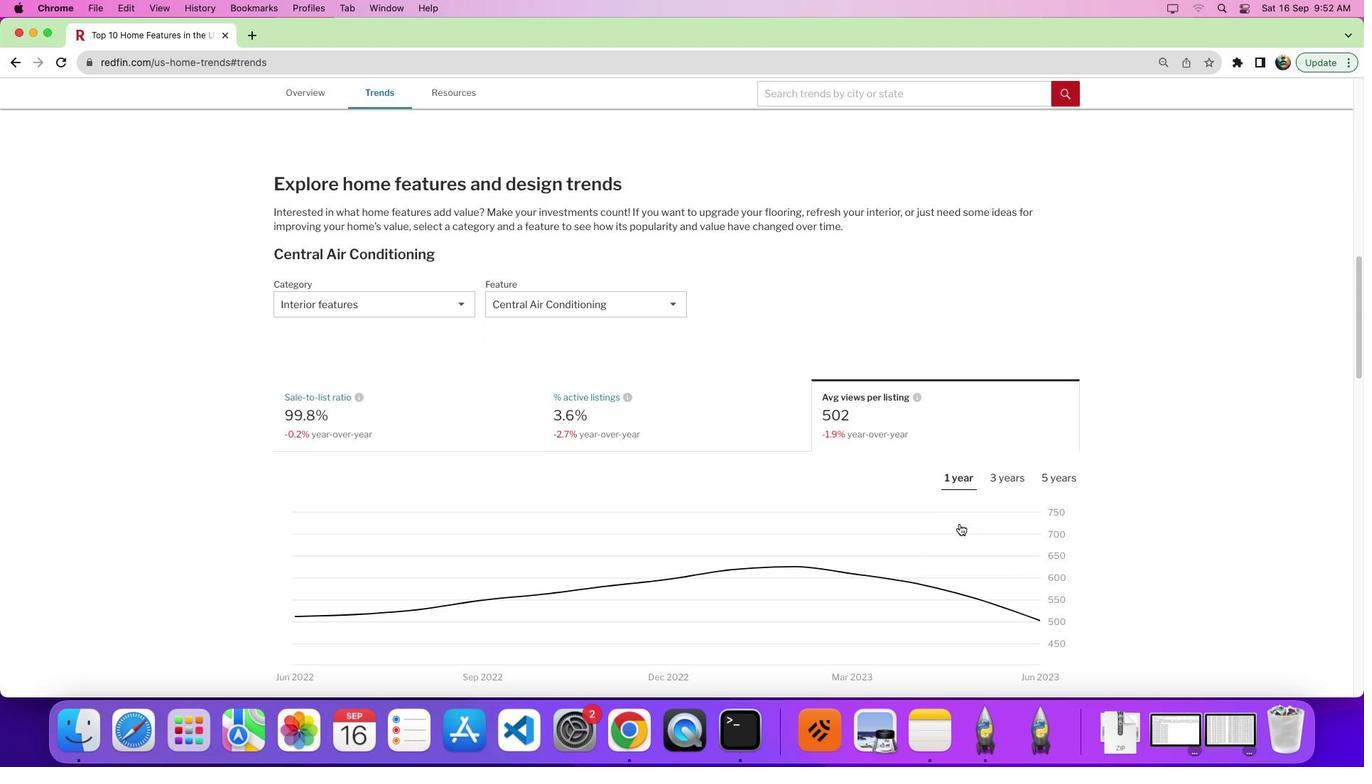 
Action: Mouse scrolled (959, 524) with delta (0, 0)
Screenshot: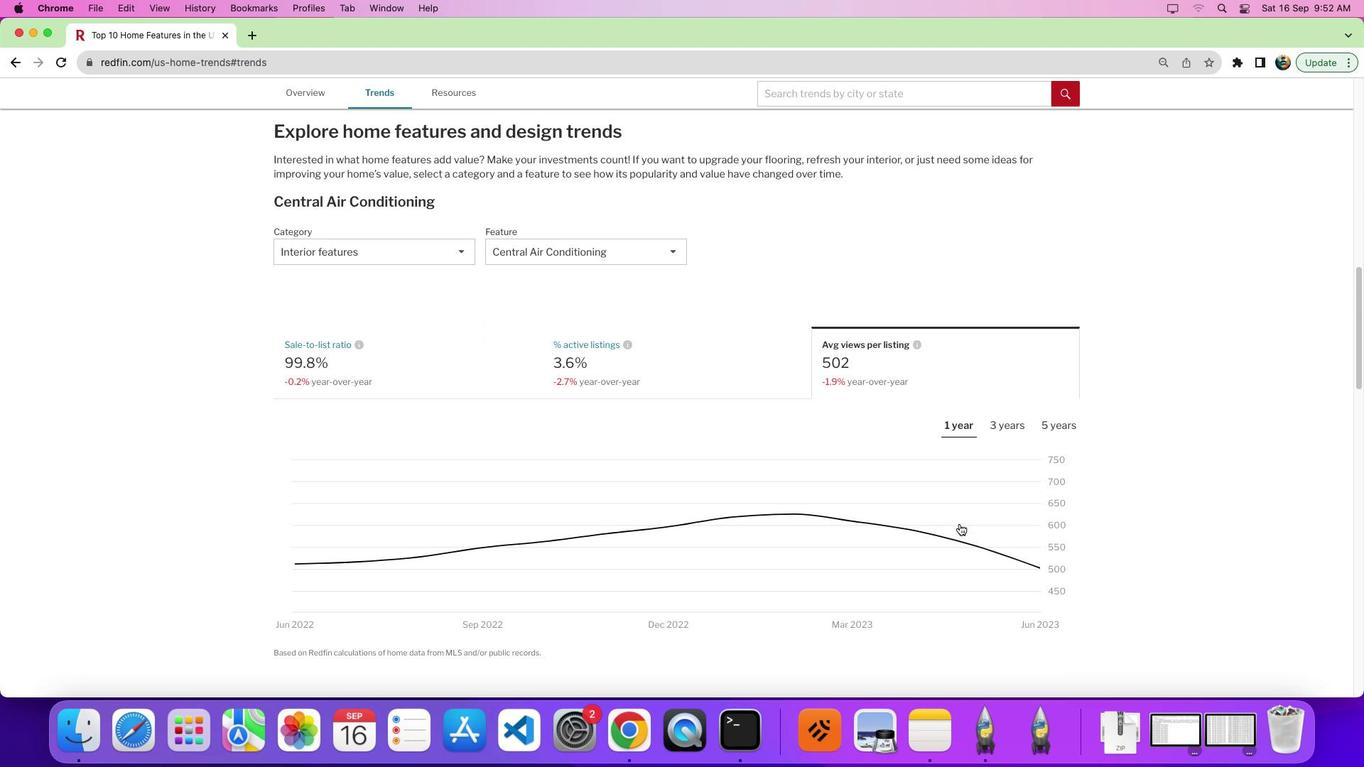 
Action: Mouse scrolled (959, 524) with delta (0, -4)
Screenshot: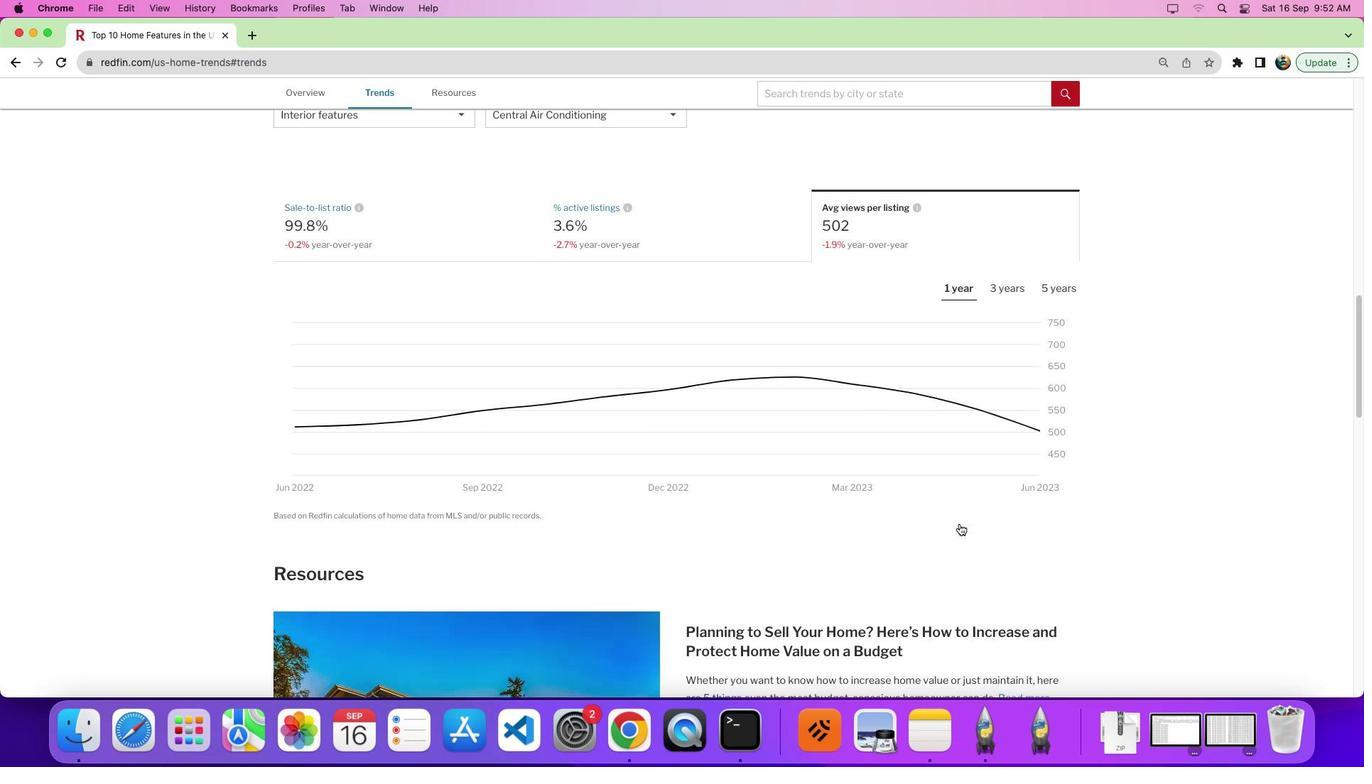 
Action: Mouse moved to (959, 525)
Screenshot: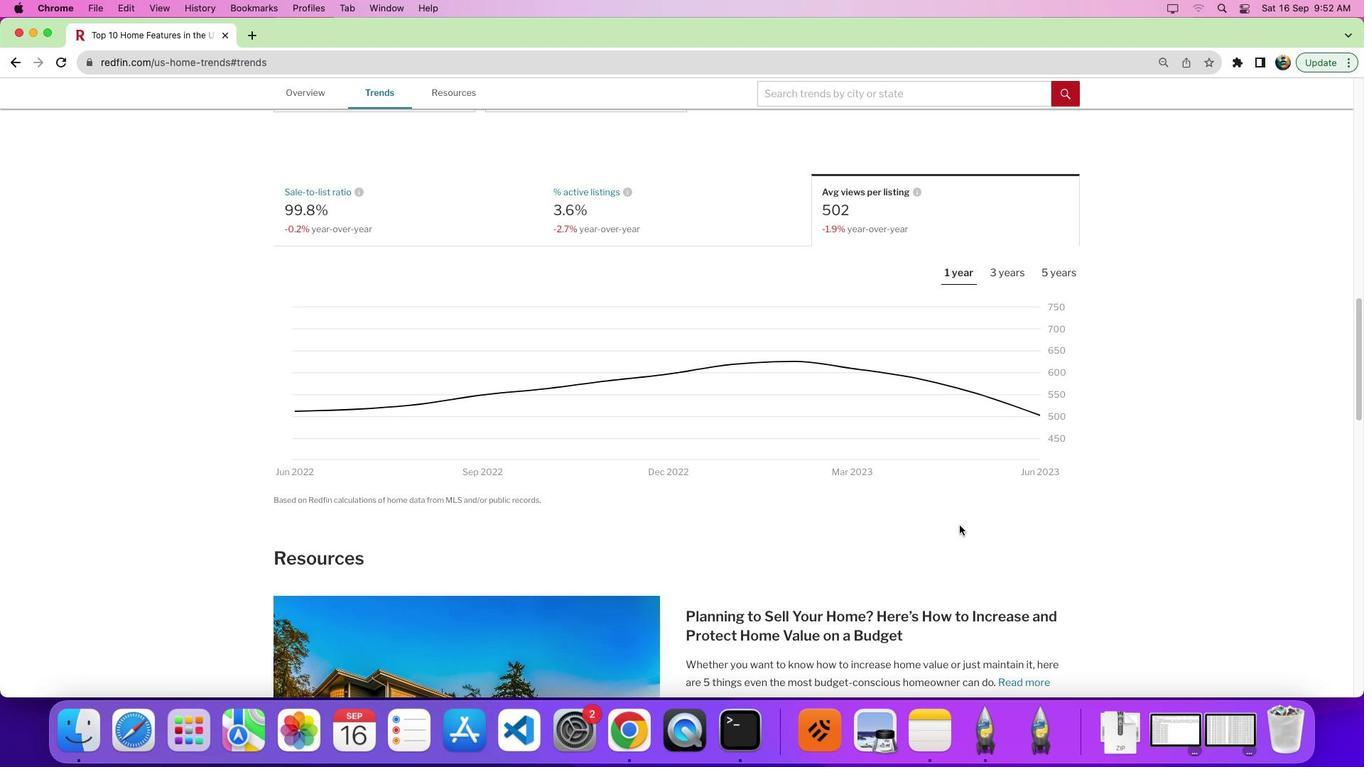 
